 Task: Add a signature Drake Wright containing With warm thanks, Drake Wright to email address softage.1@softage.net and add a label Utilities
Action: Mouse moved to (448, 746)
Screenshot: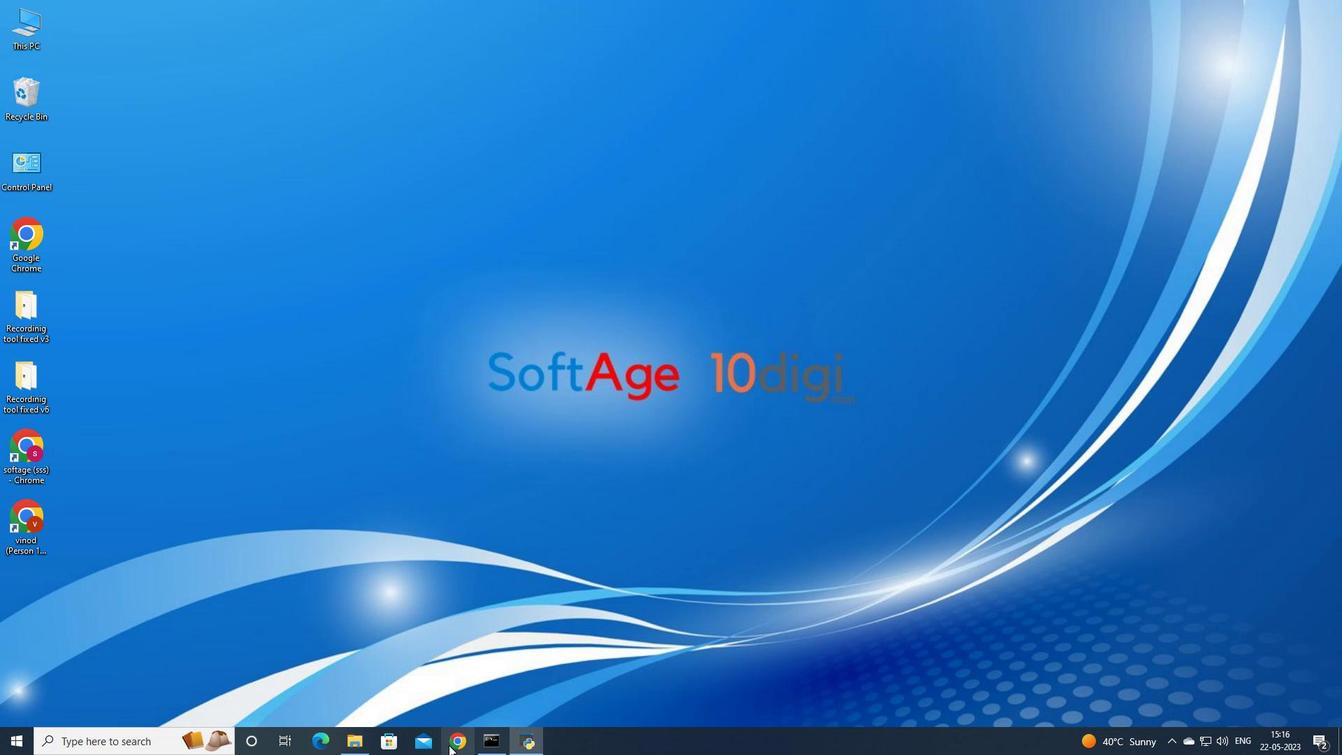 
Action: Mouse pressed left at (448, 746)
Screenshot: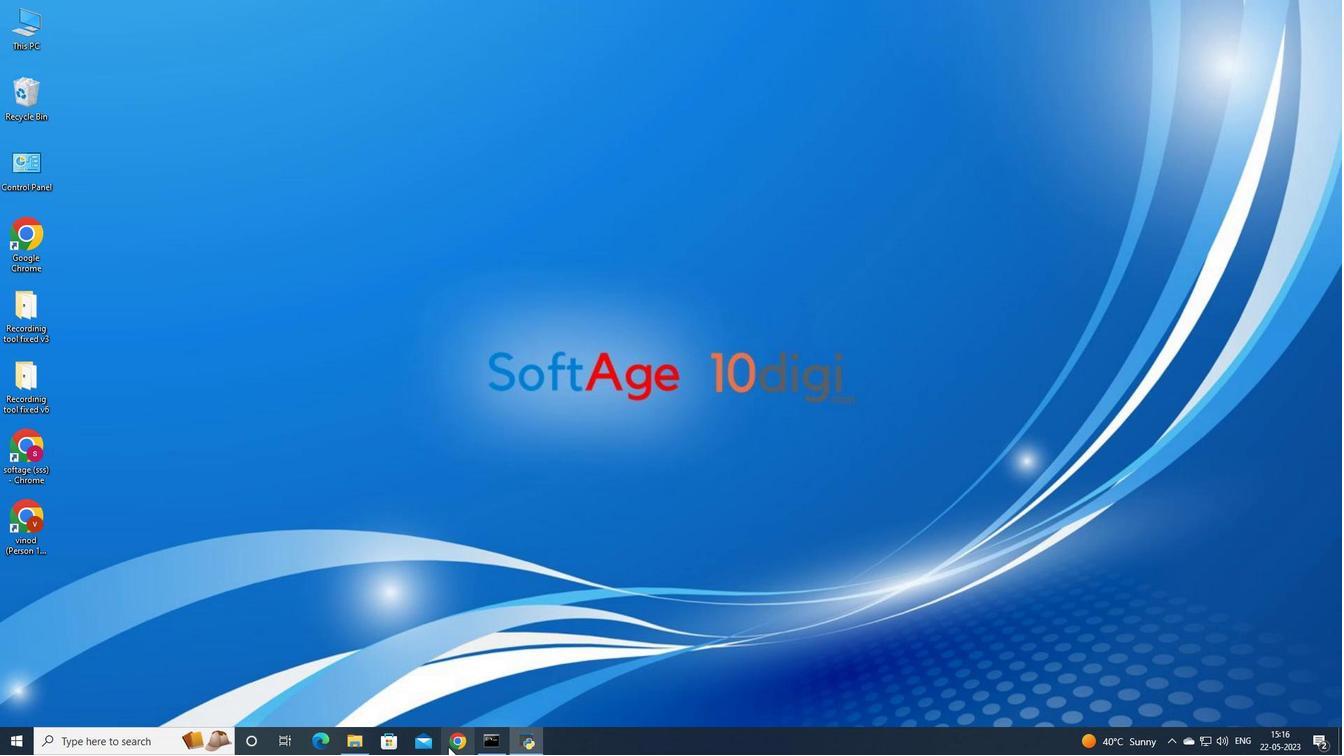 
Action: Mouse moved to (625, 412)
Screenshot: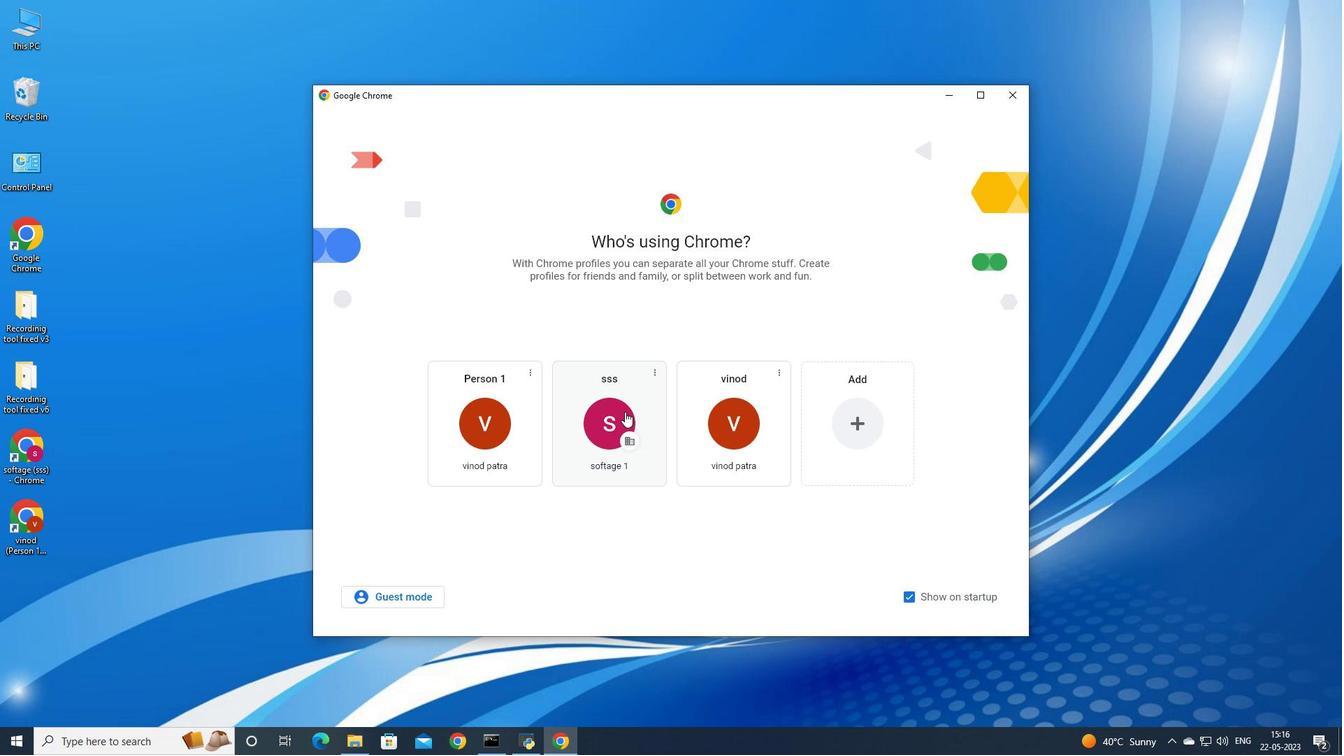 
Action: Mouse pressed left at (625, 412)
Screenshot: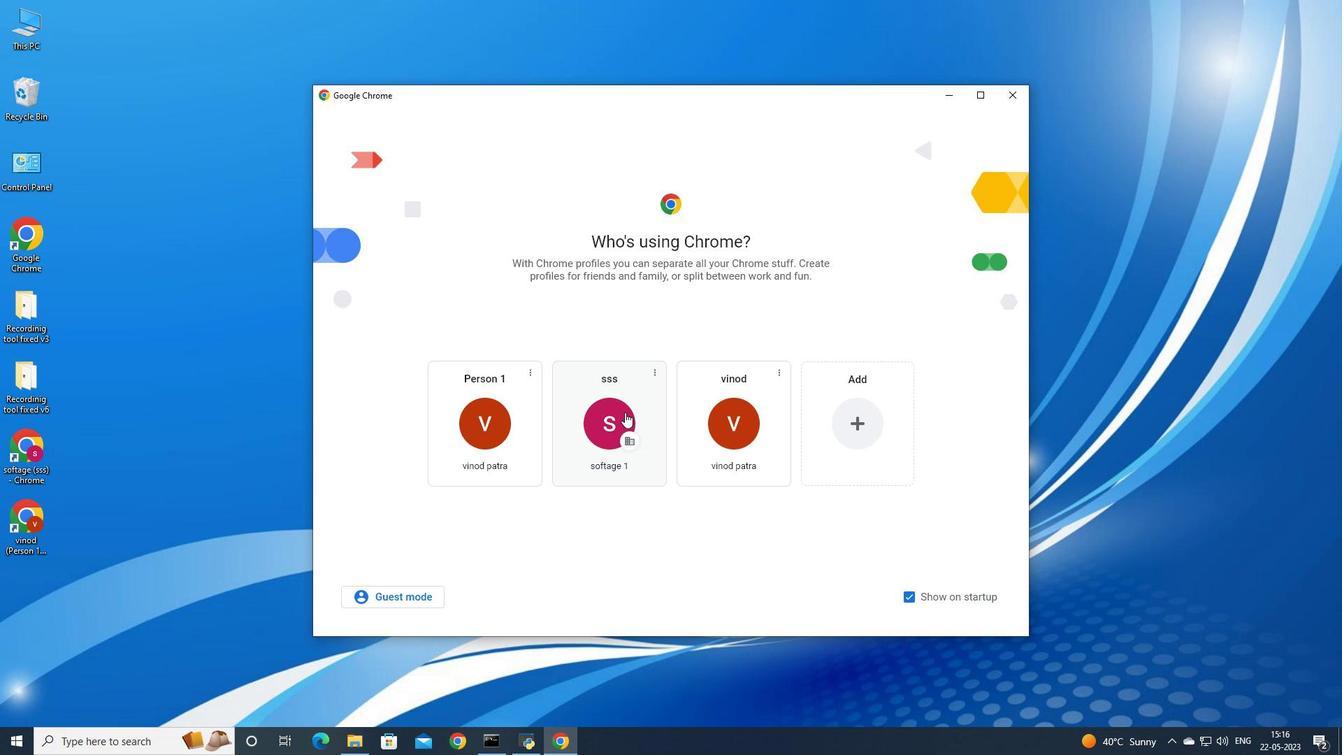 
Action: Mouse moved to (1198, 69)
Screenshot: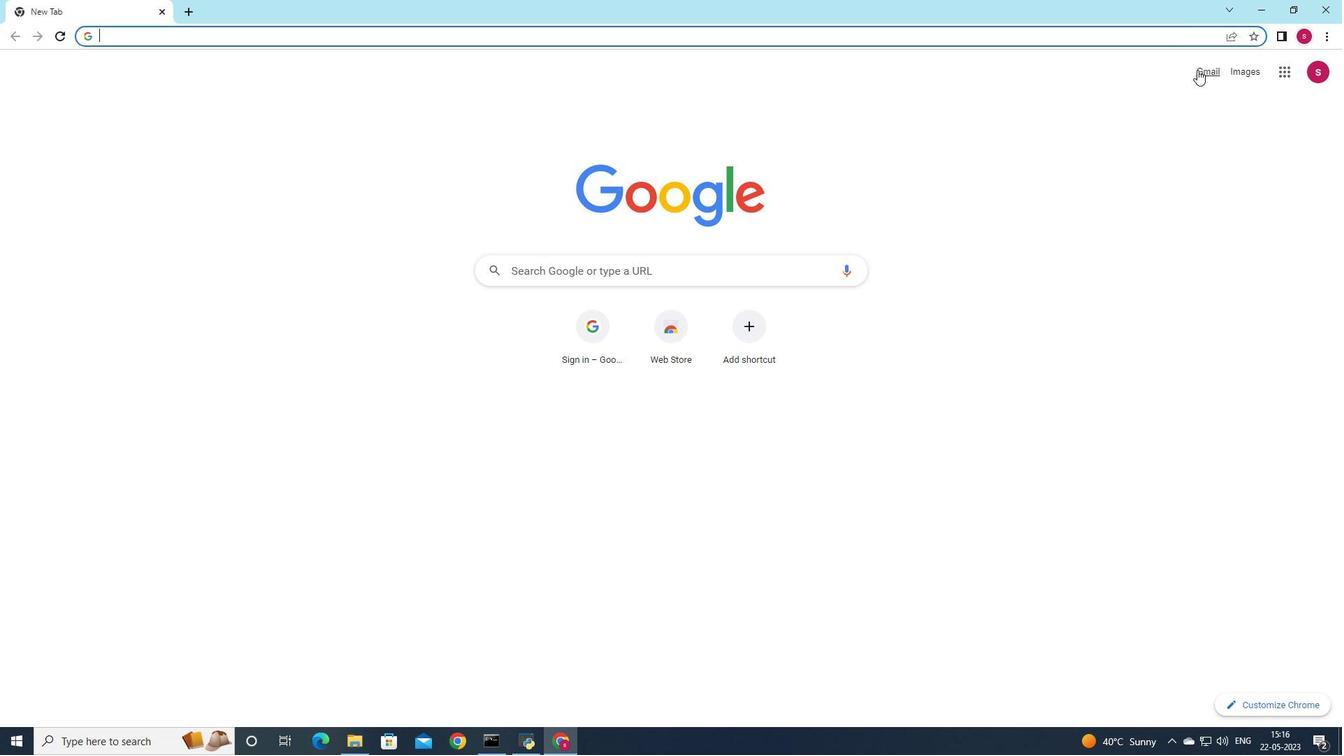
Action: Mouse pressed left at (1198, 69)
Screenshot: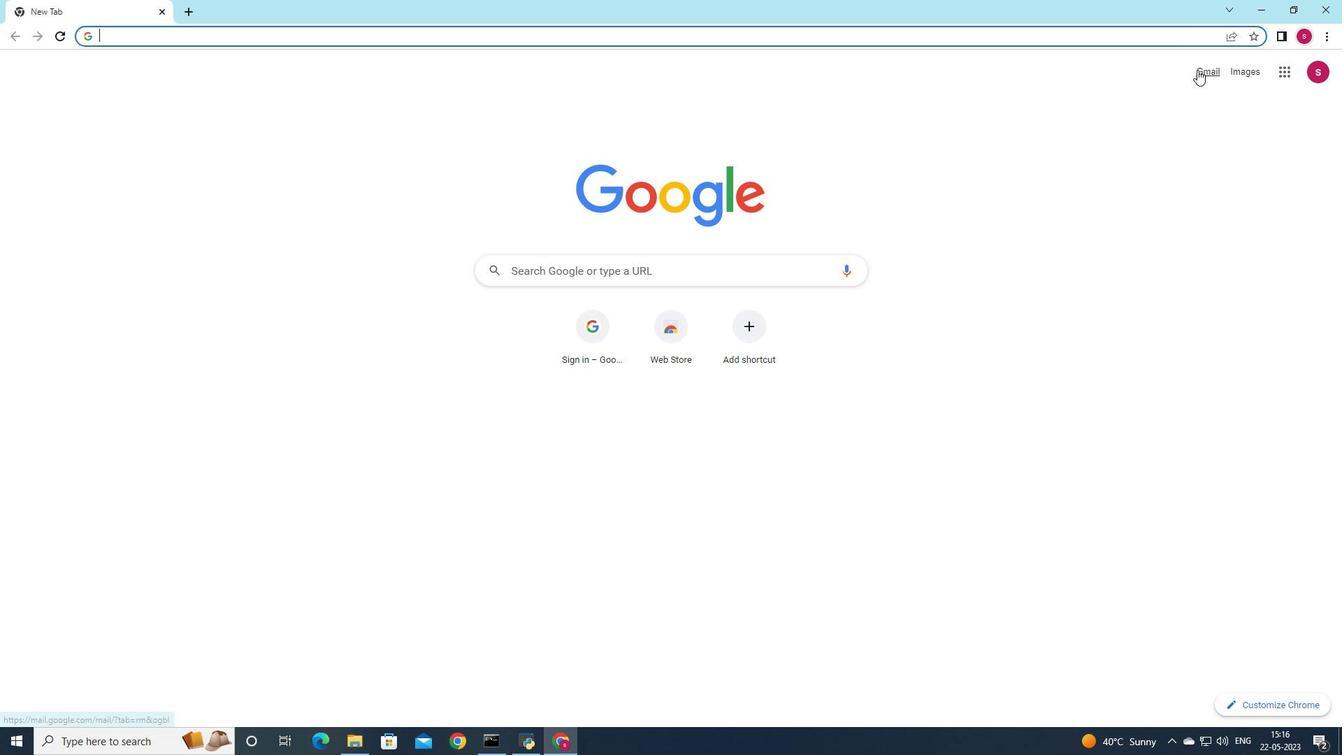 
Action: Mouse moved to (1182, 100)
Screenshot: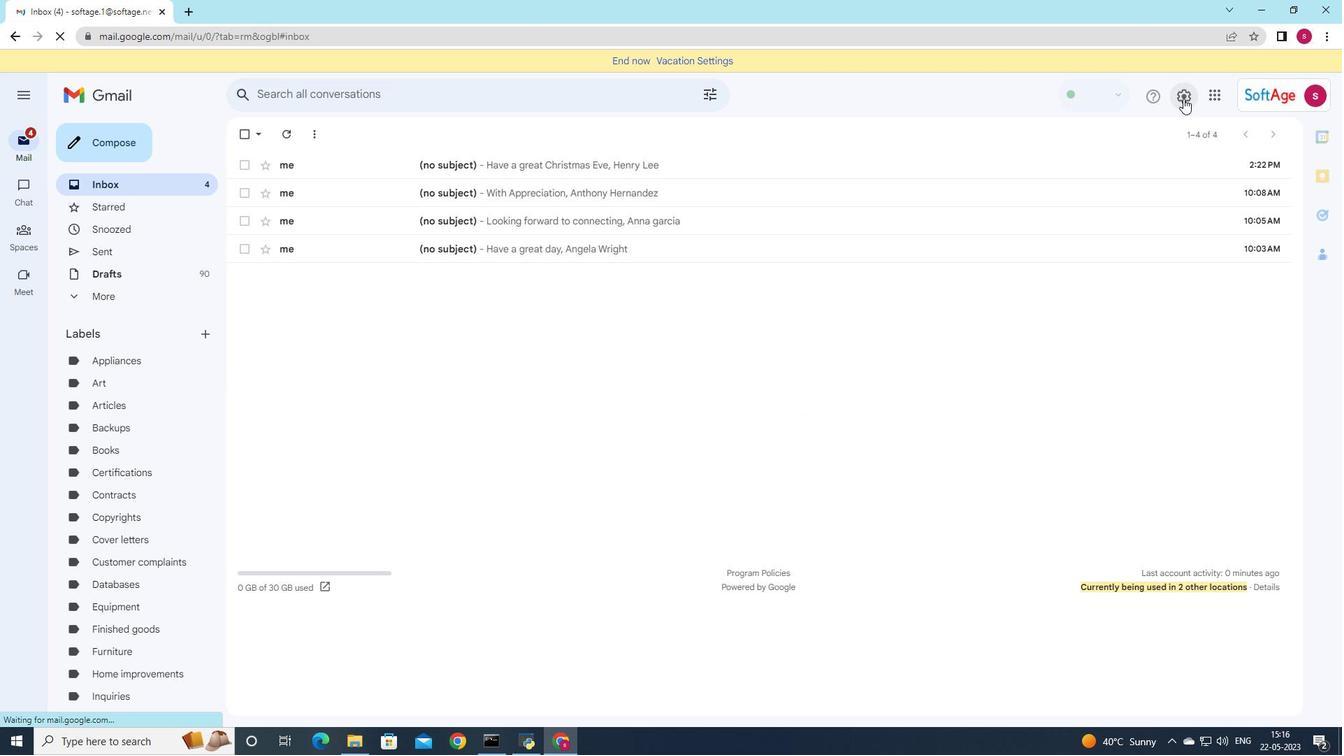 
Action: Mouse pressed left at (1182, 100)
Screenshot: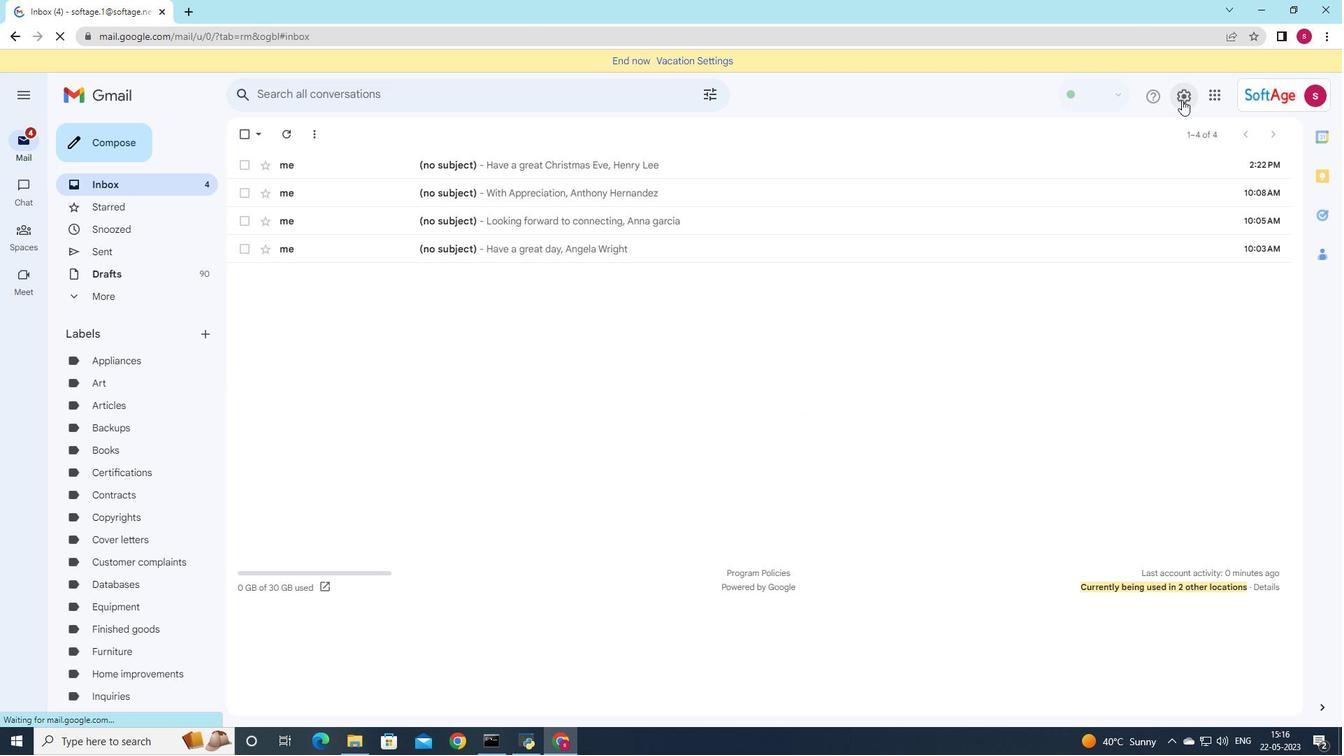 
Action: Mouse moved to (1193, 160)
Screenshot: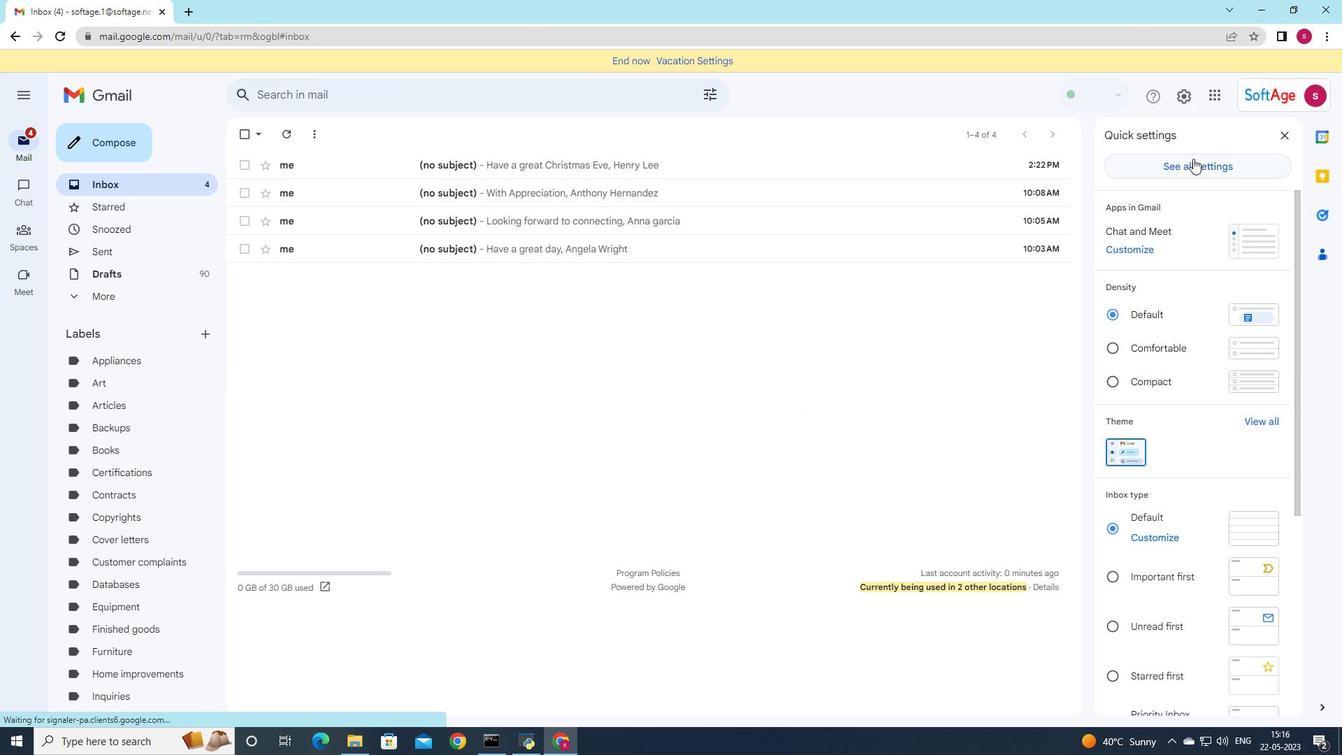 
Action: Mouse pressed left at (1193, 160)
Screenshot: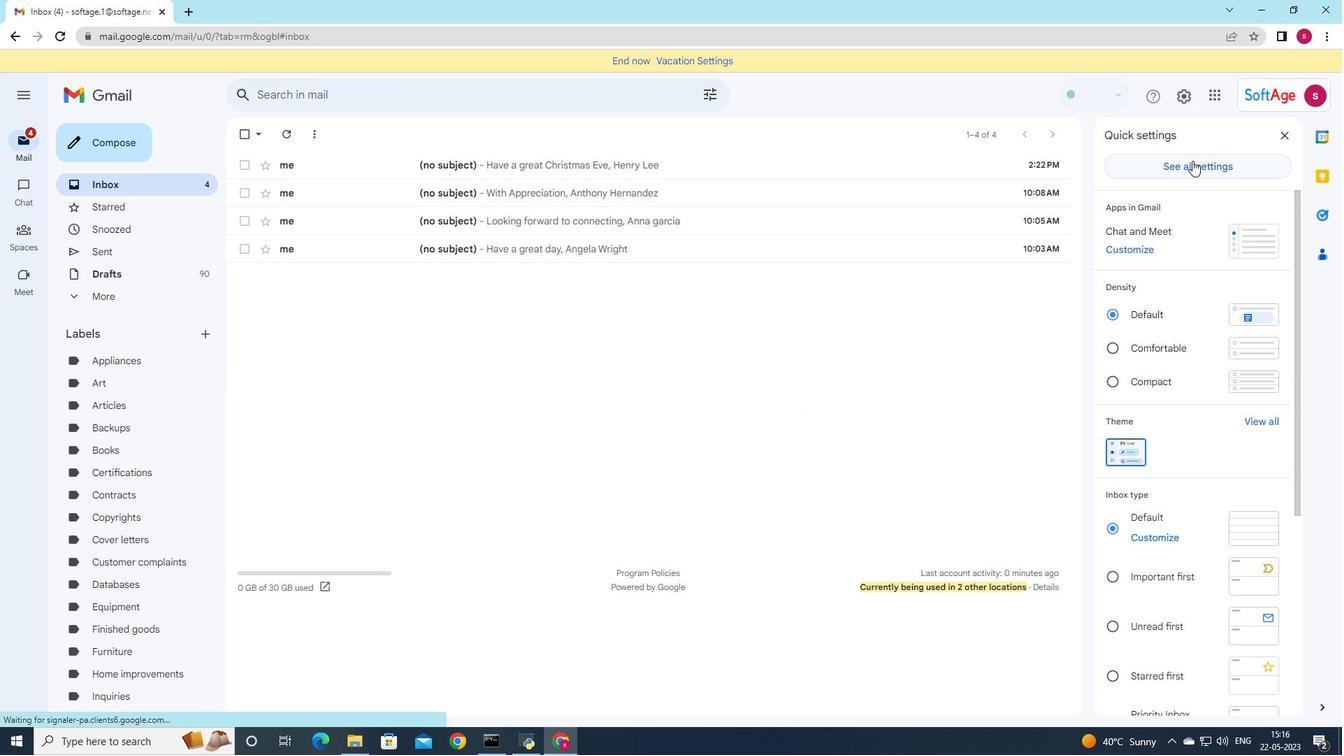 
Action: Mouse moved to (1198, 161)
Screenshot: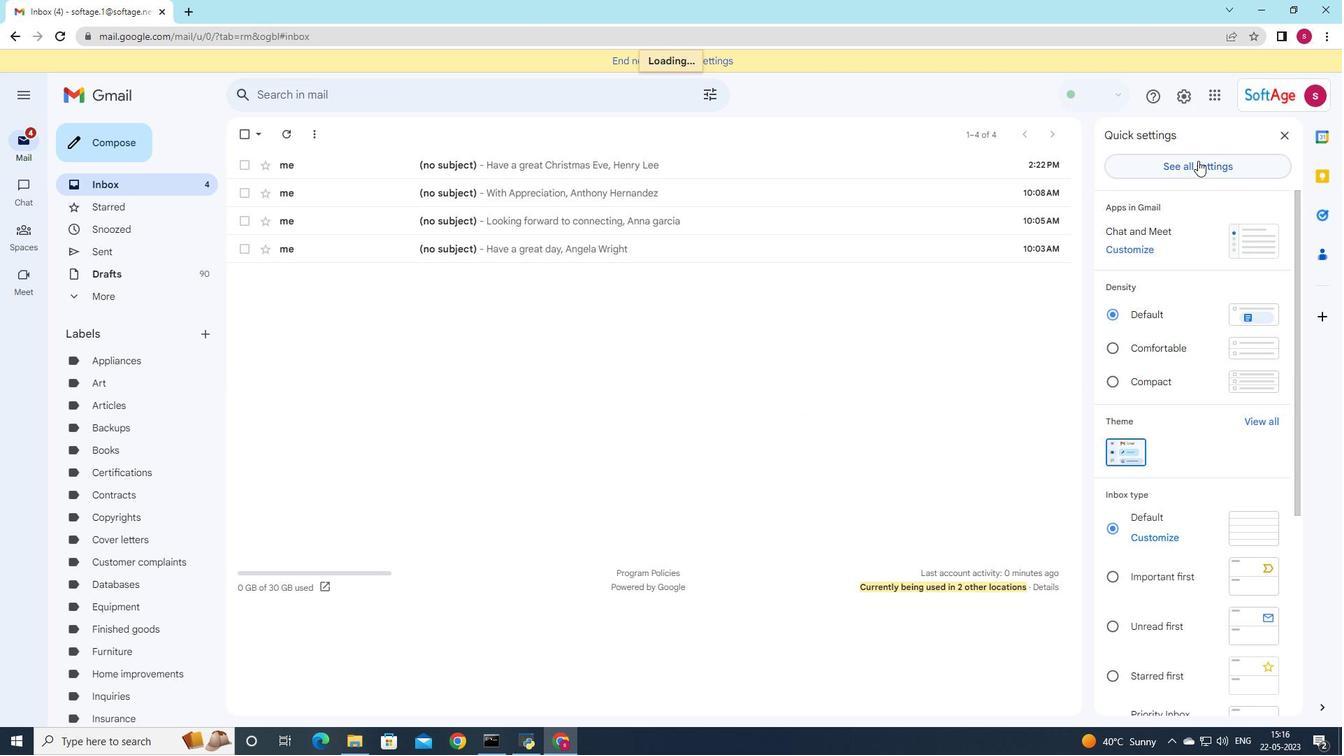 
Action: Mouse pressed left at (1198, 161)
Screenshot: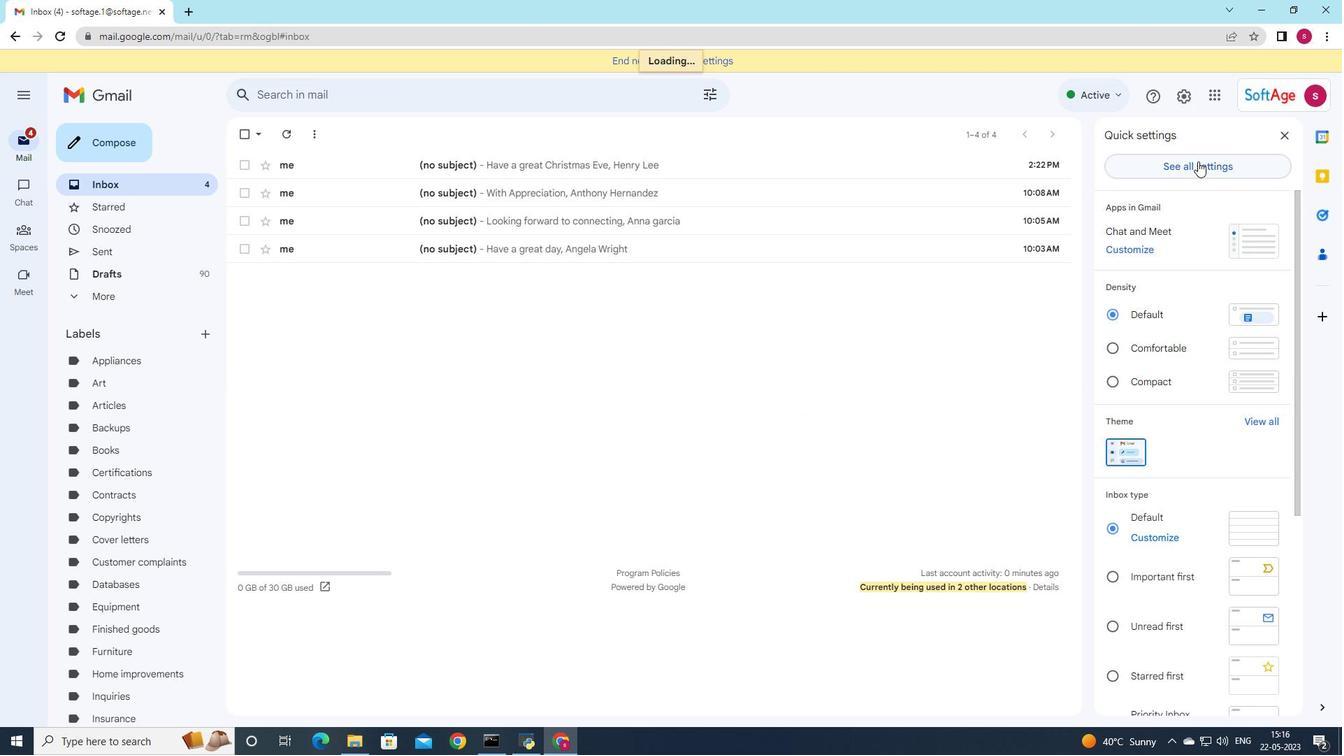 
Action: Mouse pressed left at (1198, 161)
Screenshot: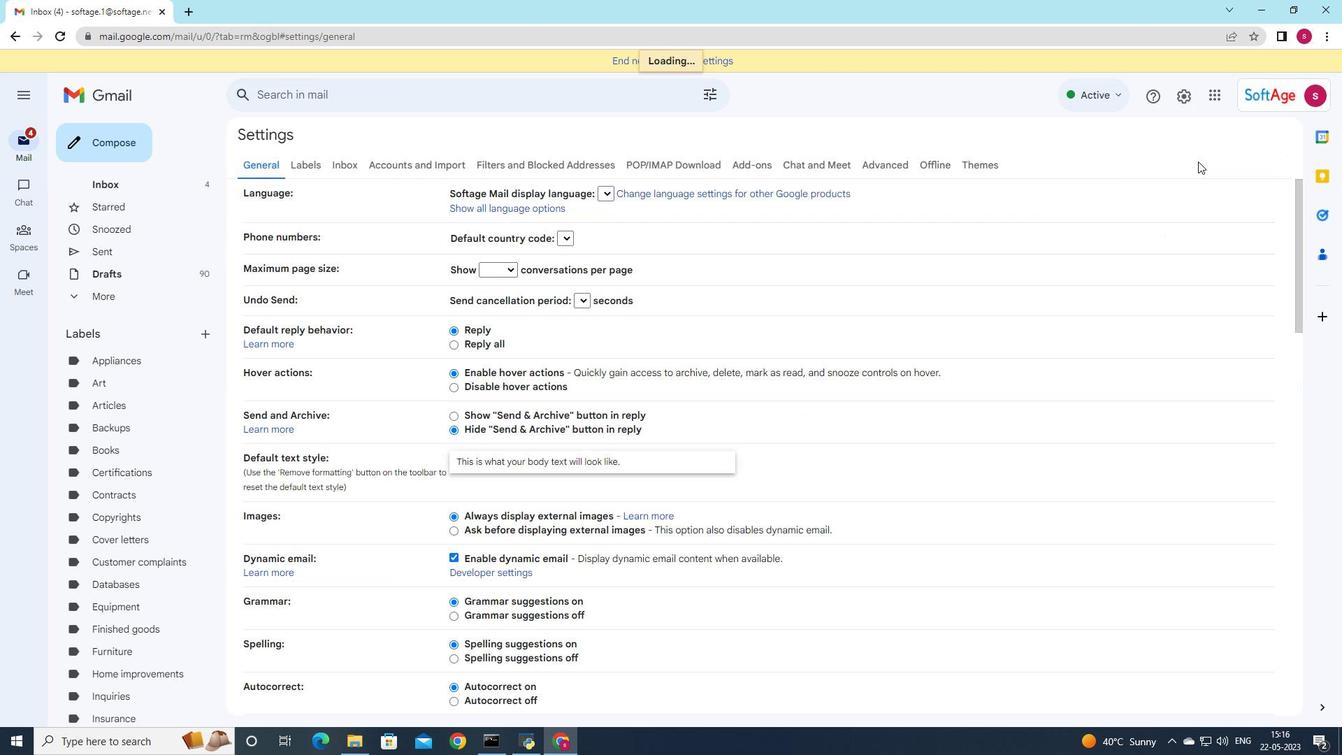 
Action: Mouse moved to (933, 185)
Screenshot: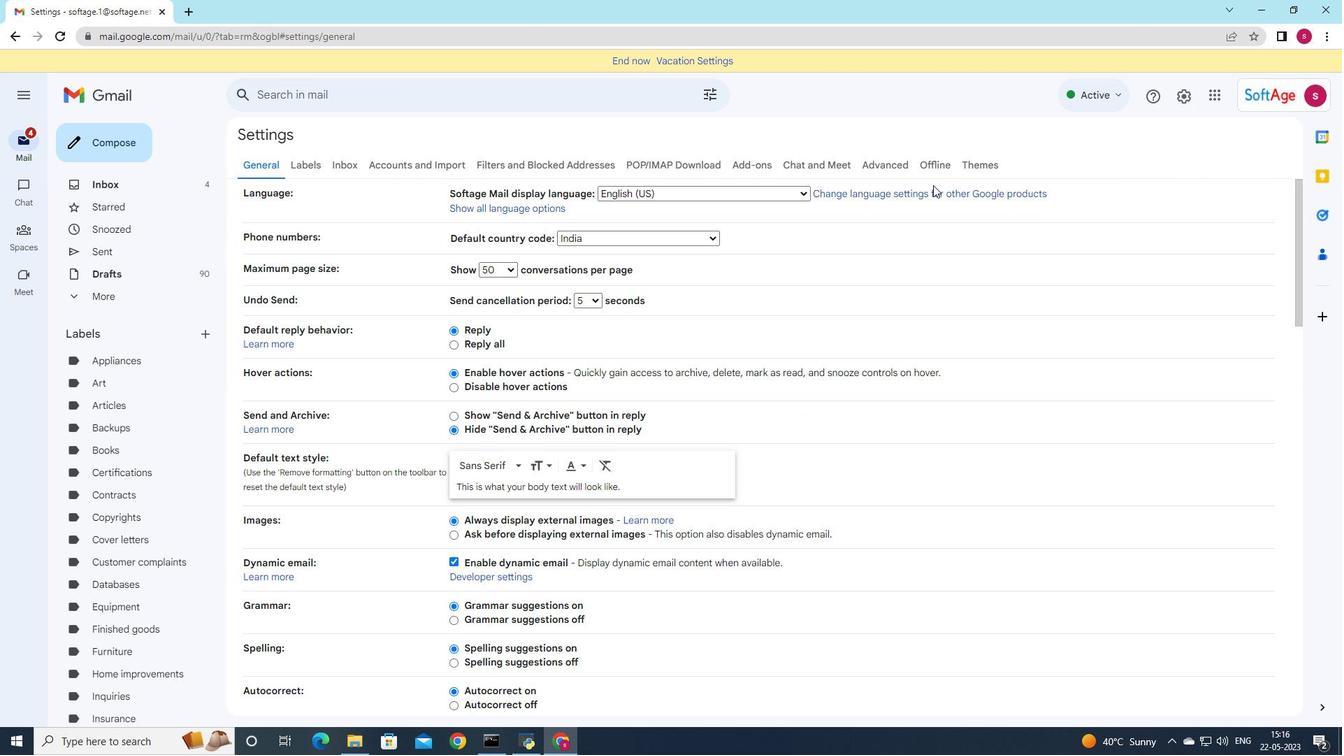 
Action: Mouse scrolled (933, 184) with delta (0, 0)
Screenshot: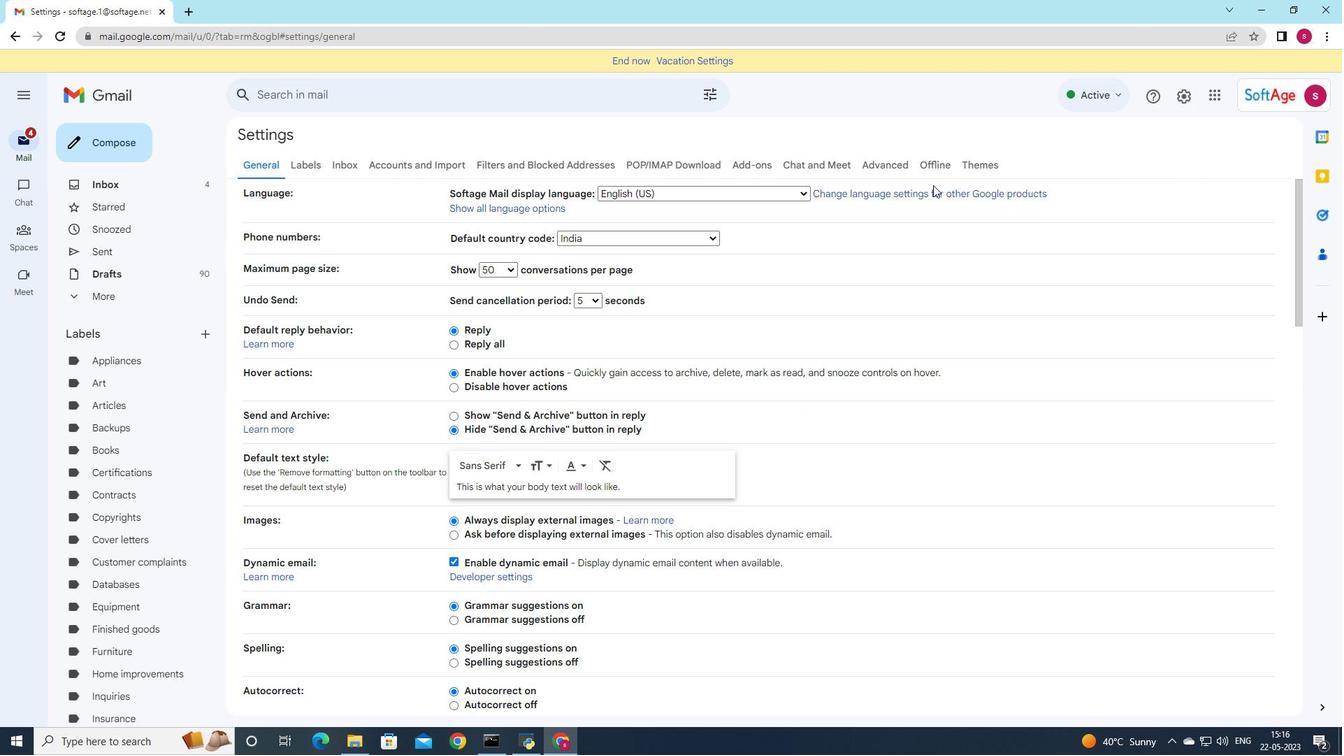 
Action: Mouse scrolled (933, 184) with delta (0, 0)
Screenshot: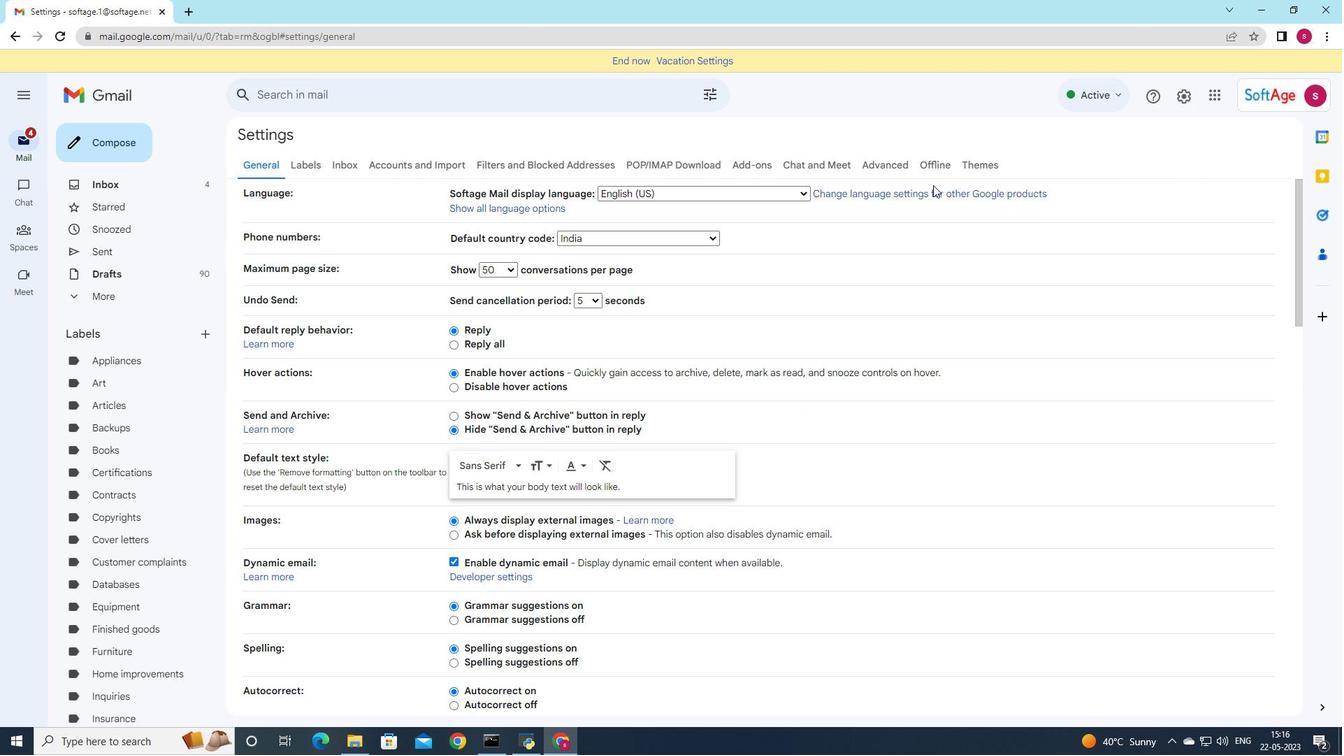 
Action: Mouse scrolled (933, 184) with delta (0, 0)
Screenshot: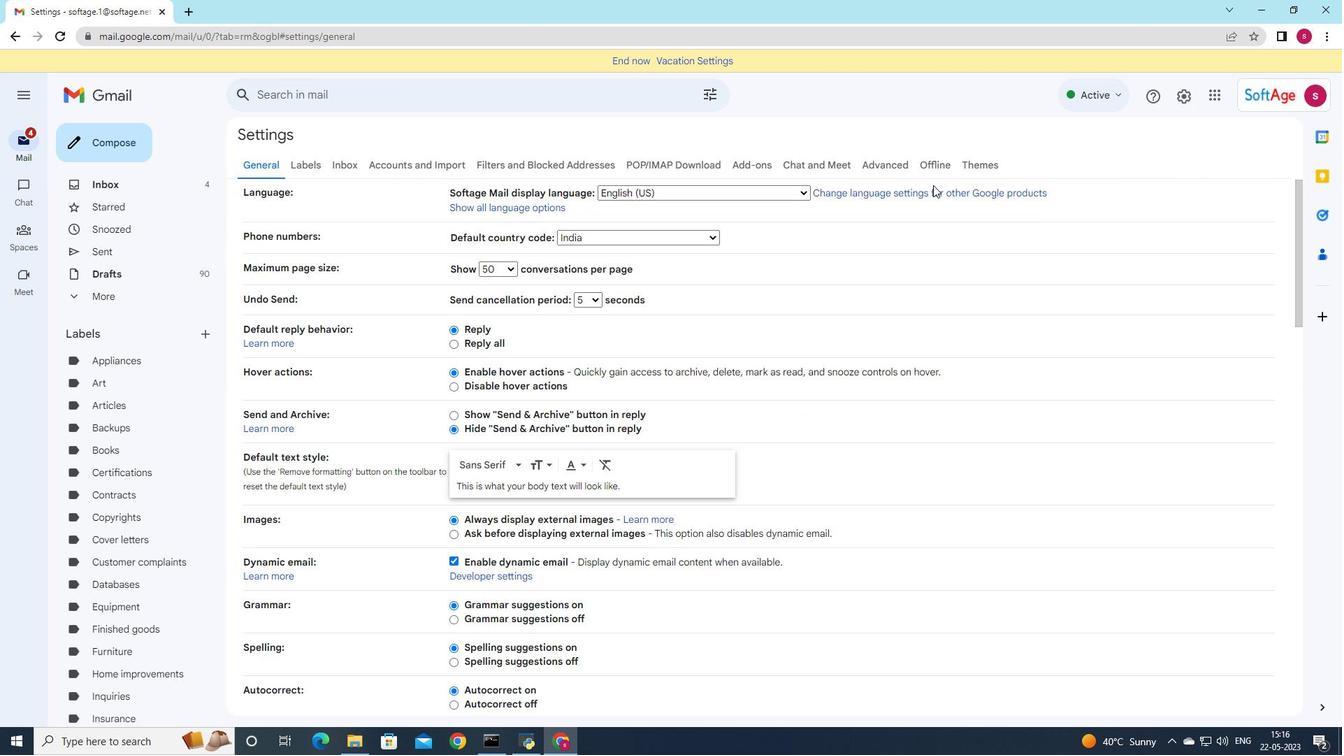 
Action: Mouse scrolled (933, 184) with delta (0, 0)
Screenshot: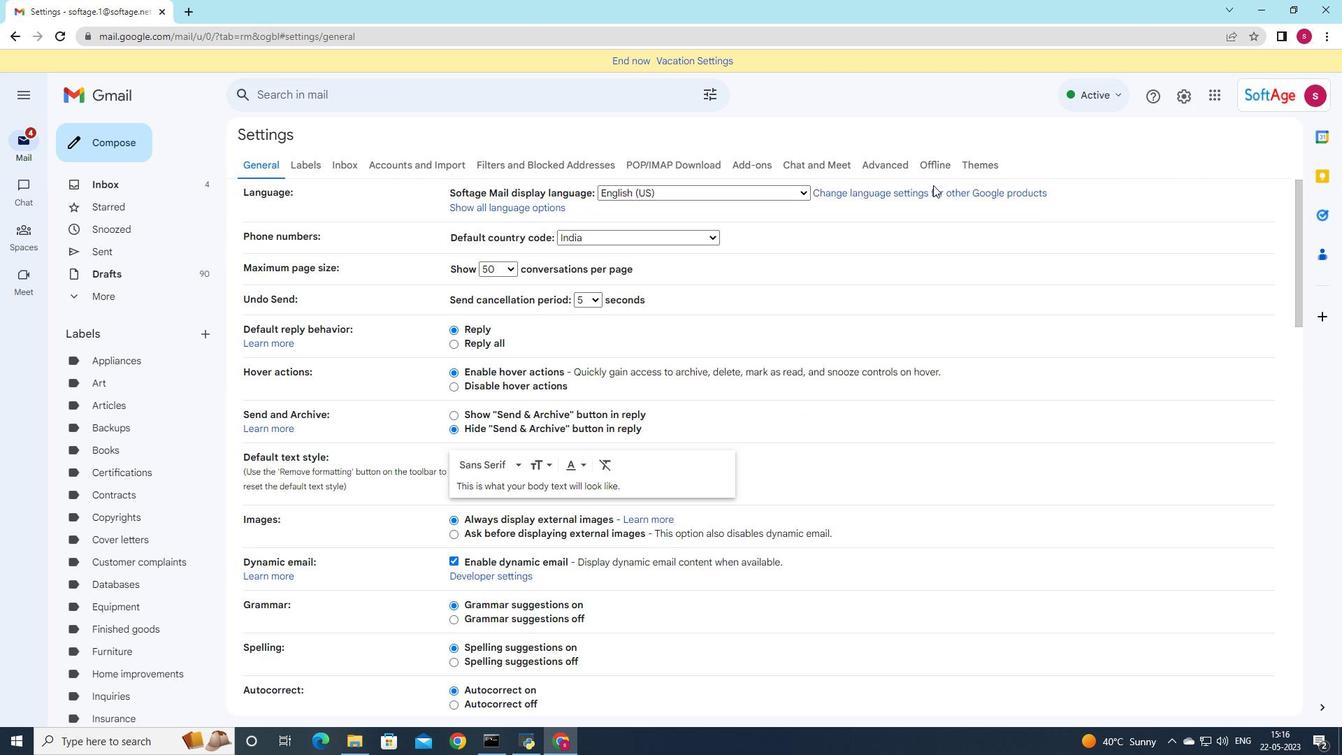 
Action: Mouse moved to (680, 214)
Screenshot: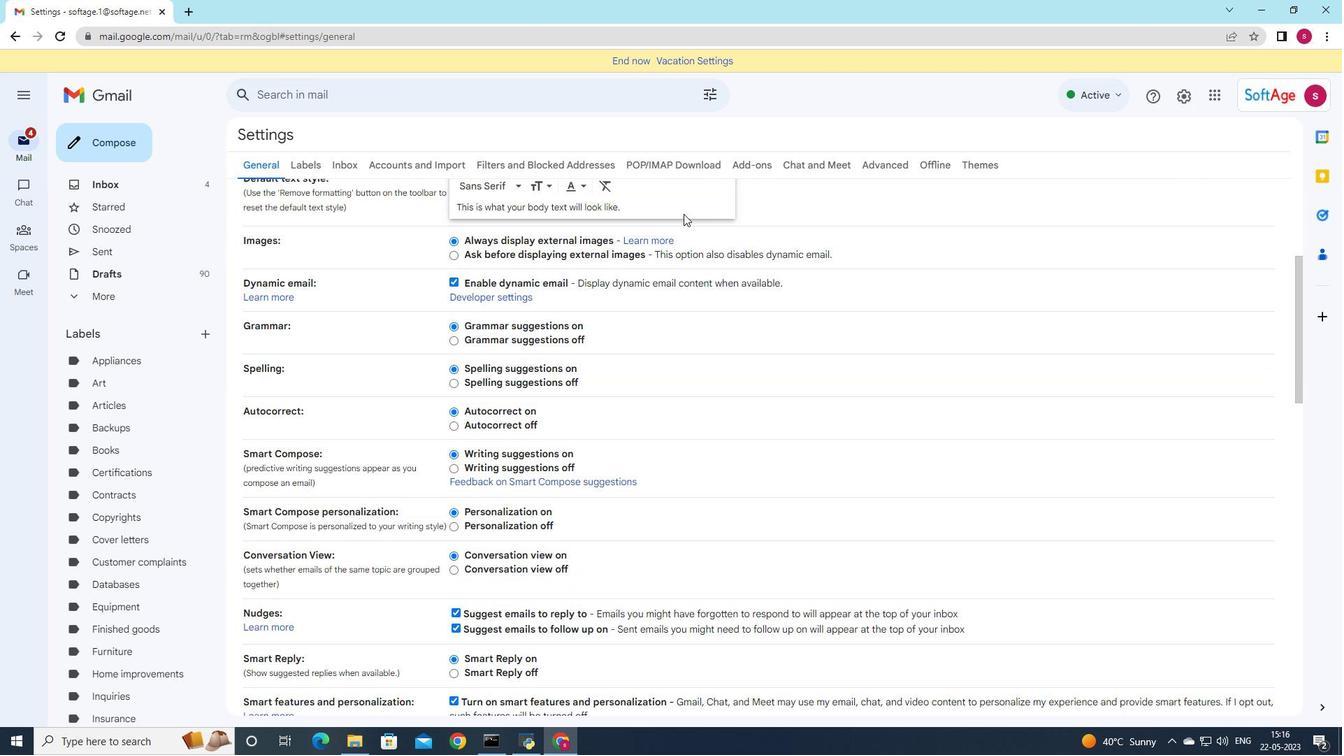 
Action: Mouse scrolled (680, 214) with delta (0, 0)
Screenshot: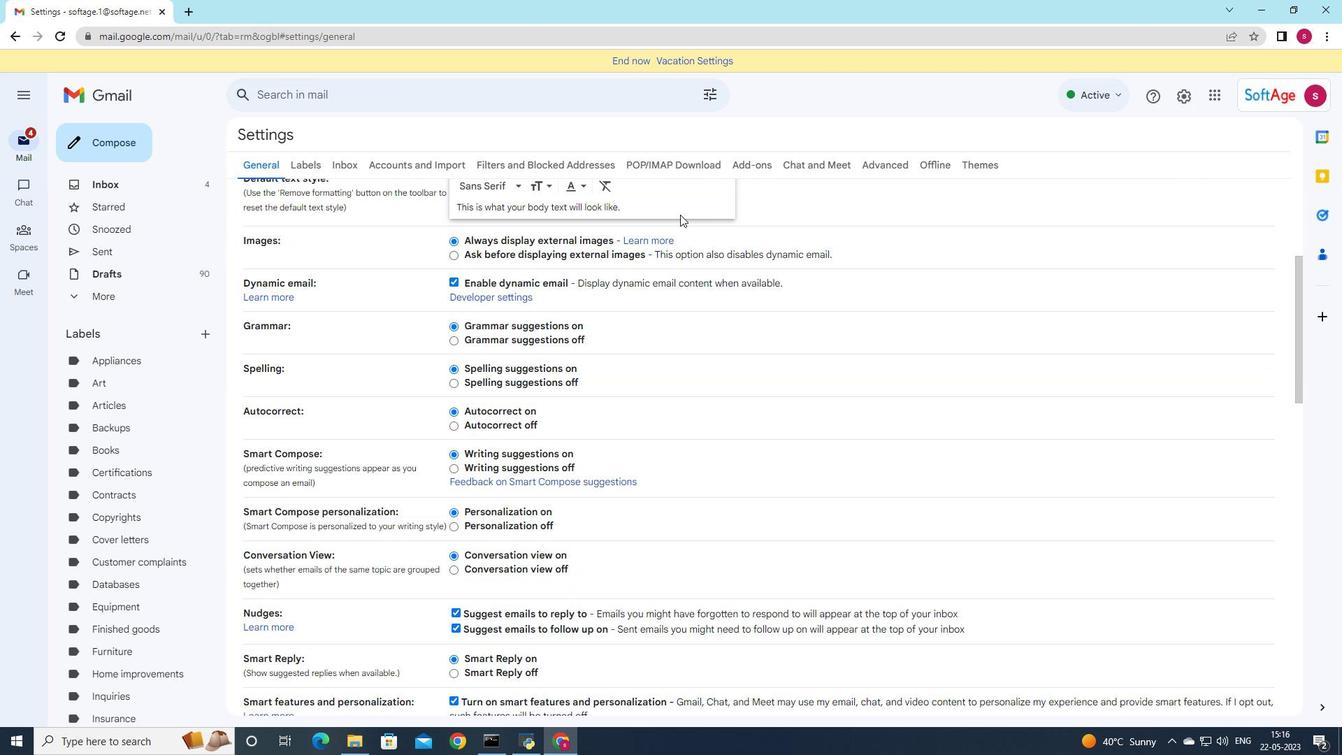 
Action: Mouse moved to (680, 215)
Screenshot: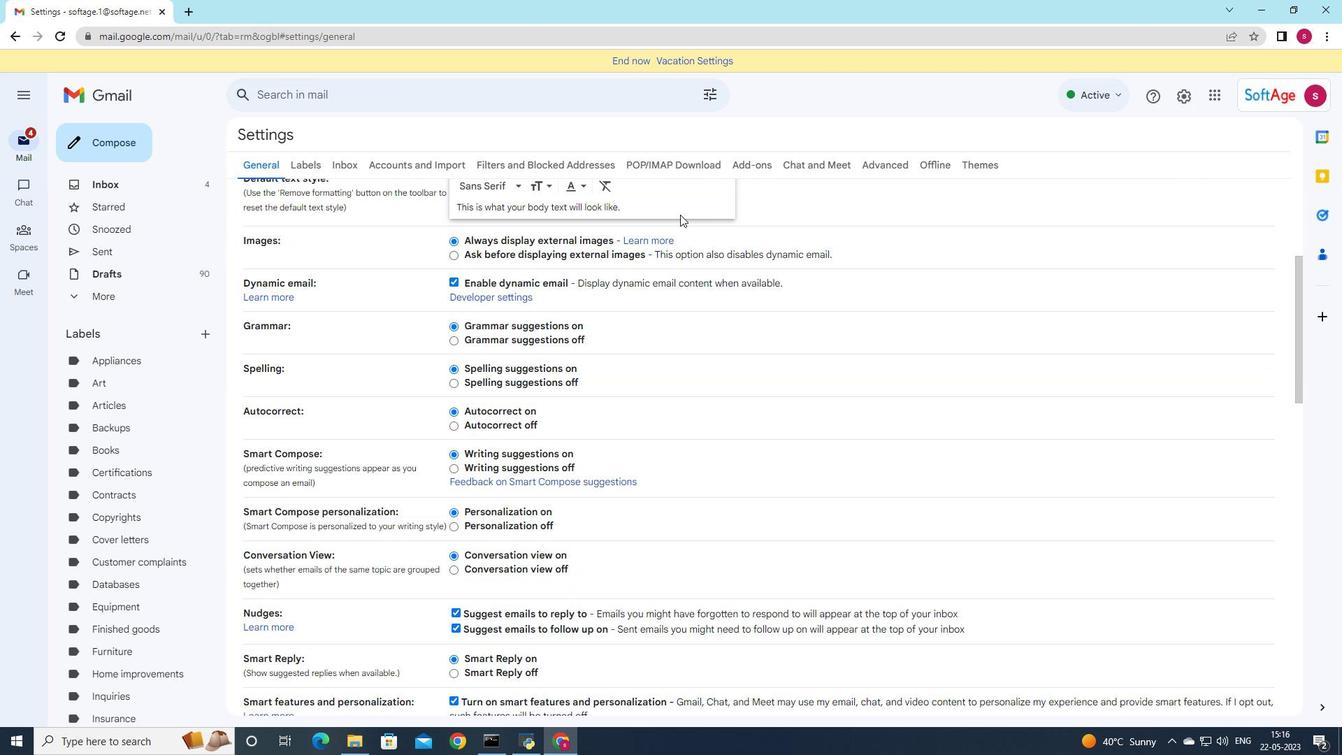 
Action: Mouse scrolled (680, 214) with delta (0, 0)
Screenshot: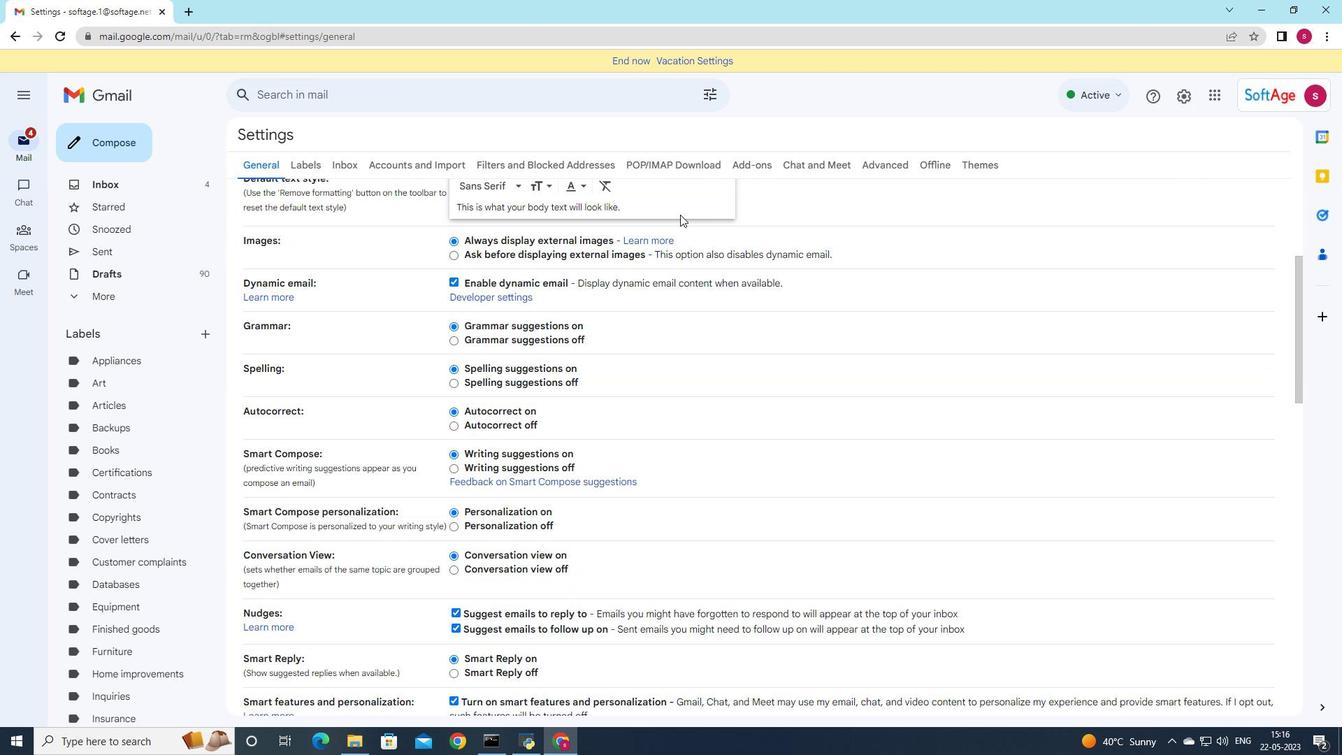 
Action: Mouse moved to (678, 217)
Screenshot: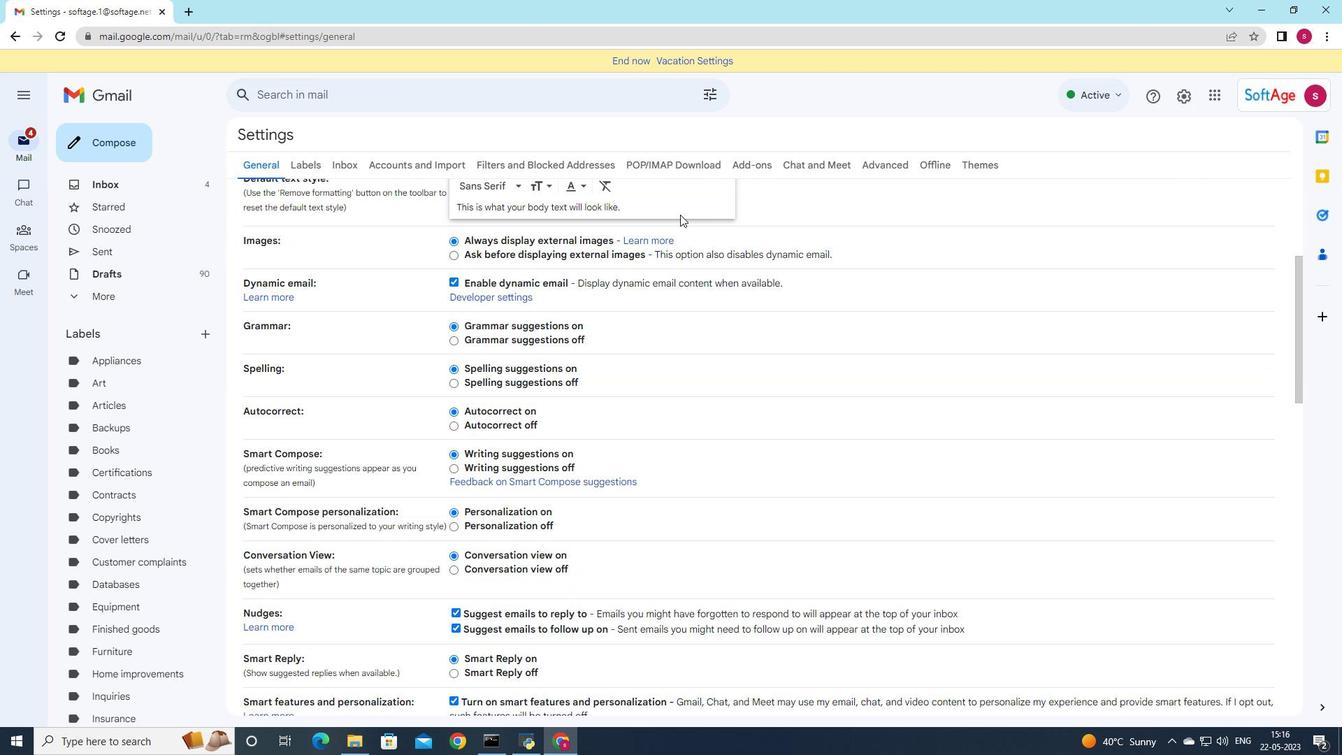 
Action: Mouse scrolled (678, 216) with delta (0, 0)
Screenshot: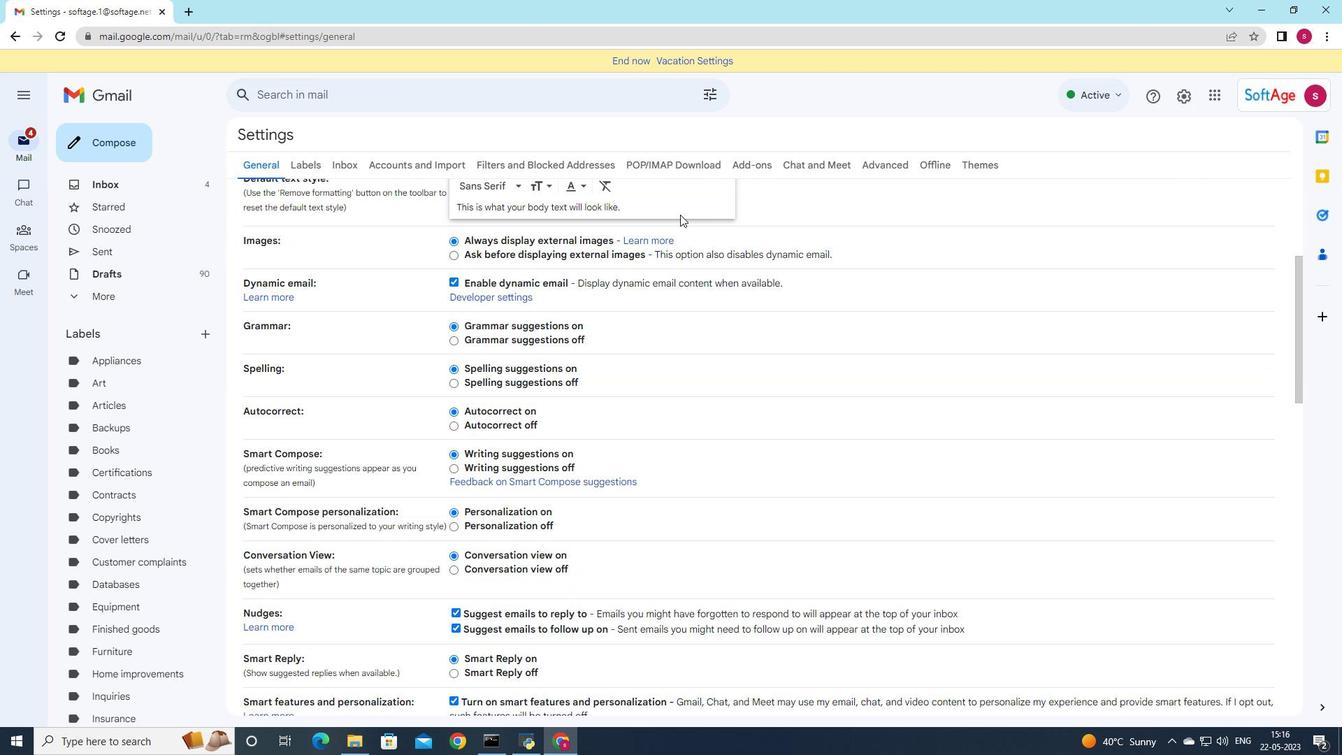 
Action: Mouse moved to (674, 220)
Screenshot: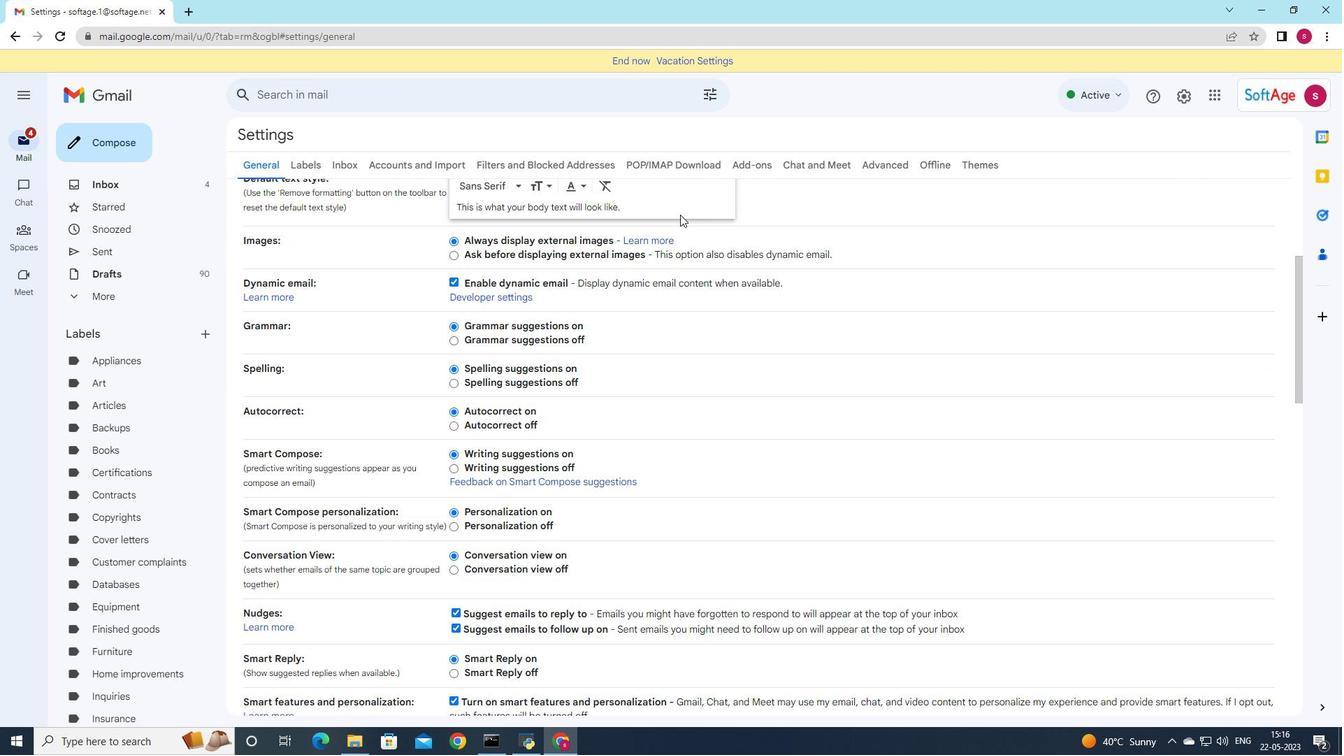 
Action: Mouse scrolled (674, 219) with delta (0, 0)
Screenshot: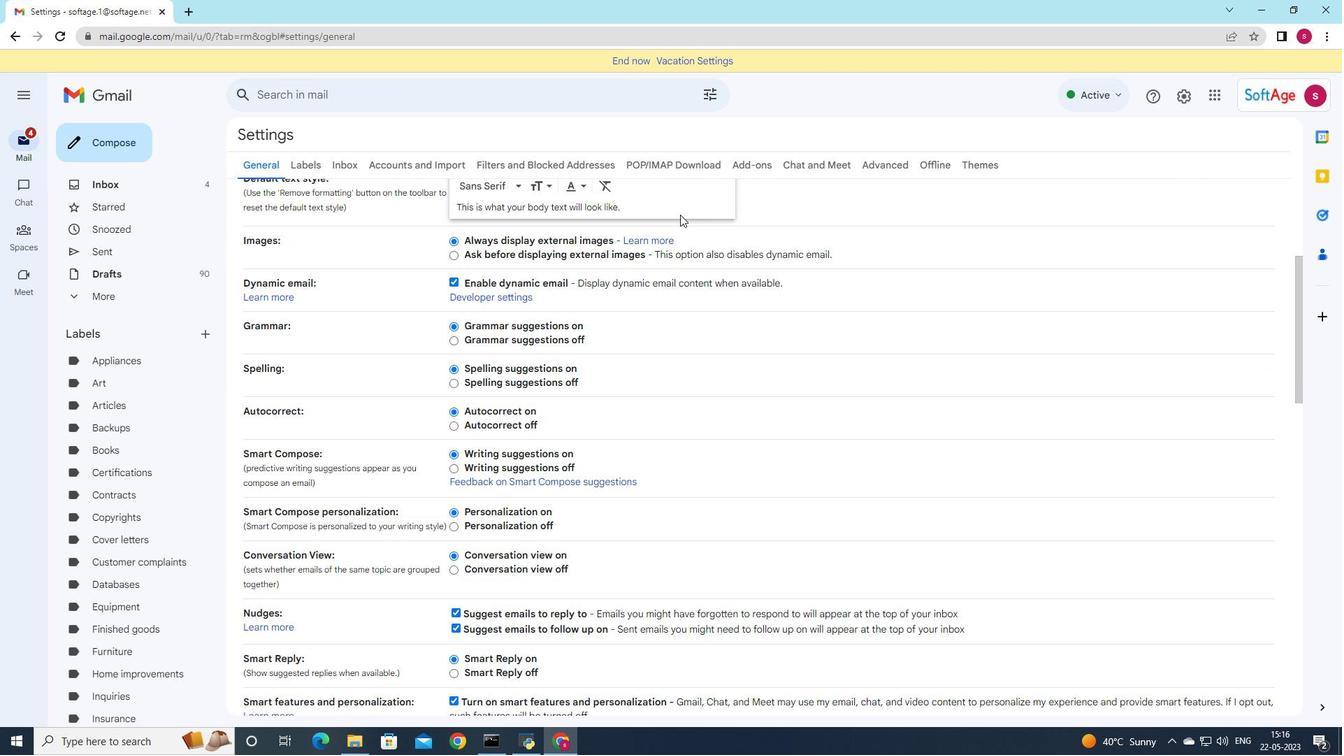 
Action: Mouse moved to (646, 235)
Screenshot: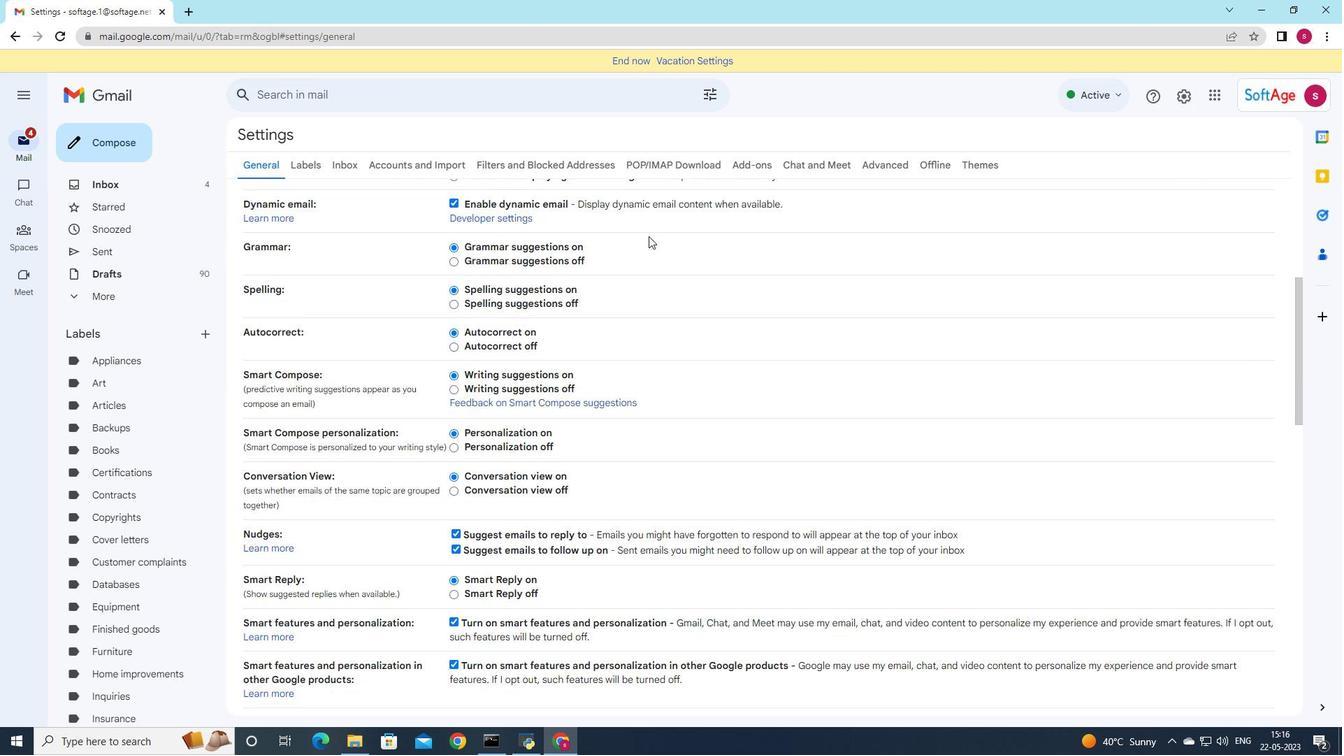 
Action: Mouse scrolled (646, 235) with delta (0, 0)
Screenshot: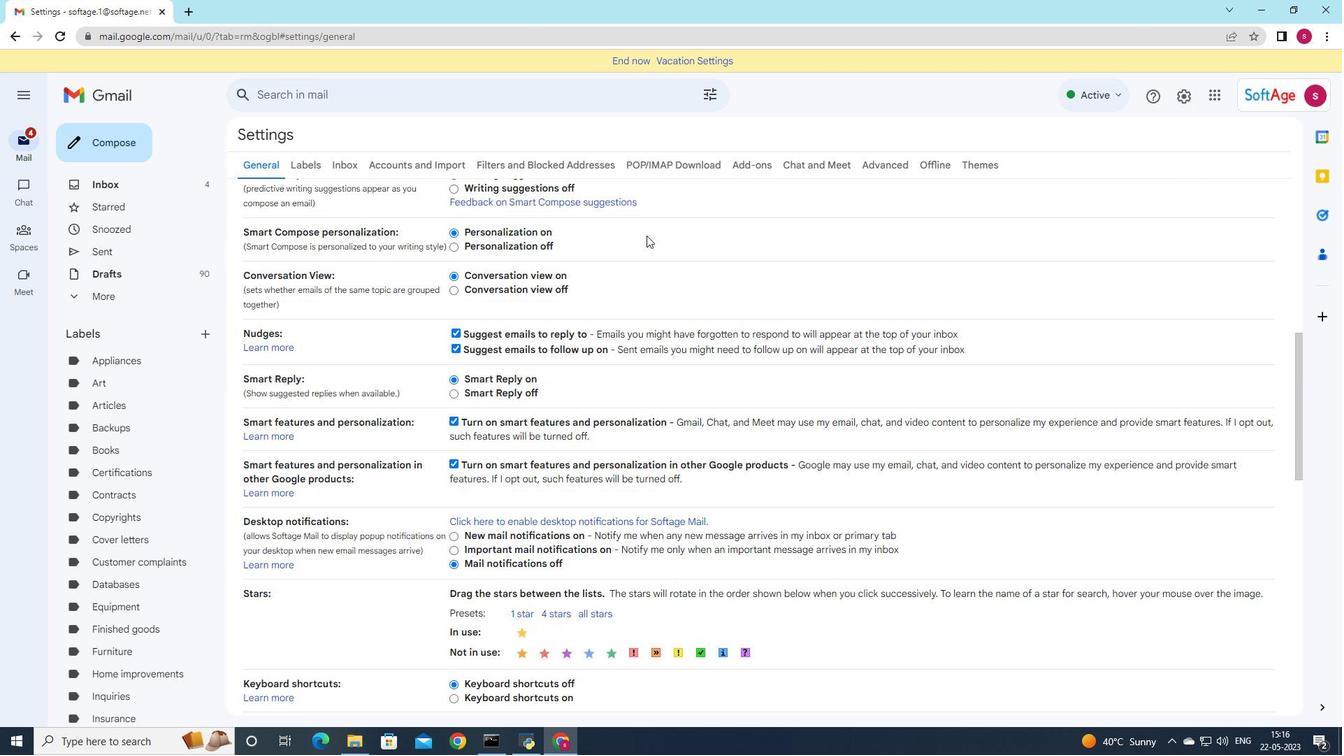 
Action: Mouse scrolled (646, 235) with delta (0, 0)
Screenshot: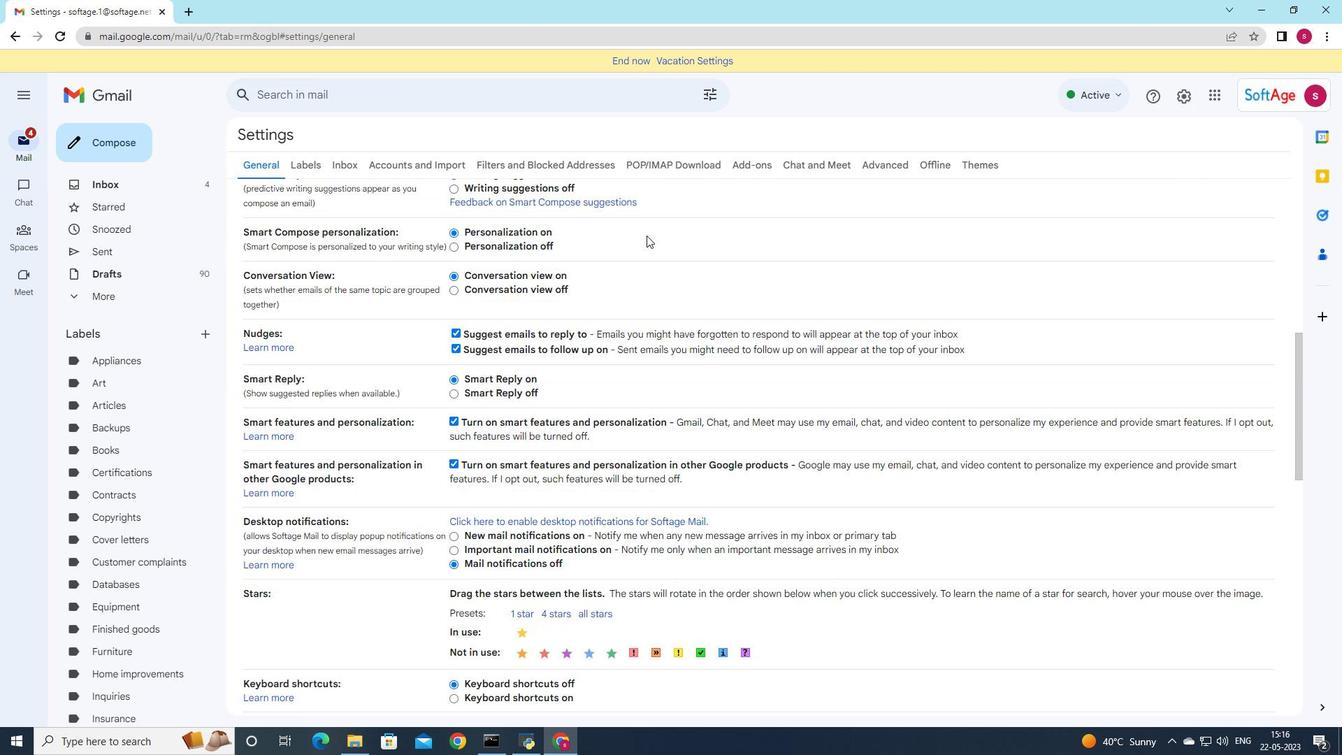 
Action: Mouse moved to (637, 245)
Screenshot: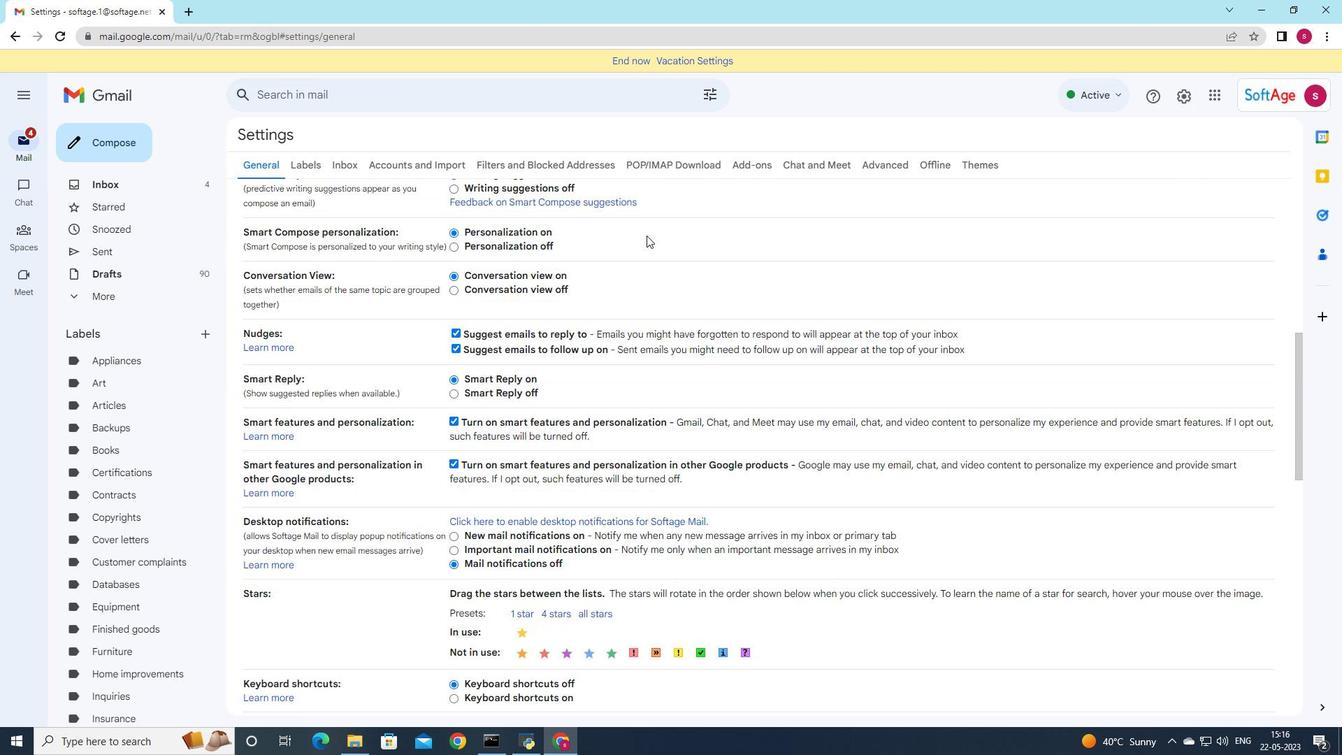 
Action: Mouse scrolled (637, 244) with delta (0, 0)
Screenshot: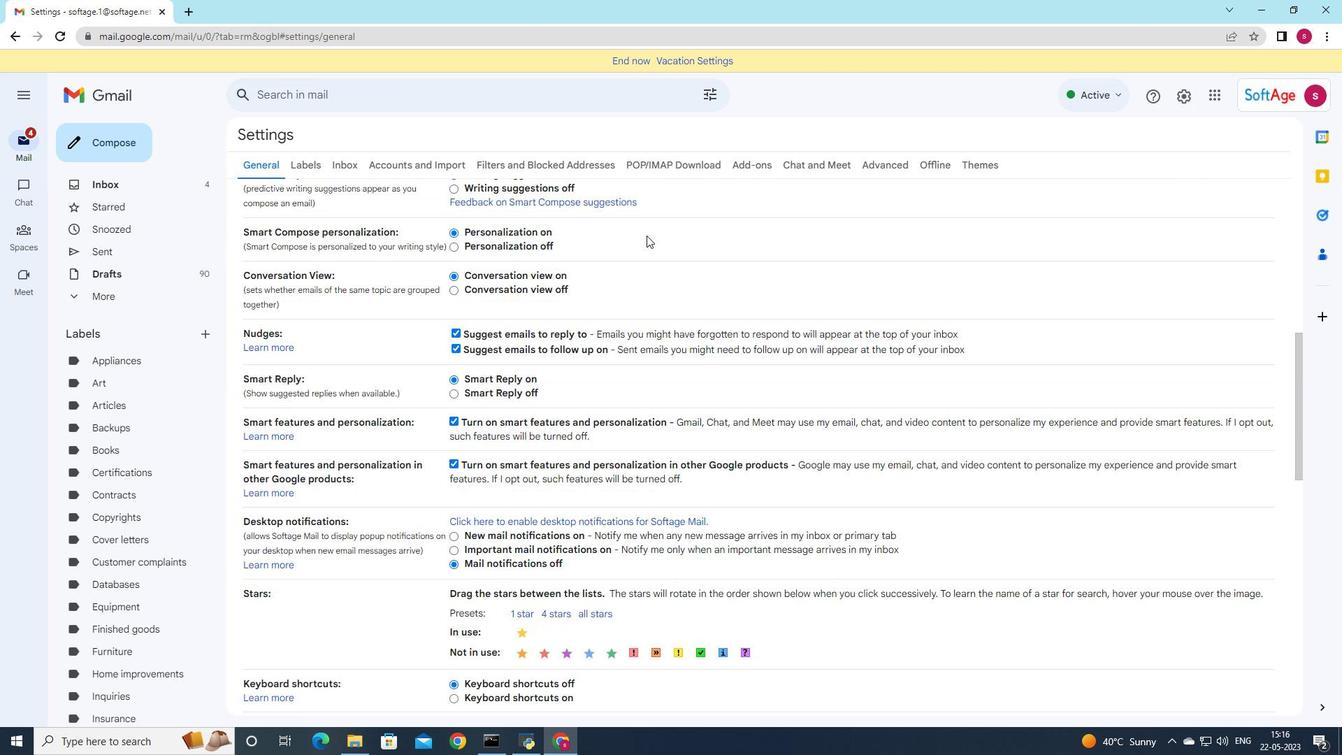 
Action: Mouse moved to (634, 260)
Screenshot: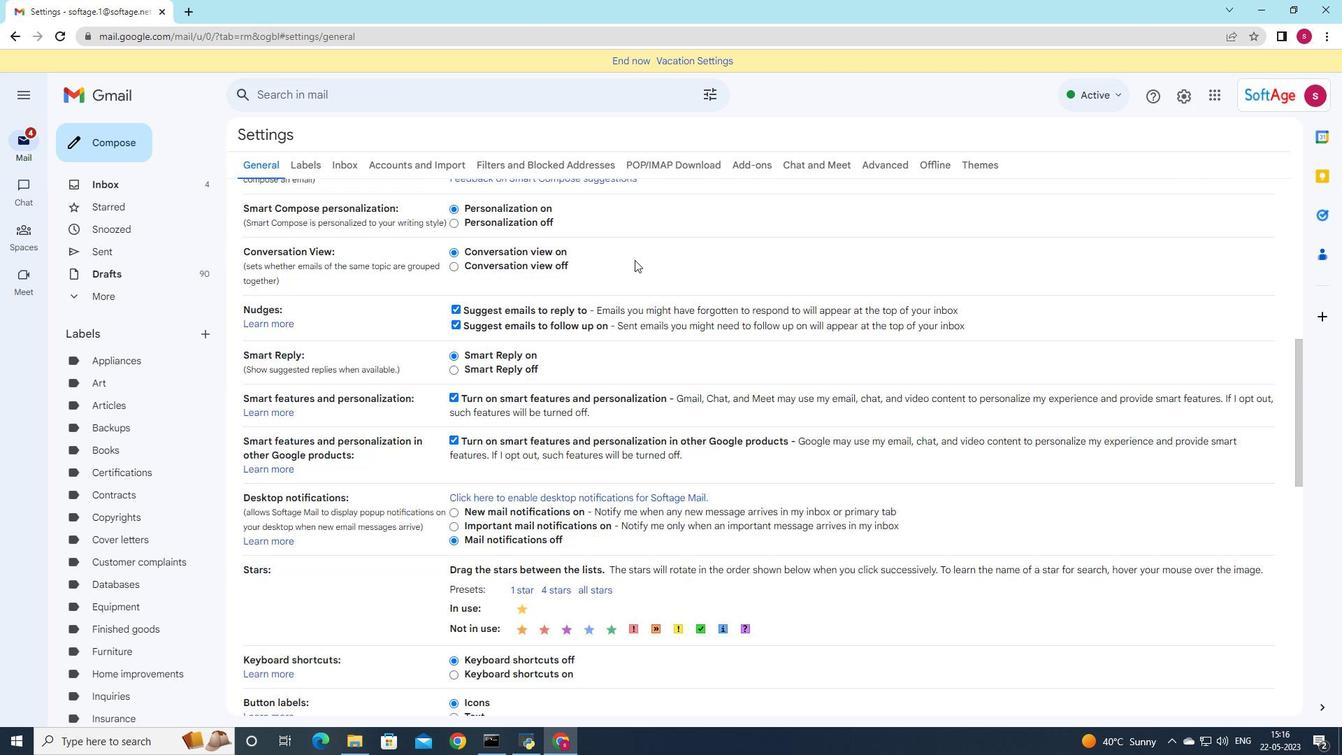 
Action: Mouse scrolled (634, 260) with delta (0, 0)
Screenshot: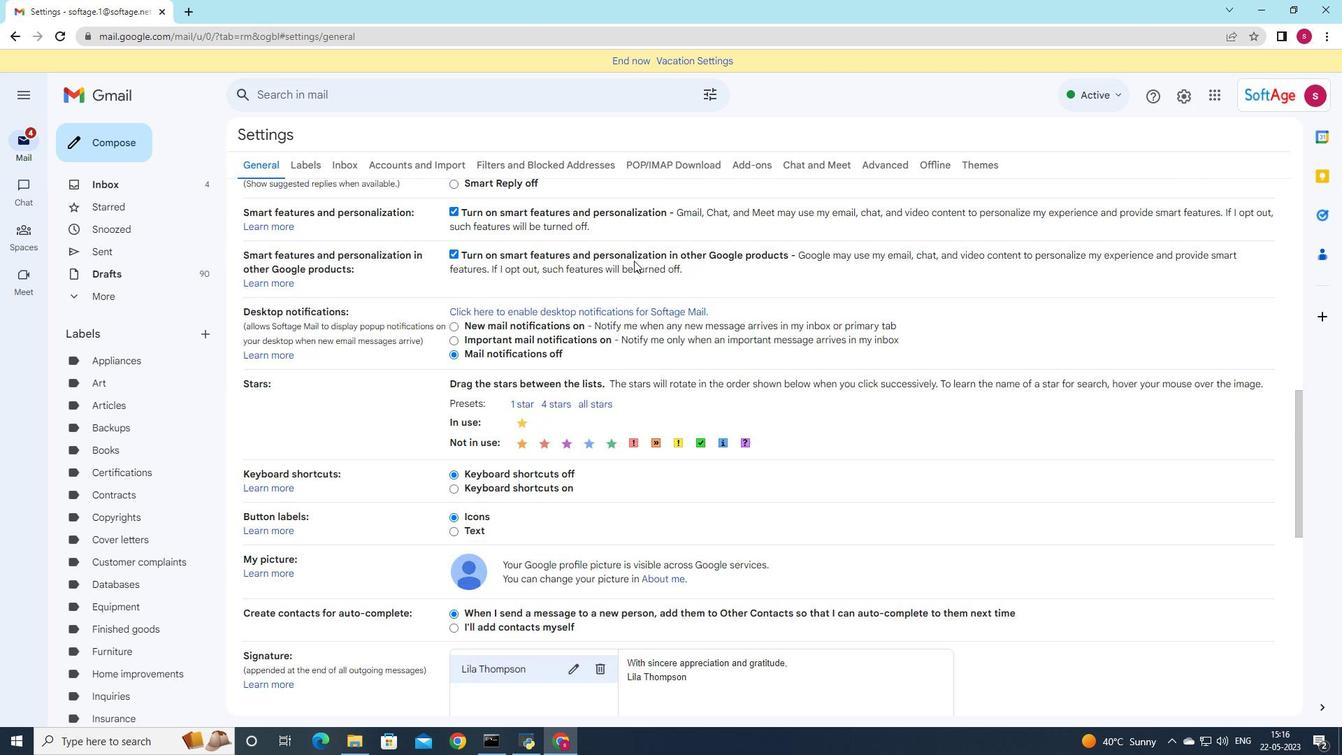
Action: Mouse scrolled (634, 260) with delta (0, 0)
Screenshot: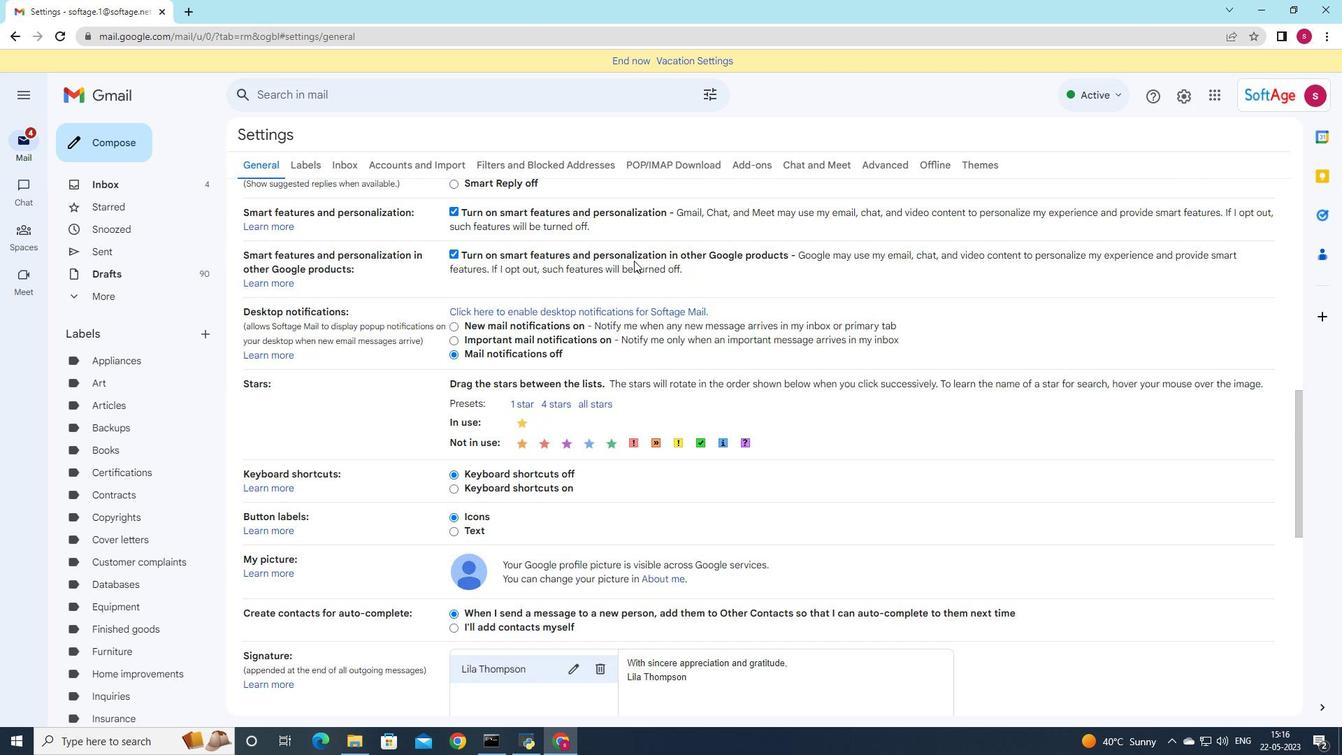 
Action: Mouse scrolled (634, 260) with delta (0, 0)
Screenshot: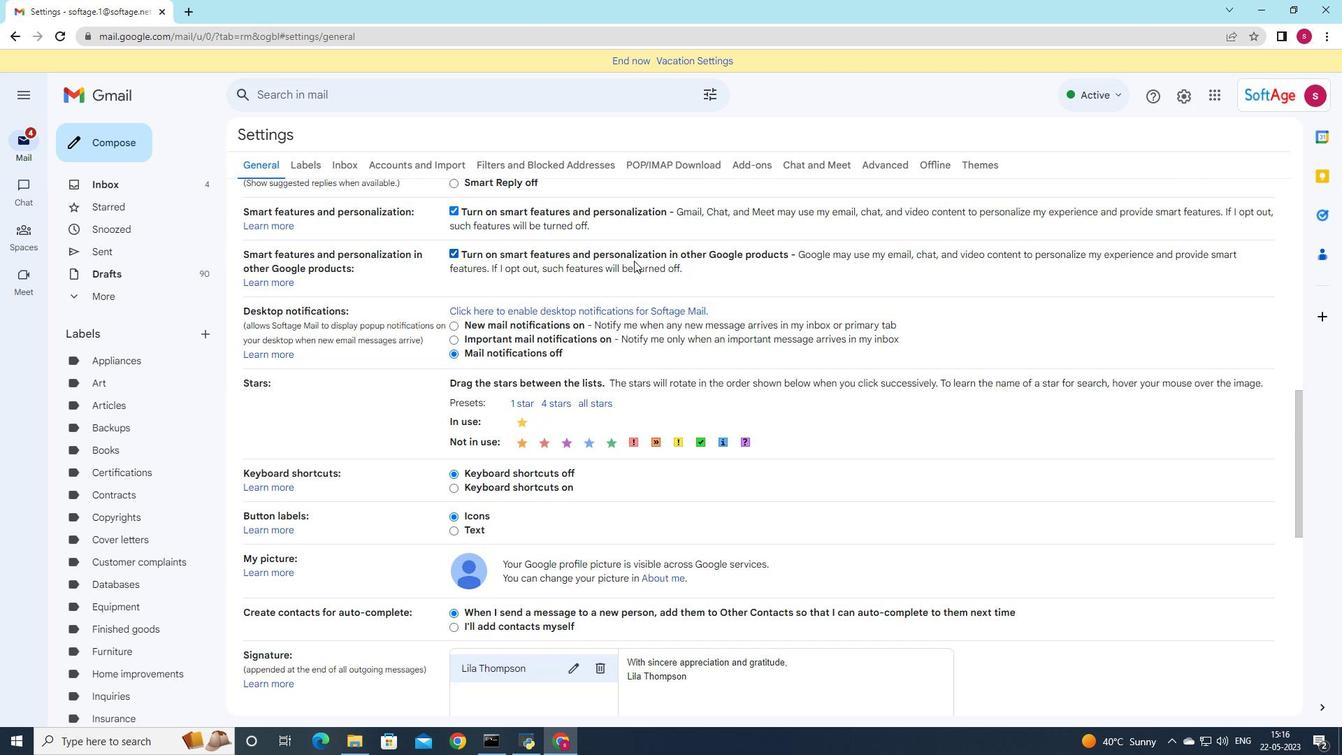 
Action: Mouse moved to (635, 272)
Screenshot: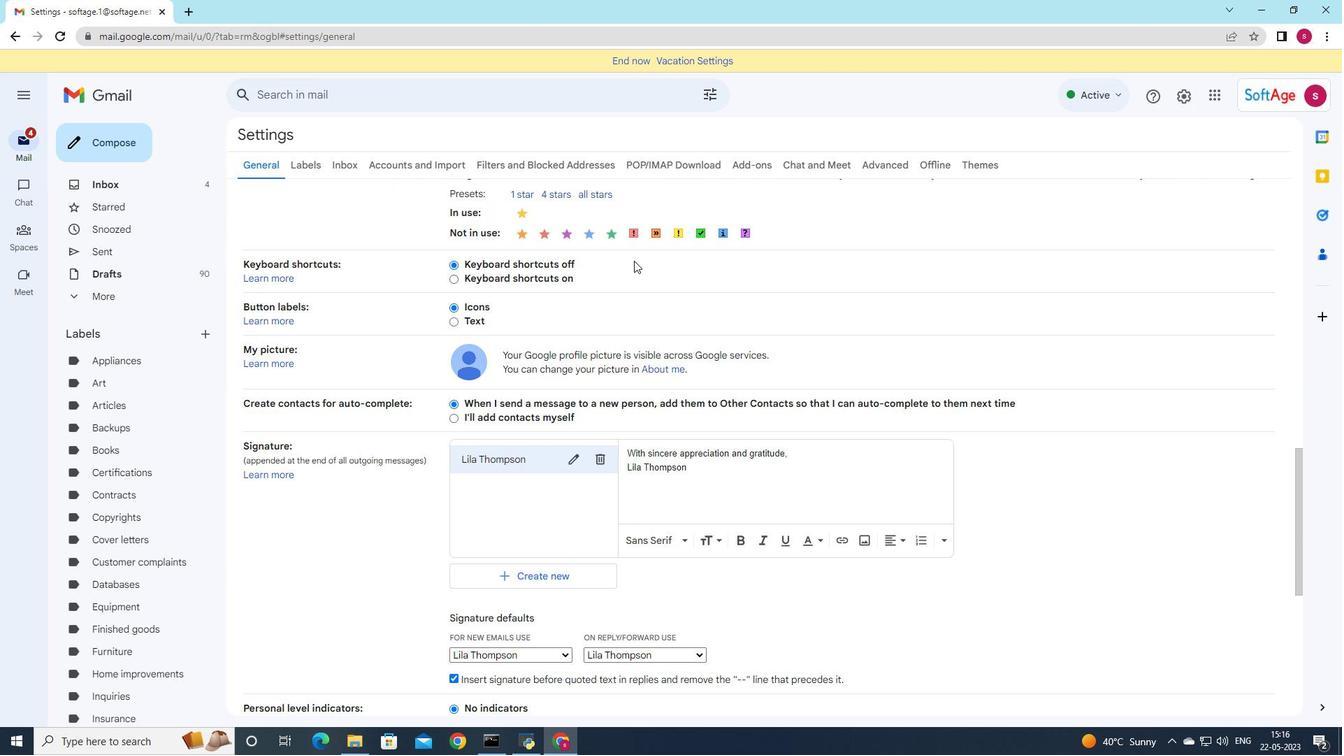 
Action: Mouse scrolled (635, 272) with delta (0, 0)
Screenshot: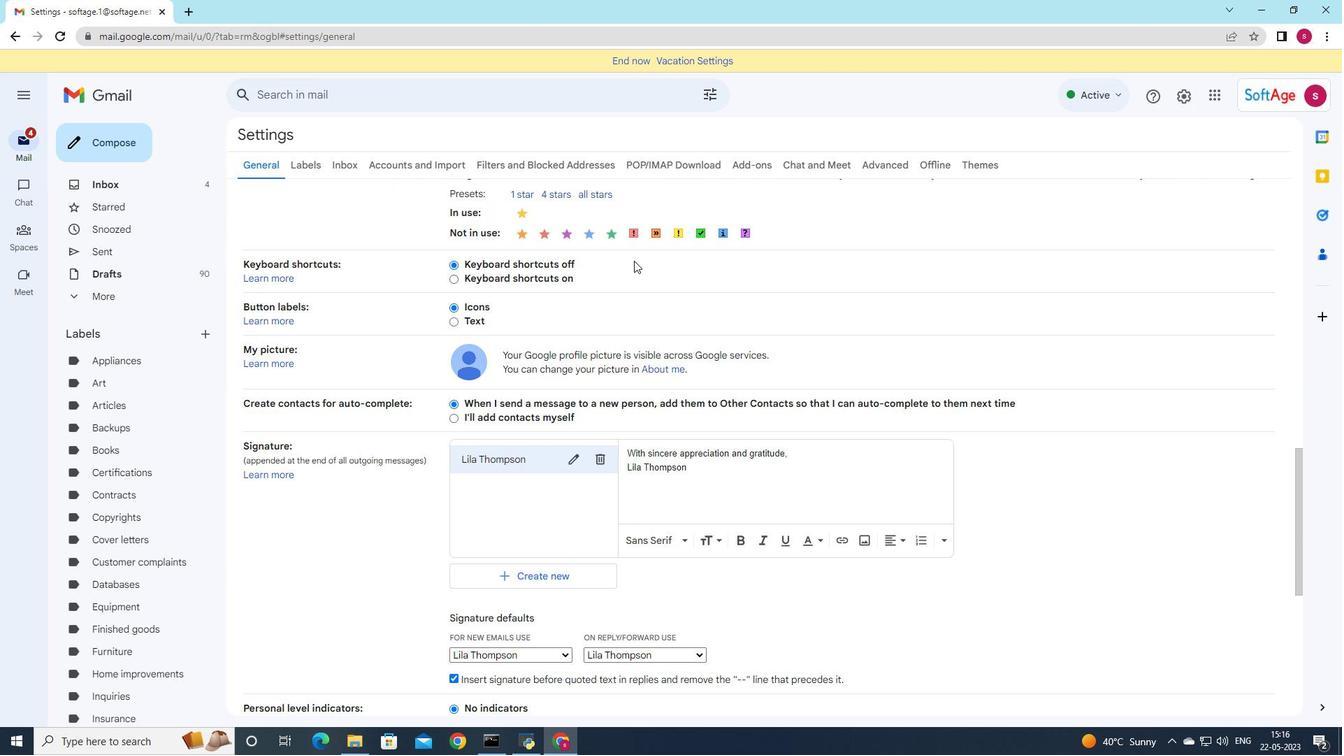 
Action: Mouse moved to (607, 384)
Screenshot: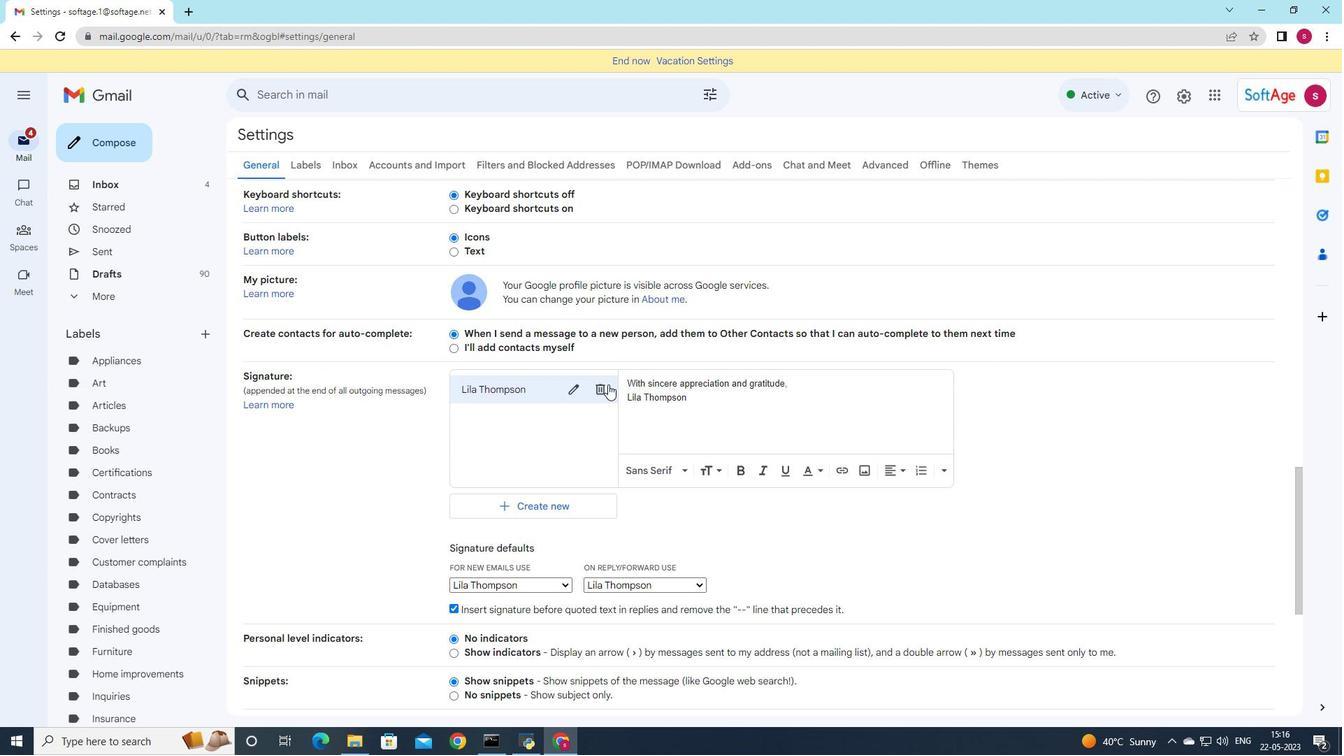 
Action: Mouse pressed left at (607, 384)
Screenshot: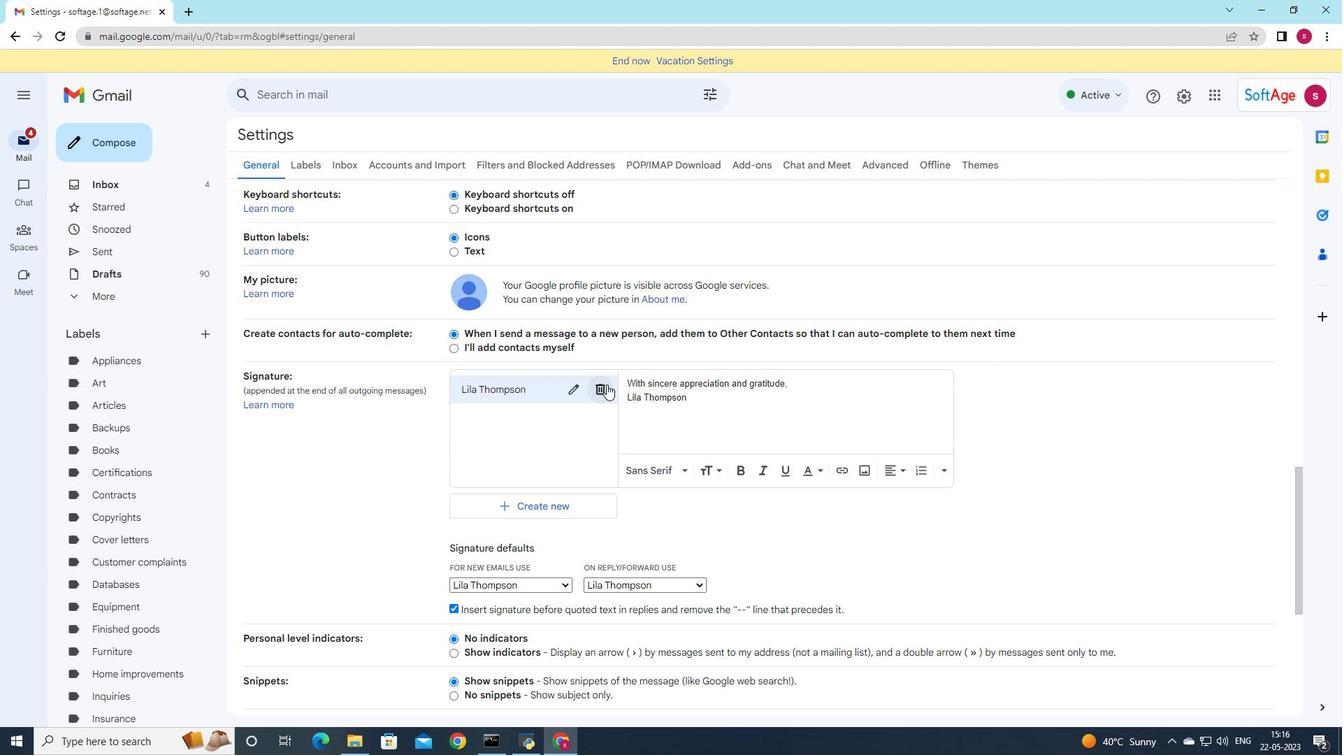 
Action: Mouse moved to (777, 419)
Screenshot: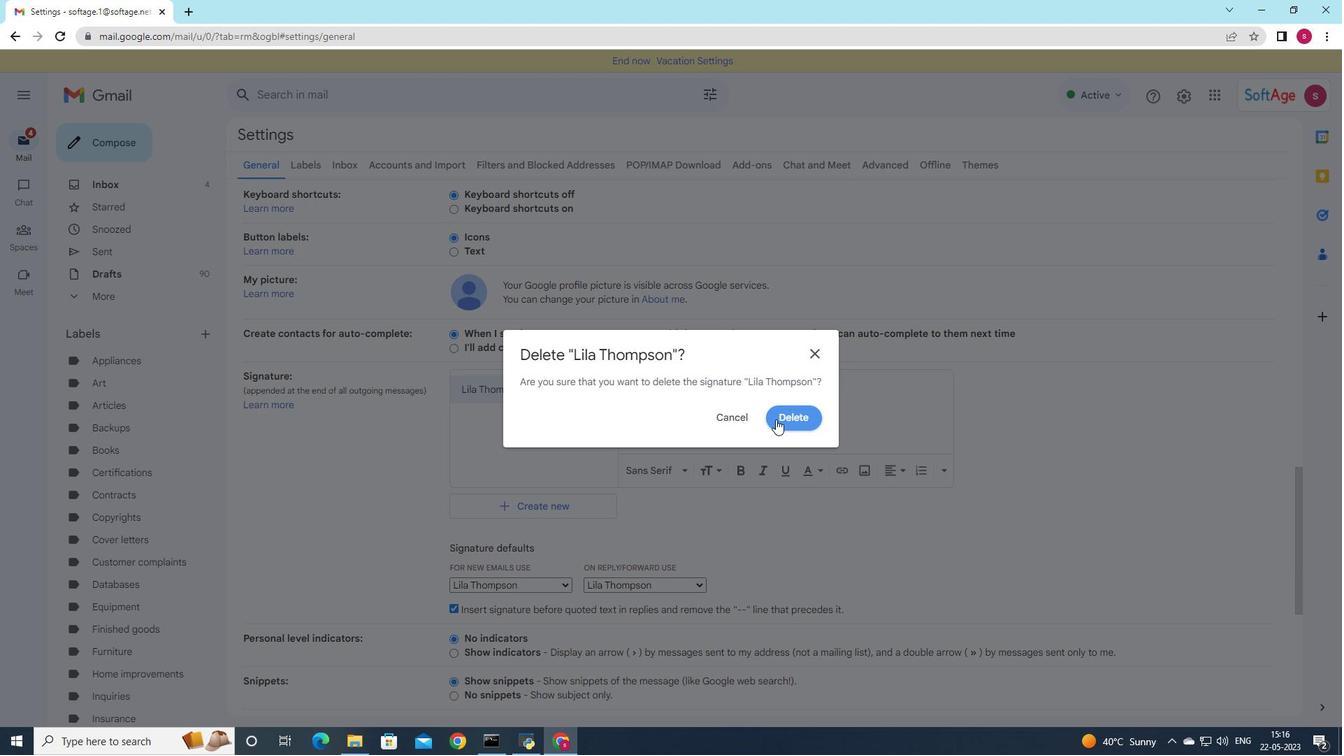 
Action: Mouse pressed left at (777, 419)
Screenshot: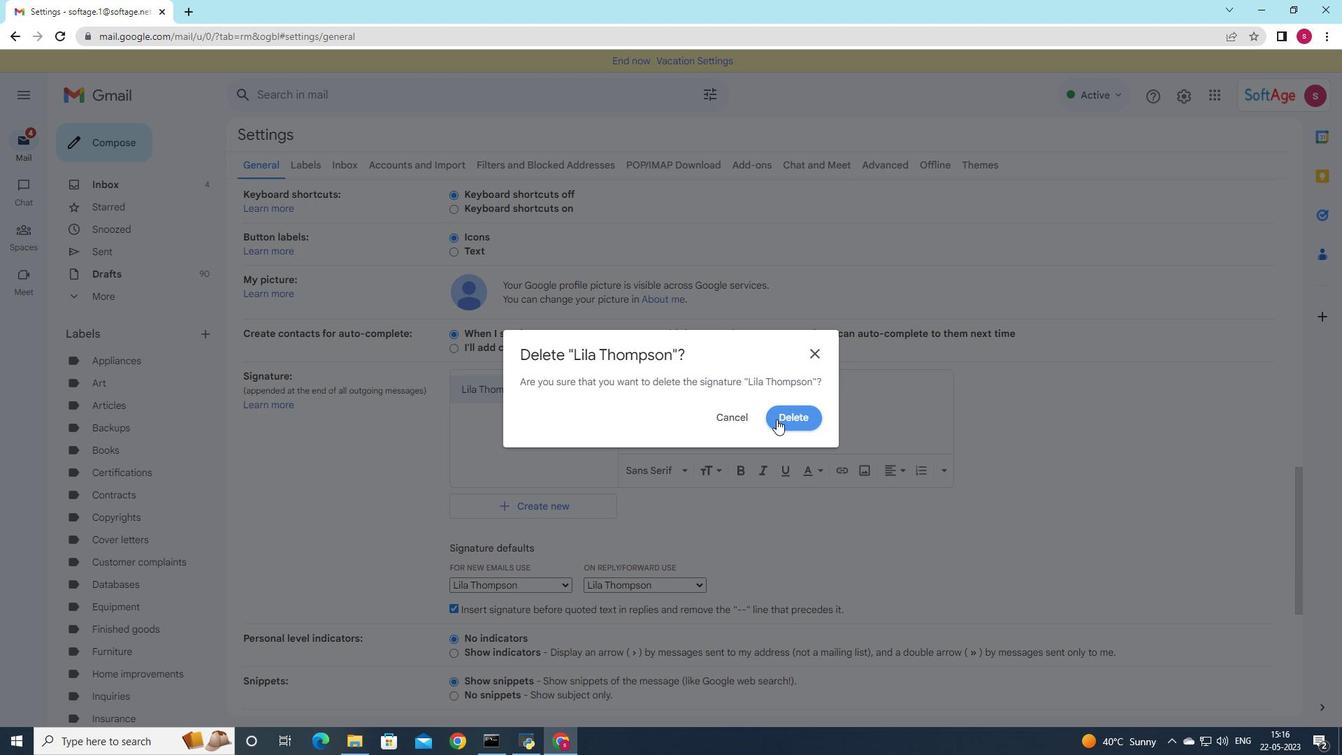 
Action: Mouse moved to (523, 409)
Screenshot: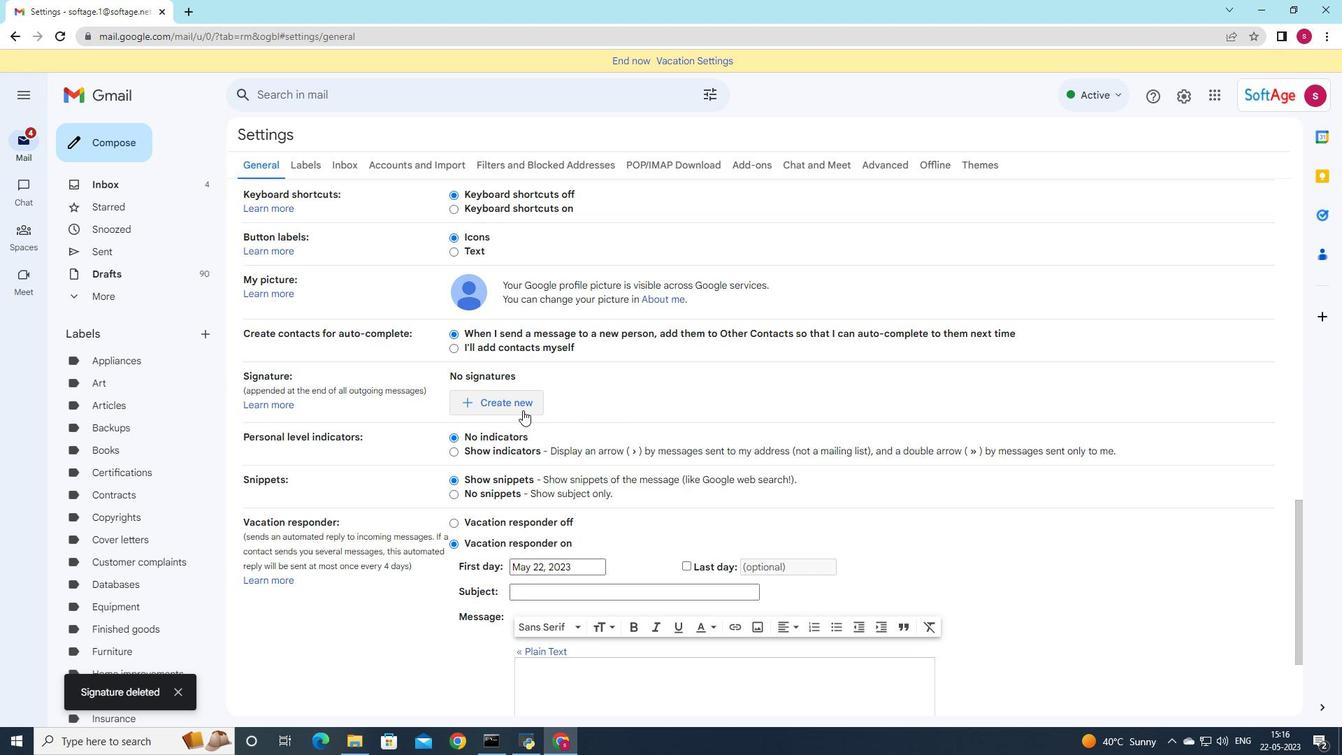 
Action: Mouse pressed left at (523, 409)
Screenshot: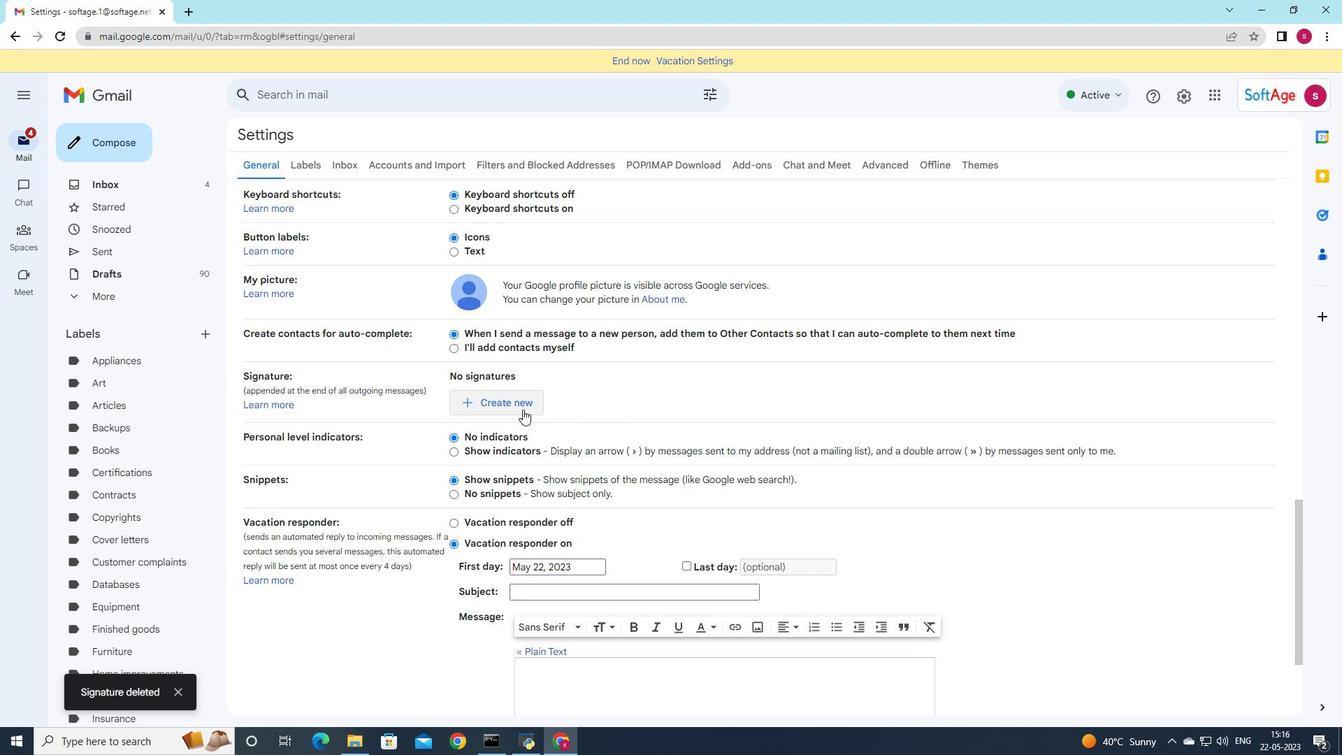 
Action: Mouse moved to (605, 388)
Screenshot: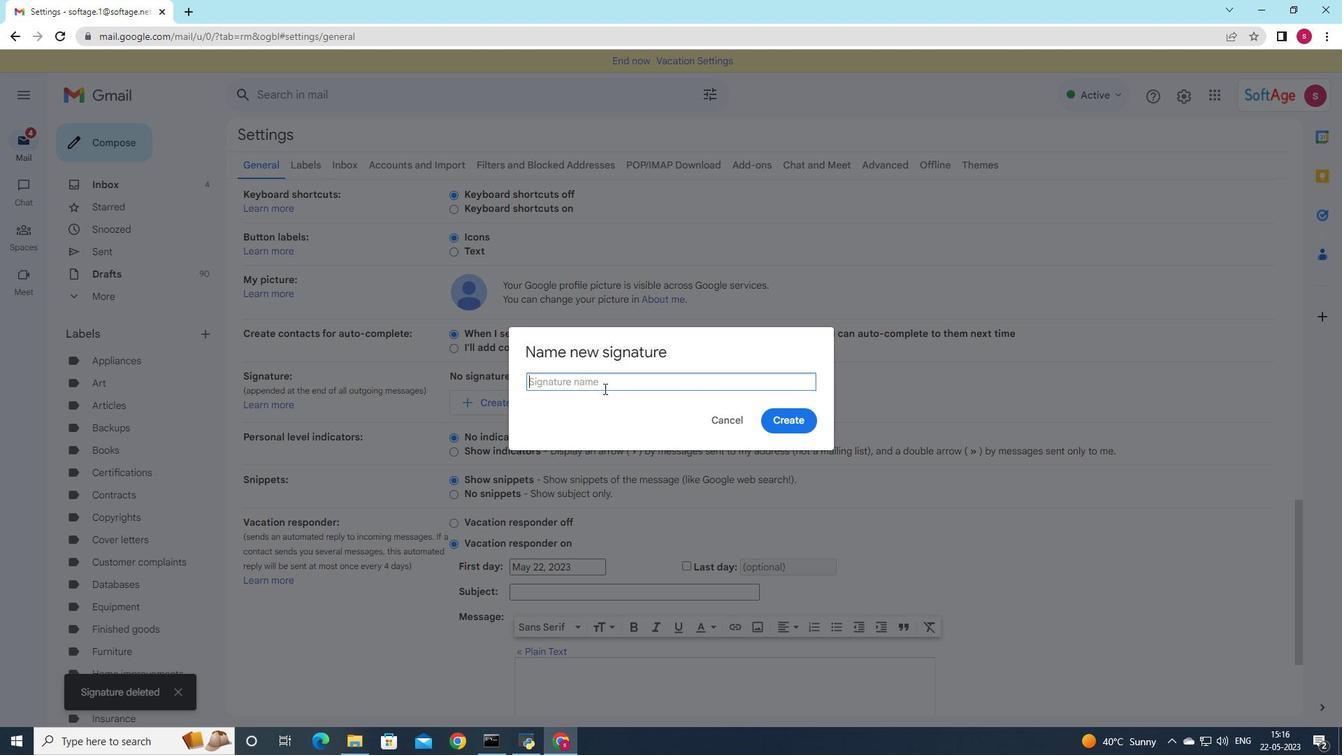 
Action: Key pressed <Key.shift>Drake
Screenshot: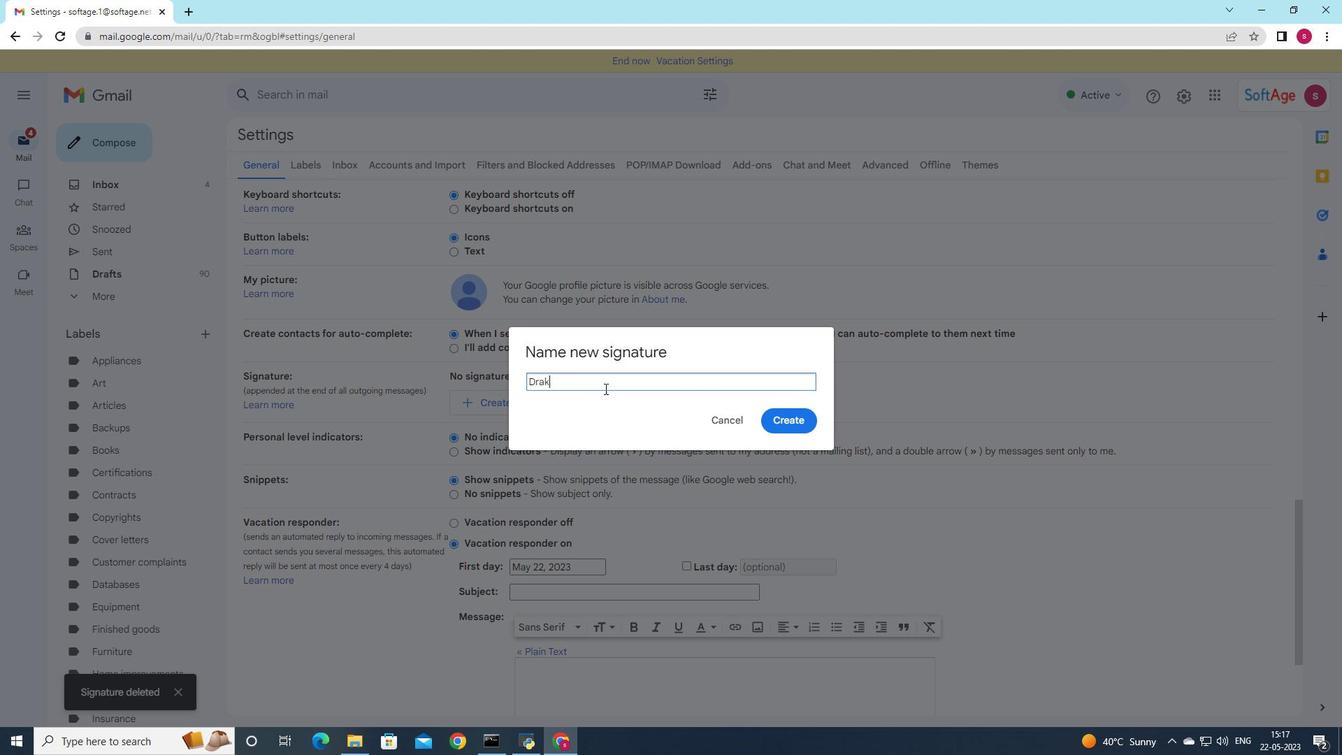 
Action: Mouse moved to (807, 413)
Screenshot: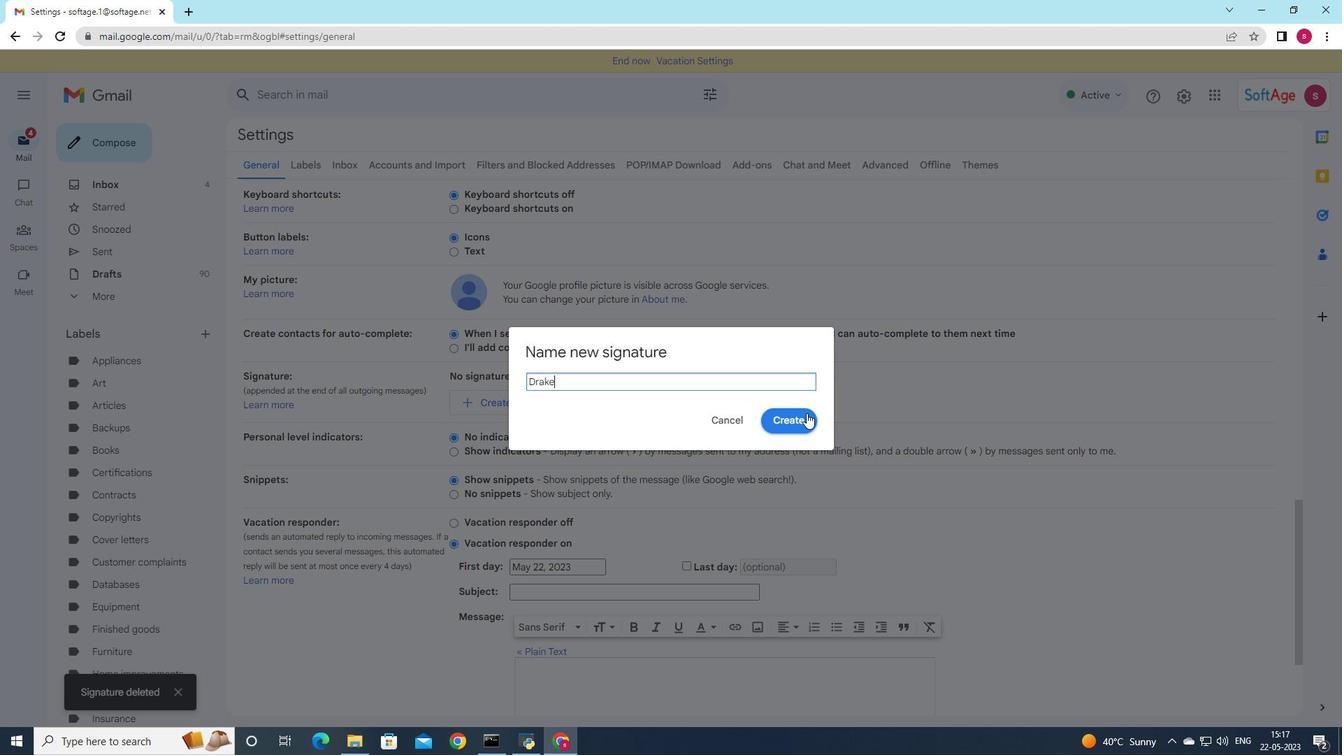 
Action: Mouse pressed left at (807, 413)
Screenshot: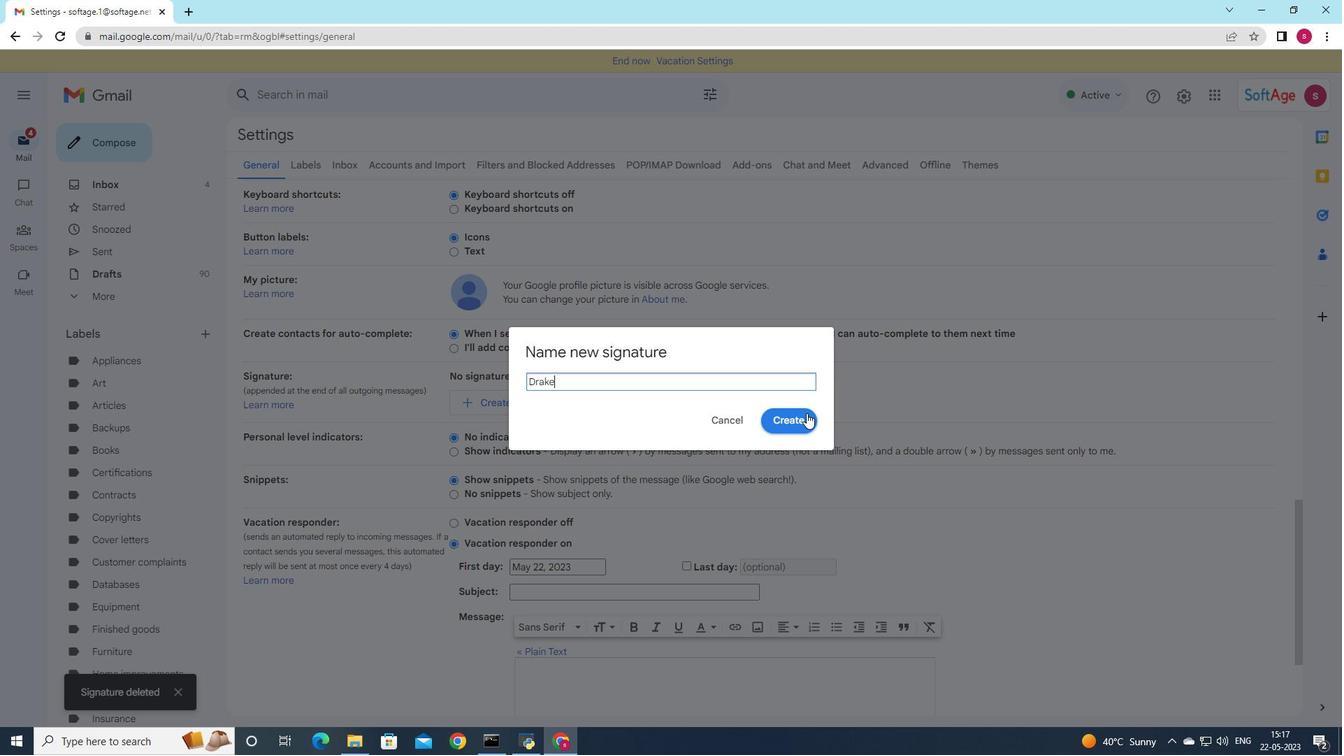 
Action: Mouse moved to (674, 392)
Screenshot: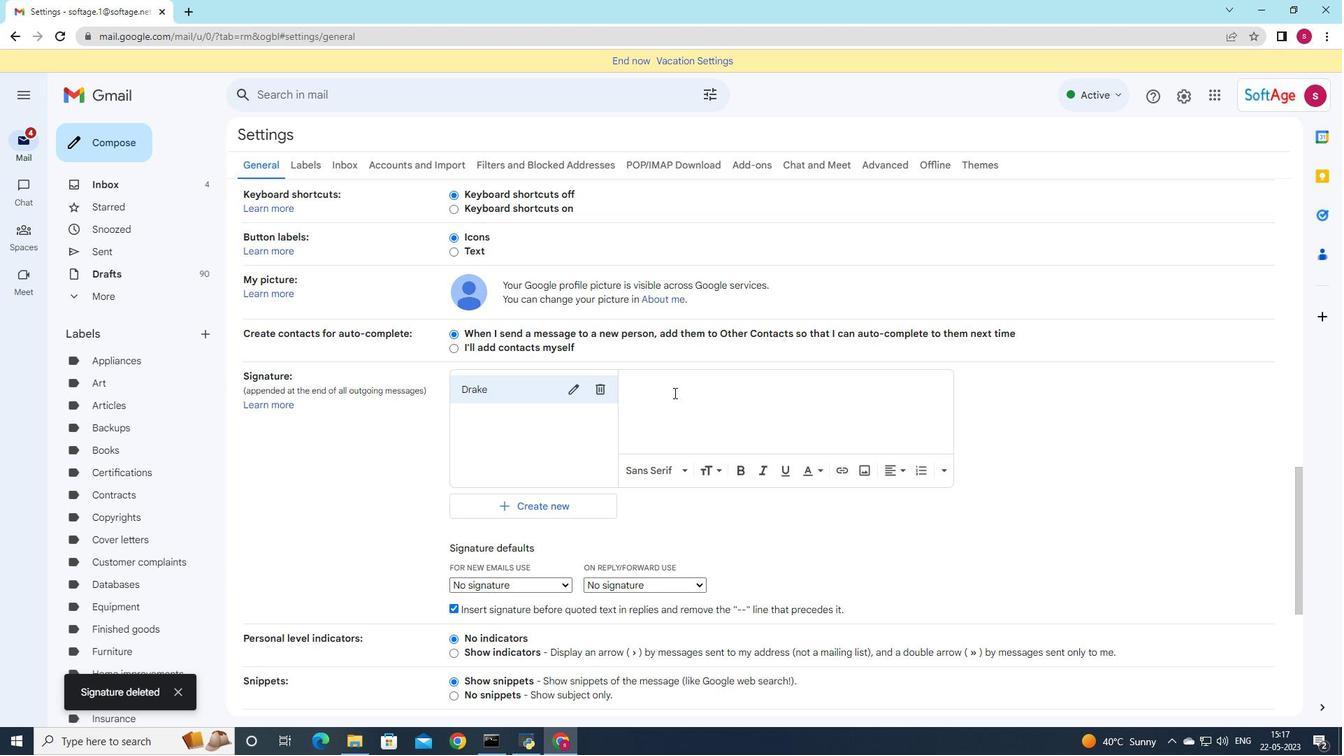 
Action: Mouse pressed left at (674, 392)
Screenshot: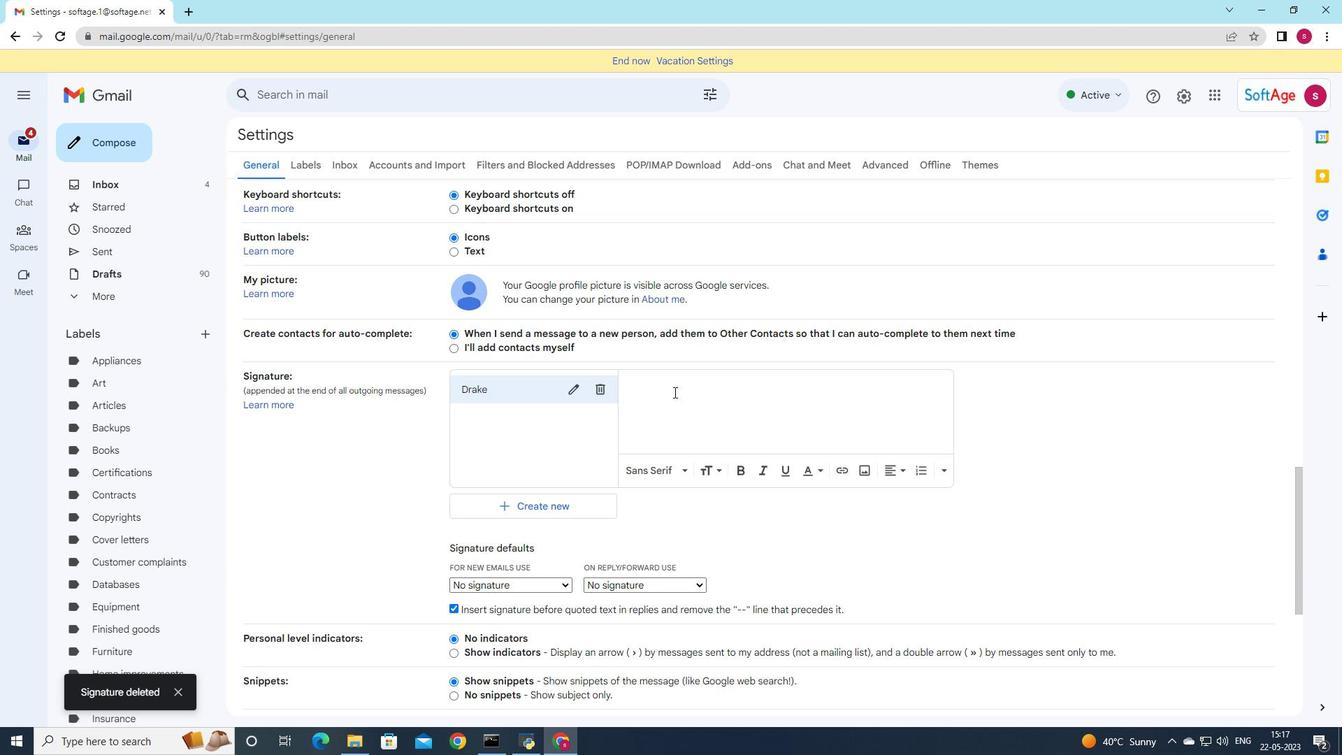 
Action: Mouse moved to (682, 403)
Screenshot: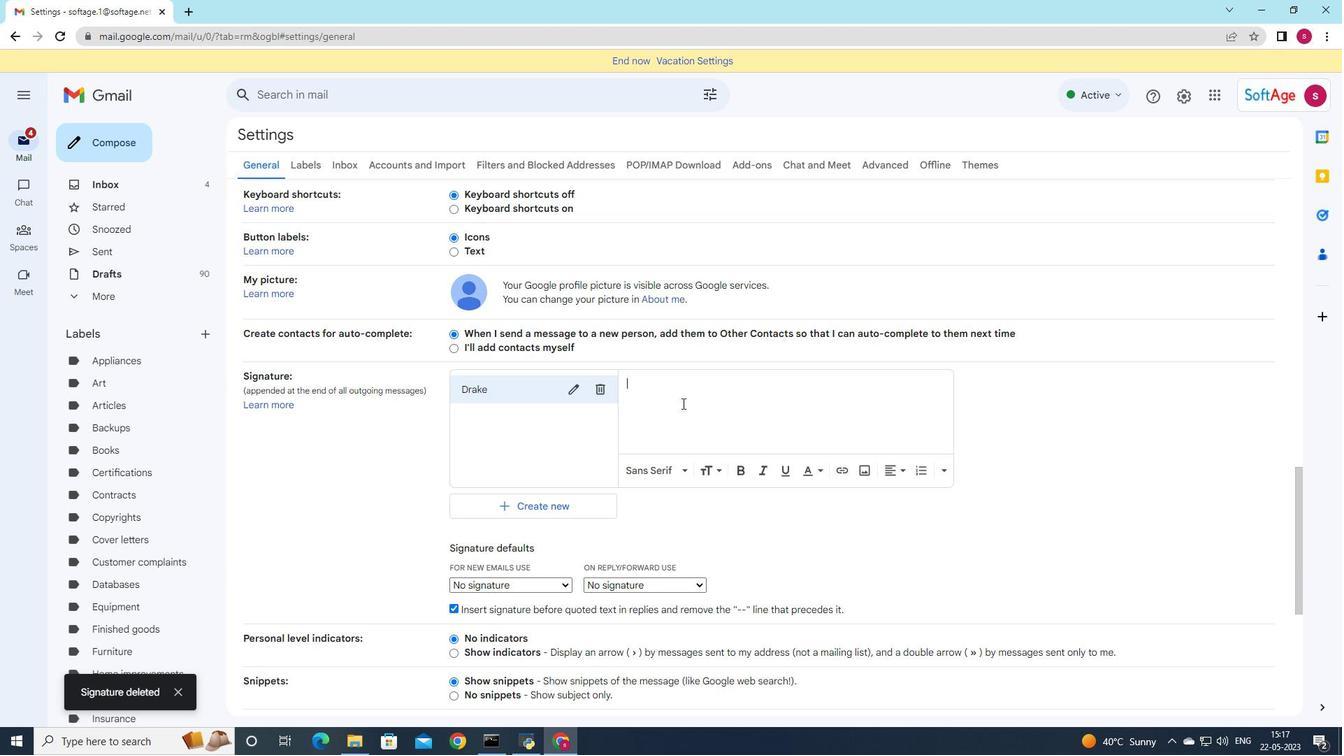 
Action: Key pressed <Key.shift>With<Key.space>warm<Key.space>thanks,<Key.enter><Key.shift>Drake<Key.space><Key.shift>Wright
Screenshot: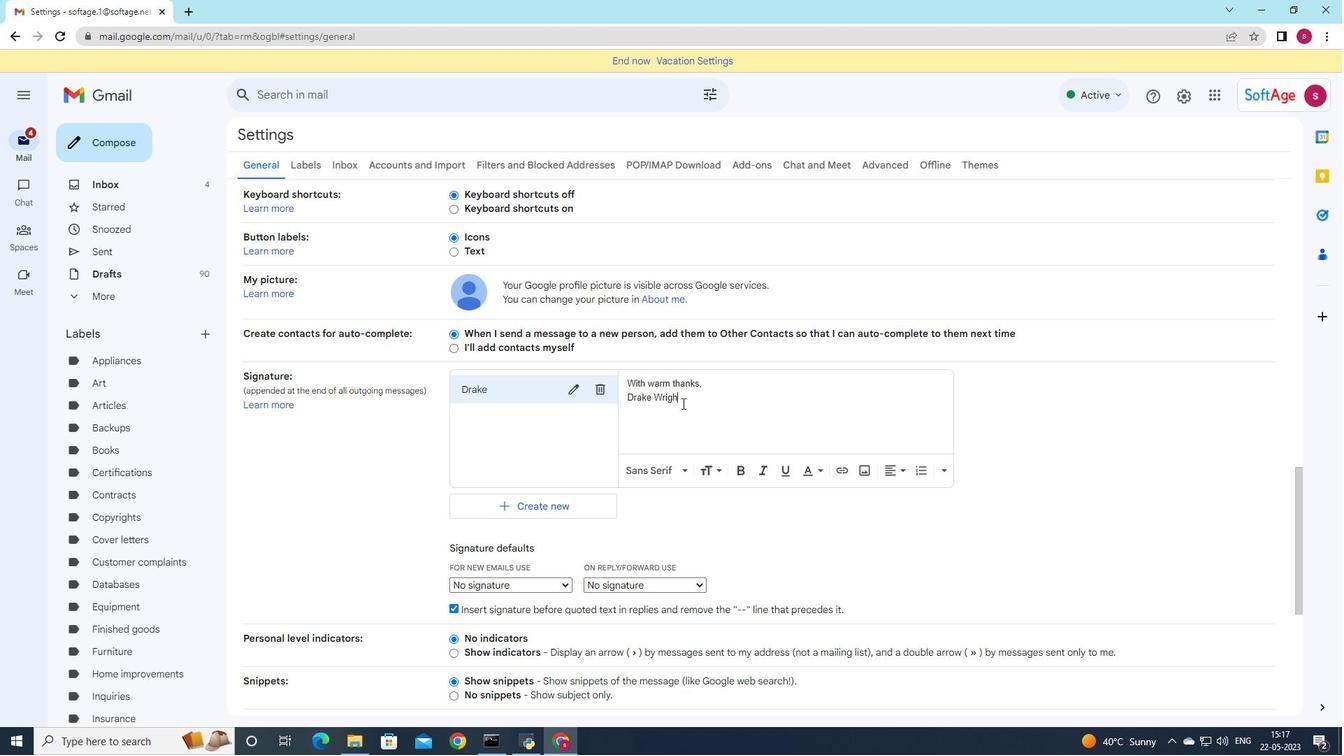 
Action: Mouse moved to (694, 309)
Screenshot: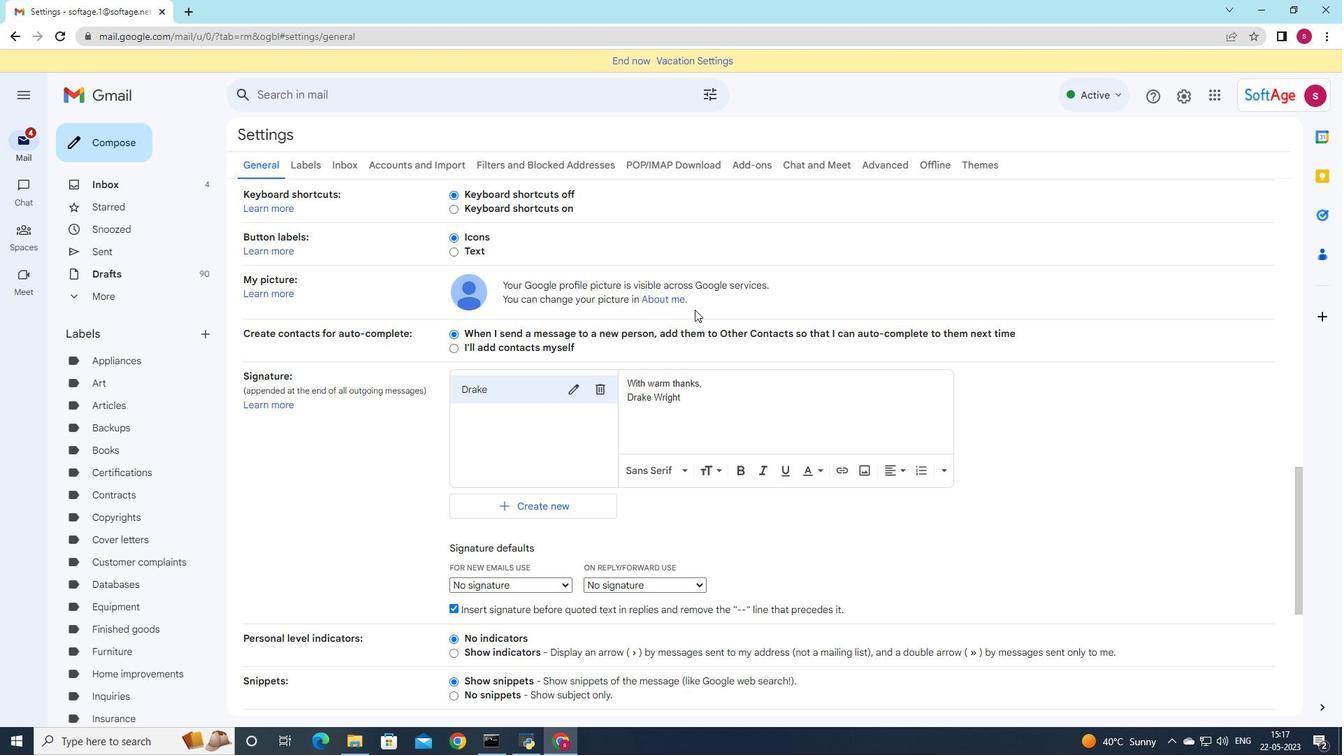 
Action: Mouse scrolled (694, 309) with delta (0, 0)
Screenshot: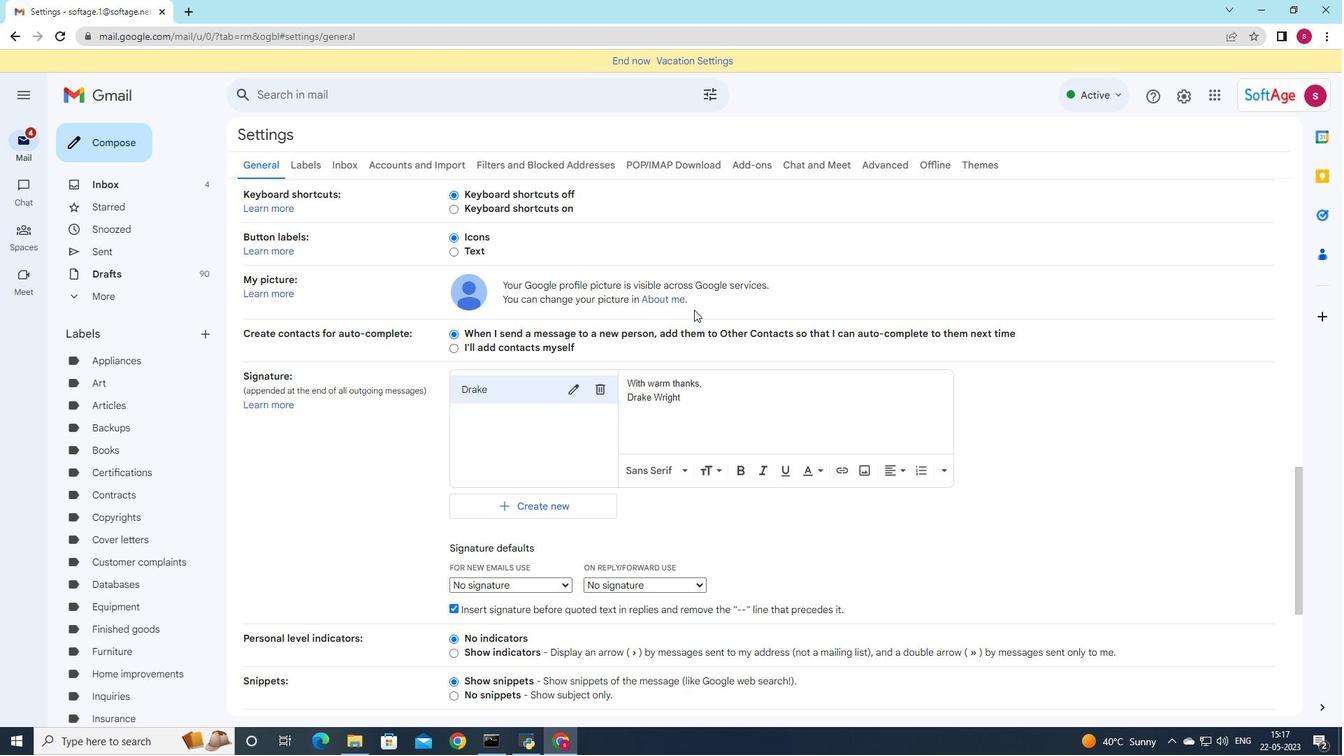 
Action: Mouse scrolled (694, 309) with delta (0, 0)
Screenshot: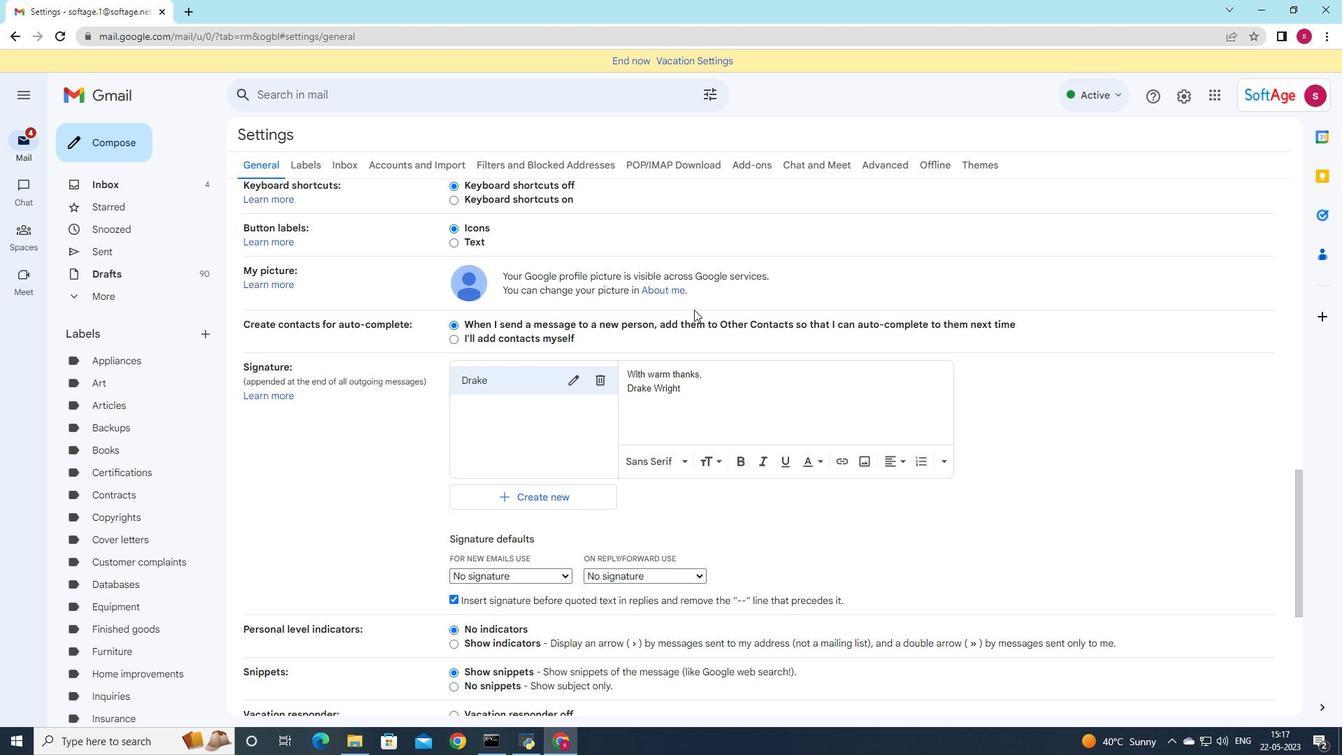 
Action: Mouse moved to (694, 328)
Screenshot: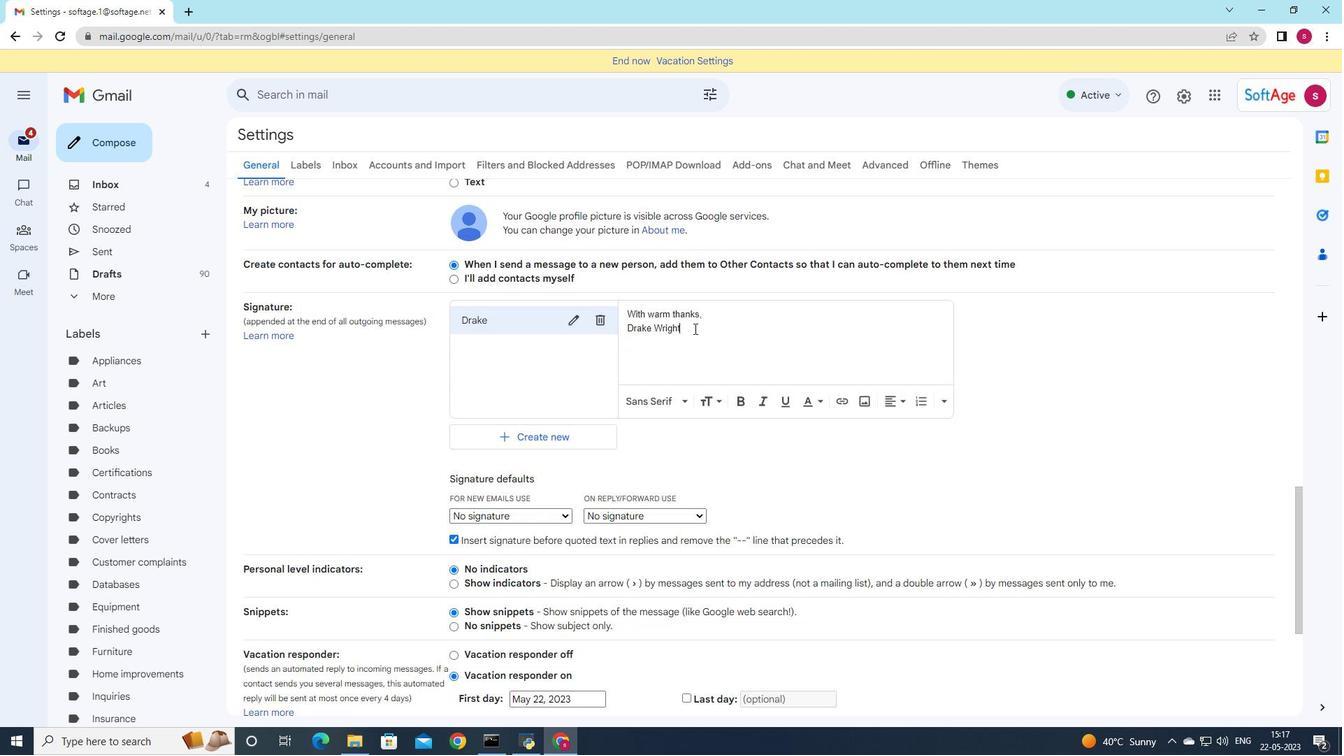 
Action: Mouse scrolled (694, 328) with delta (0, 0)
Screenshot: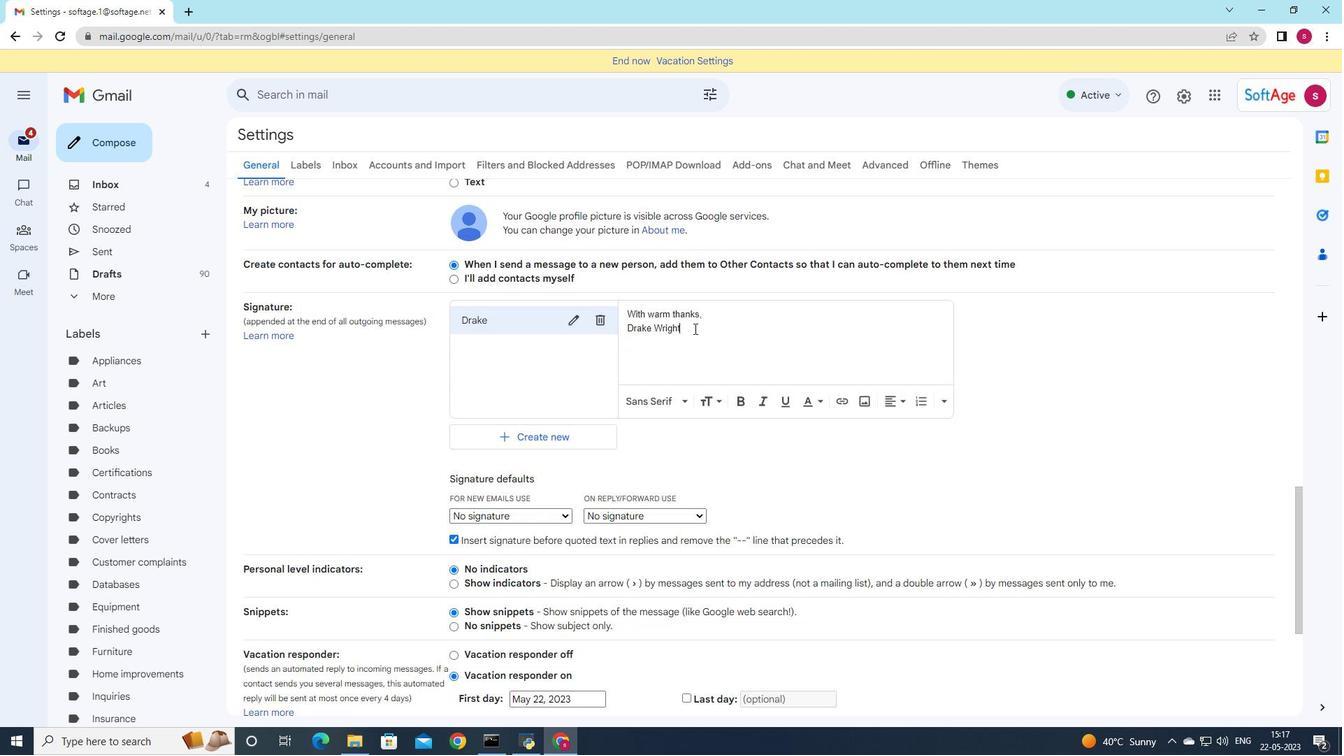 
Action: Mouse moved to (560, 375)
Screenshot: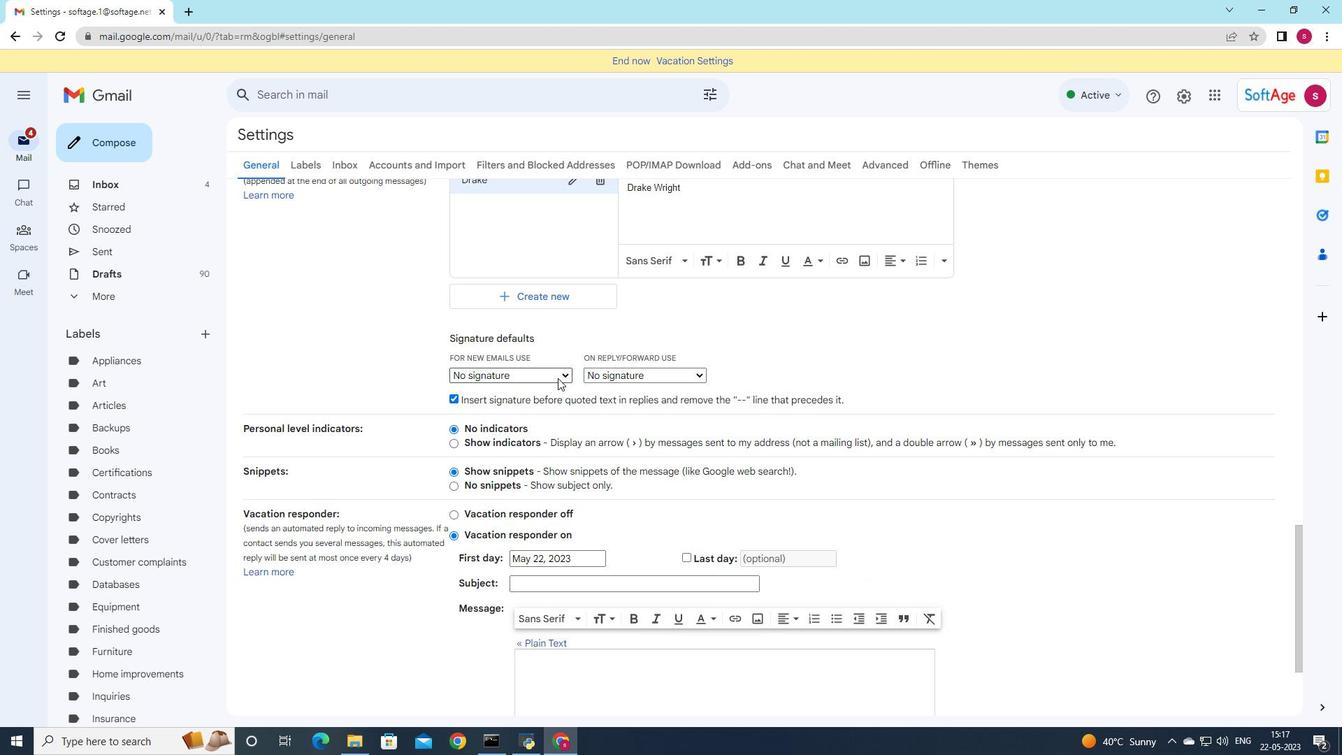 
Action: Mouse pressed left at (560, 375)
Screenshot: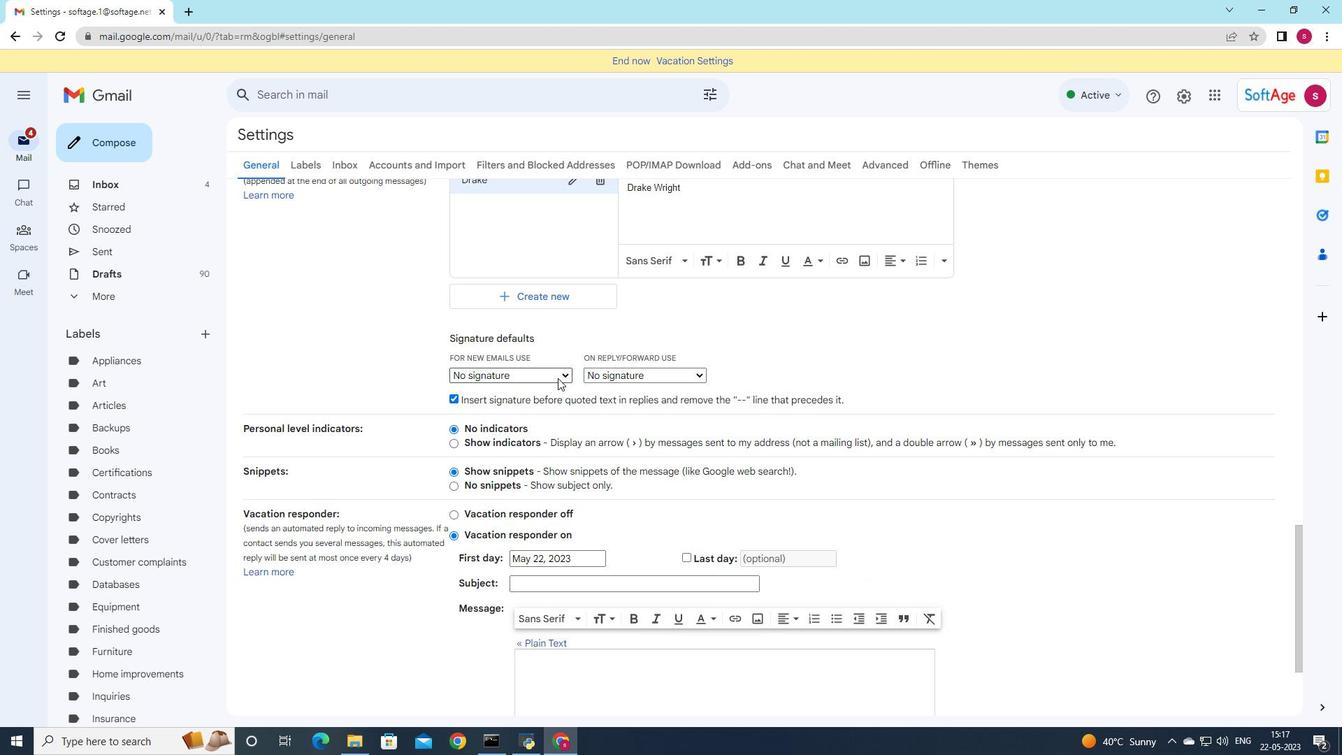
Action: Mouse moved to (557, 400)
Screenshot: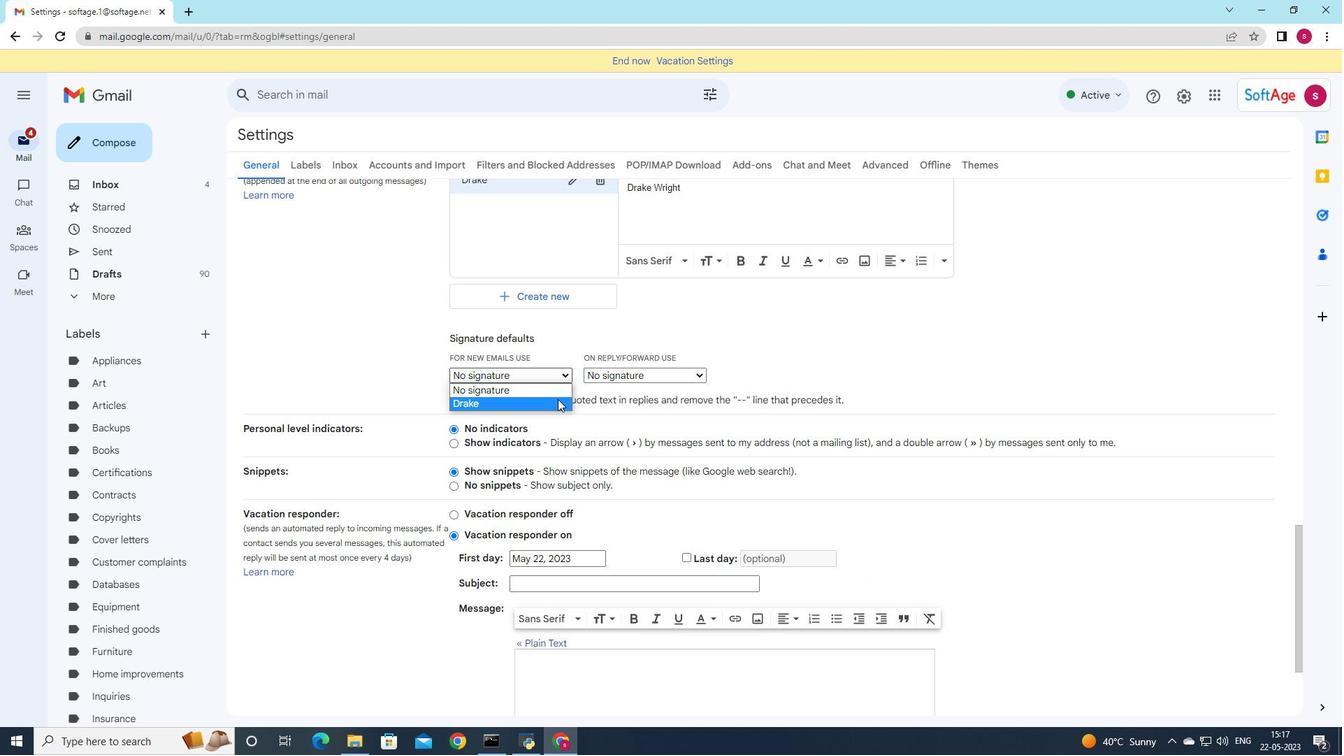 
Action: Mouse pressed left at (557, 400)
Screenshot: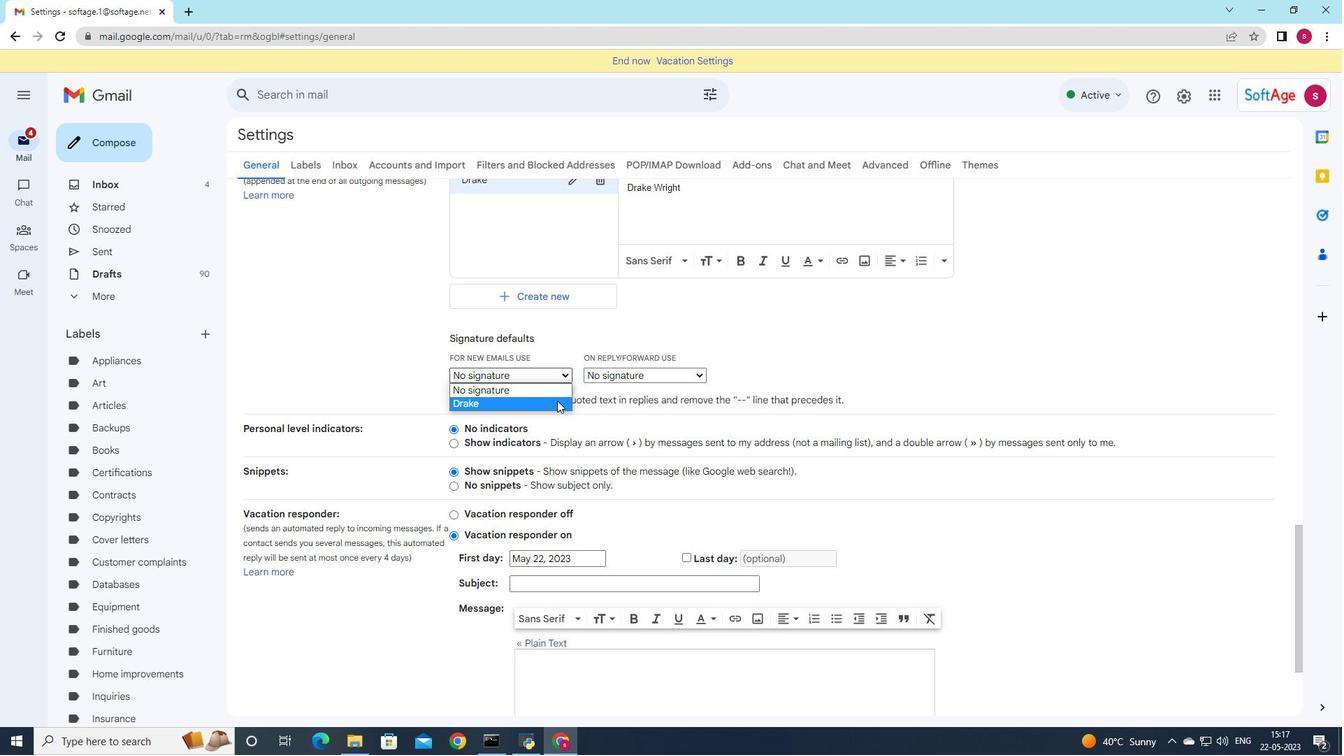 
Action: Mouse moved to (610, 377)
Screenshot: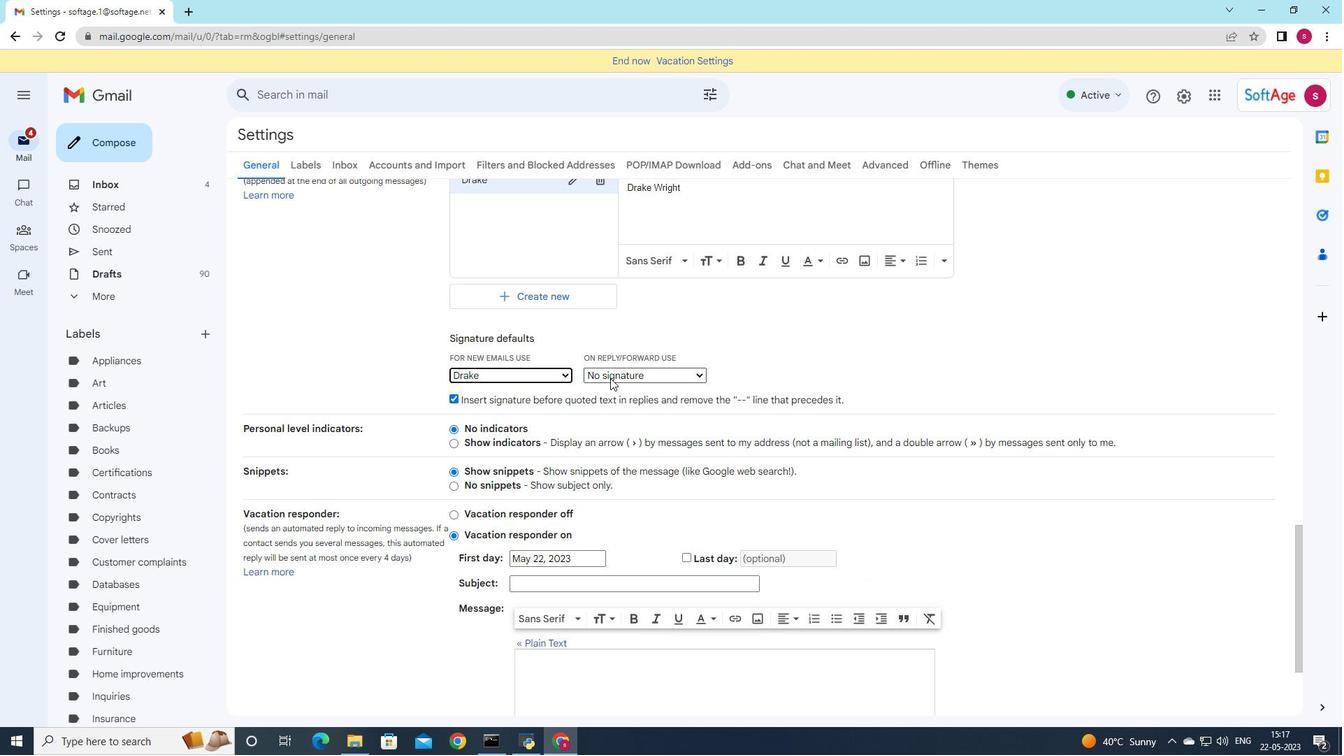 
Action: Mouse pressed left at (610, 377)
Screenshot: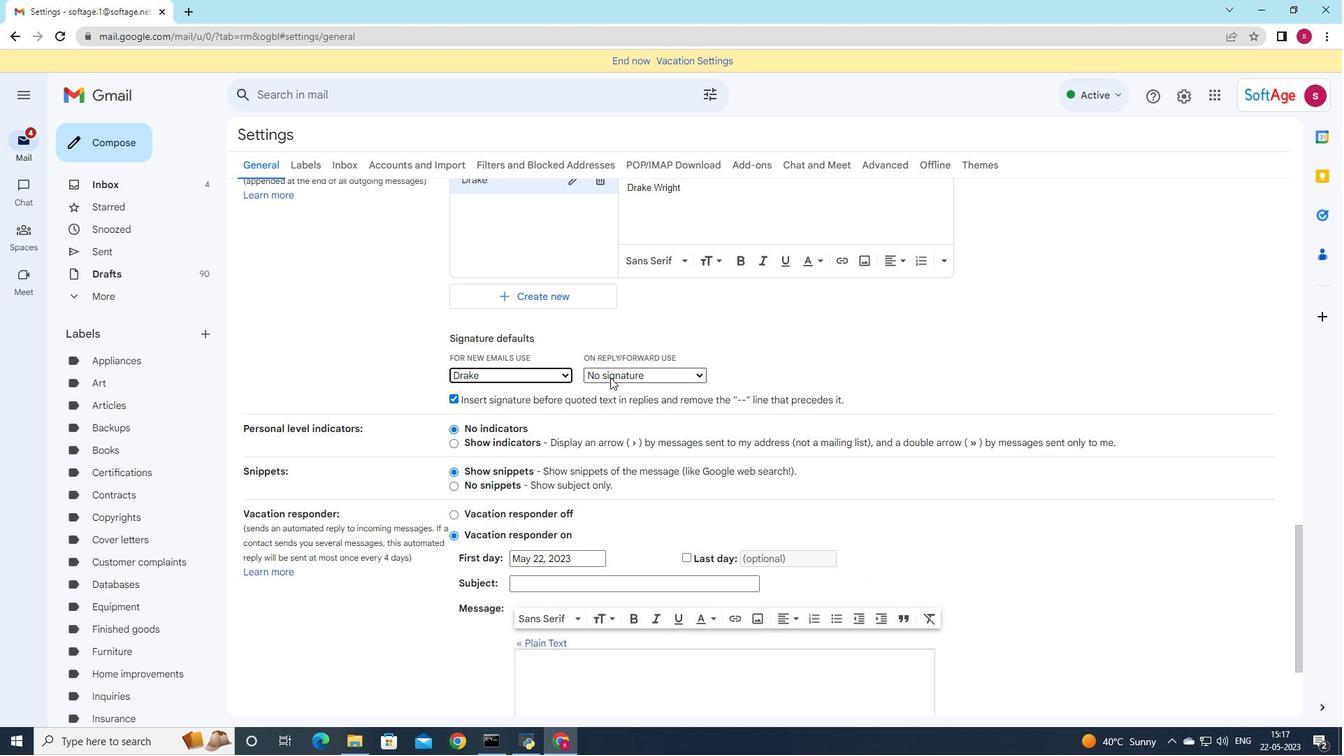 
Action: Mouse moved to (611, 397)
Screenshot: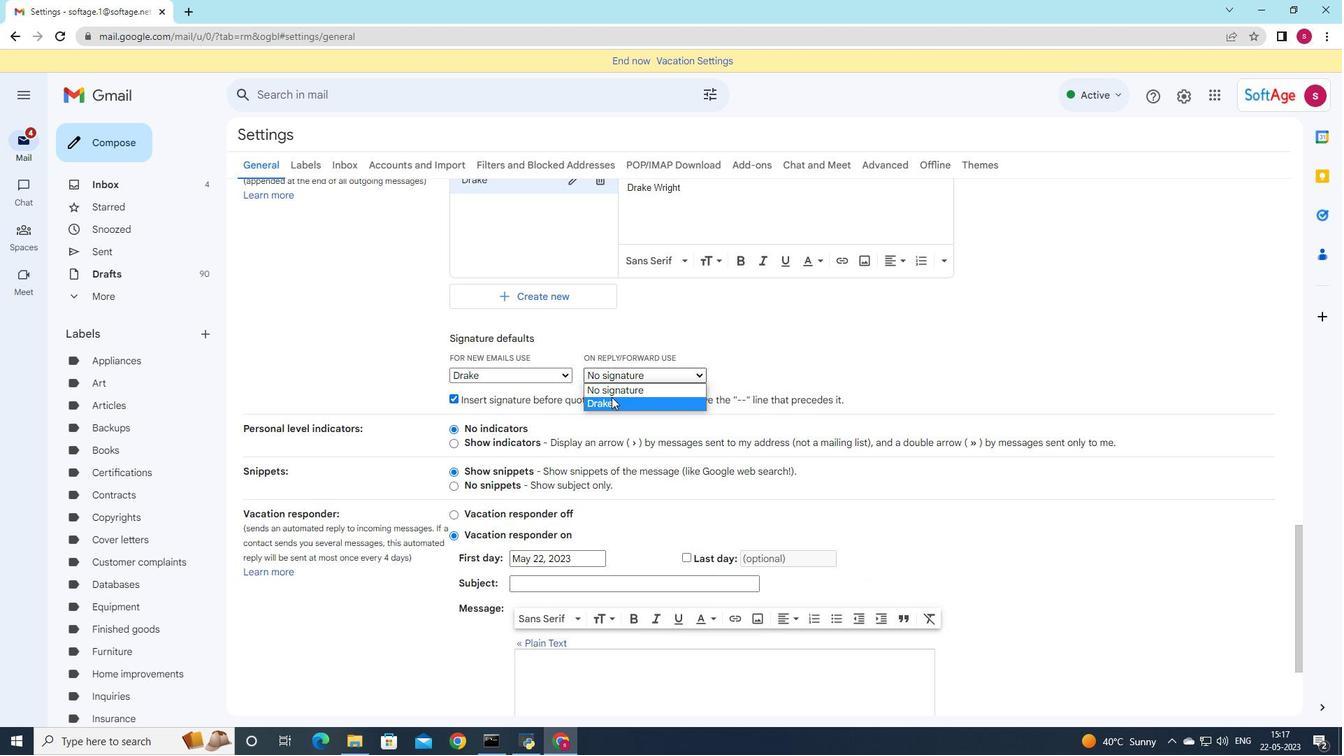 
Action: Mouse pressed left at (611, 397)
Screenshot: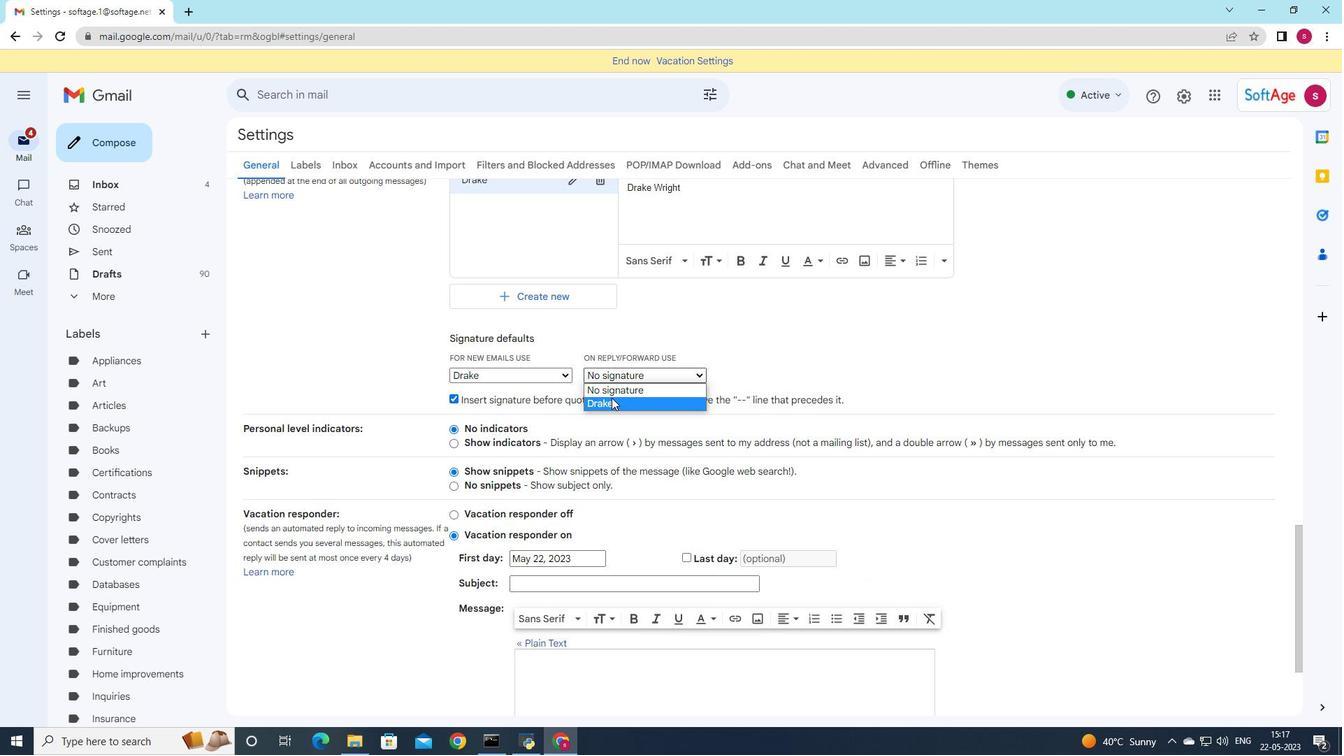 
Action: Mouse scrolled (611, 397) with delta (0, 0)
Screenshot: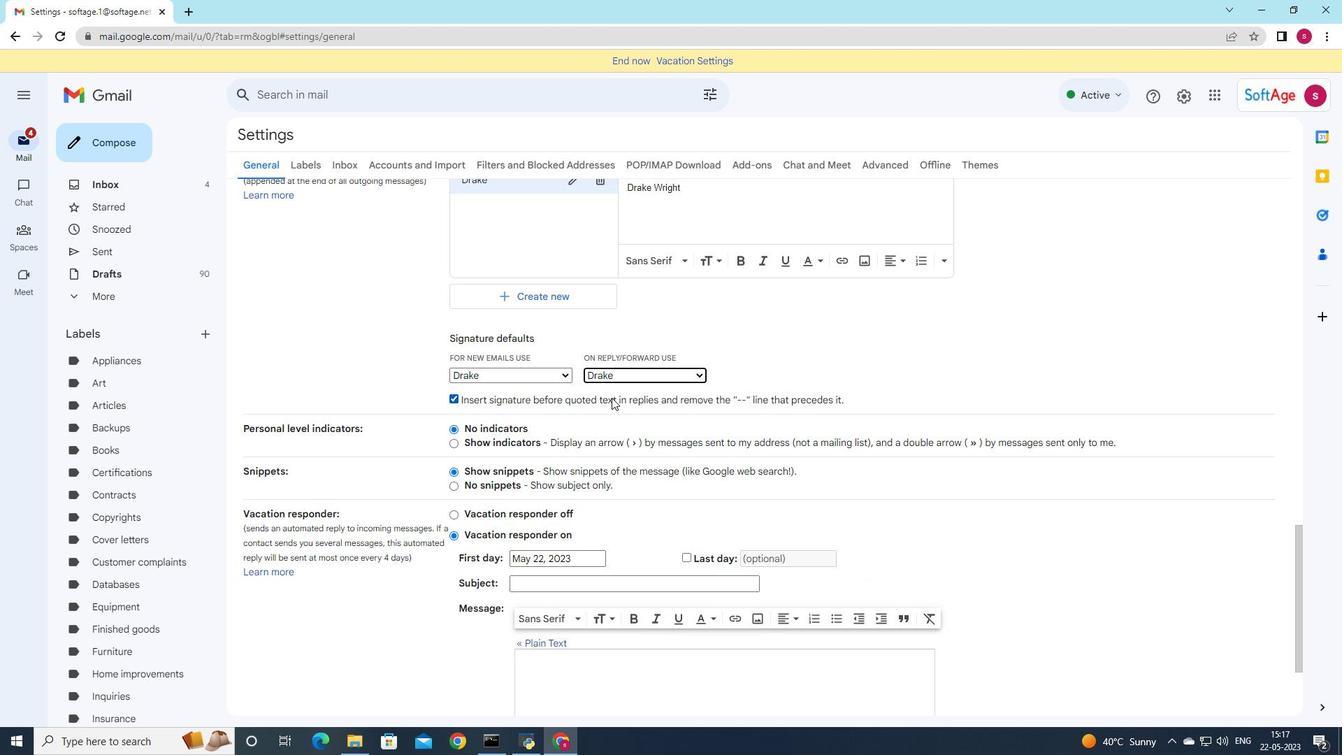 
Action: Mouse scrolled (611, 397) with delta (0, 0)
Screenshot: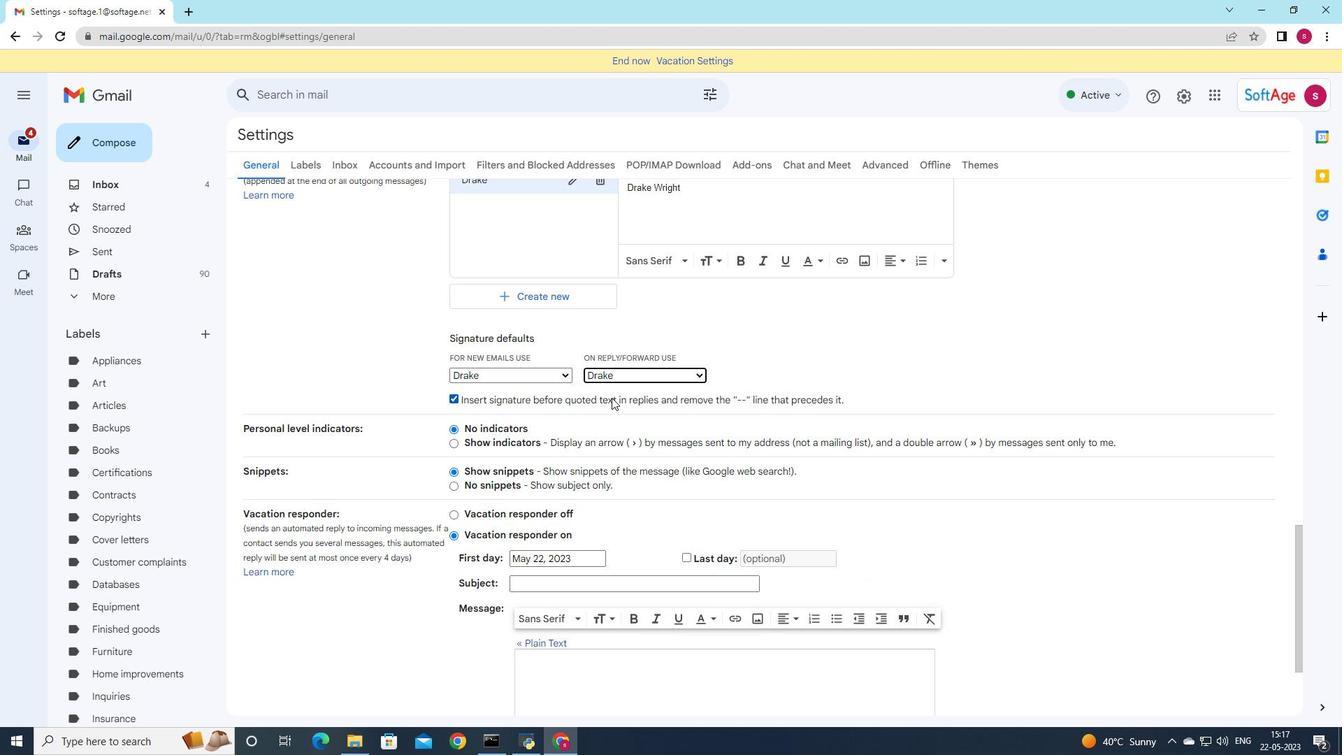 
Action: Mouse scrolled (611, 397) with delta (0, 0)
Screenshot: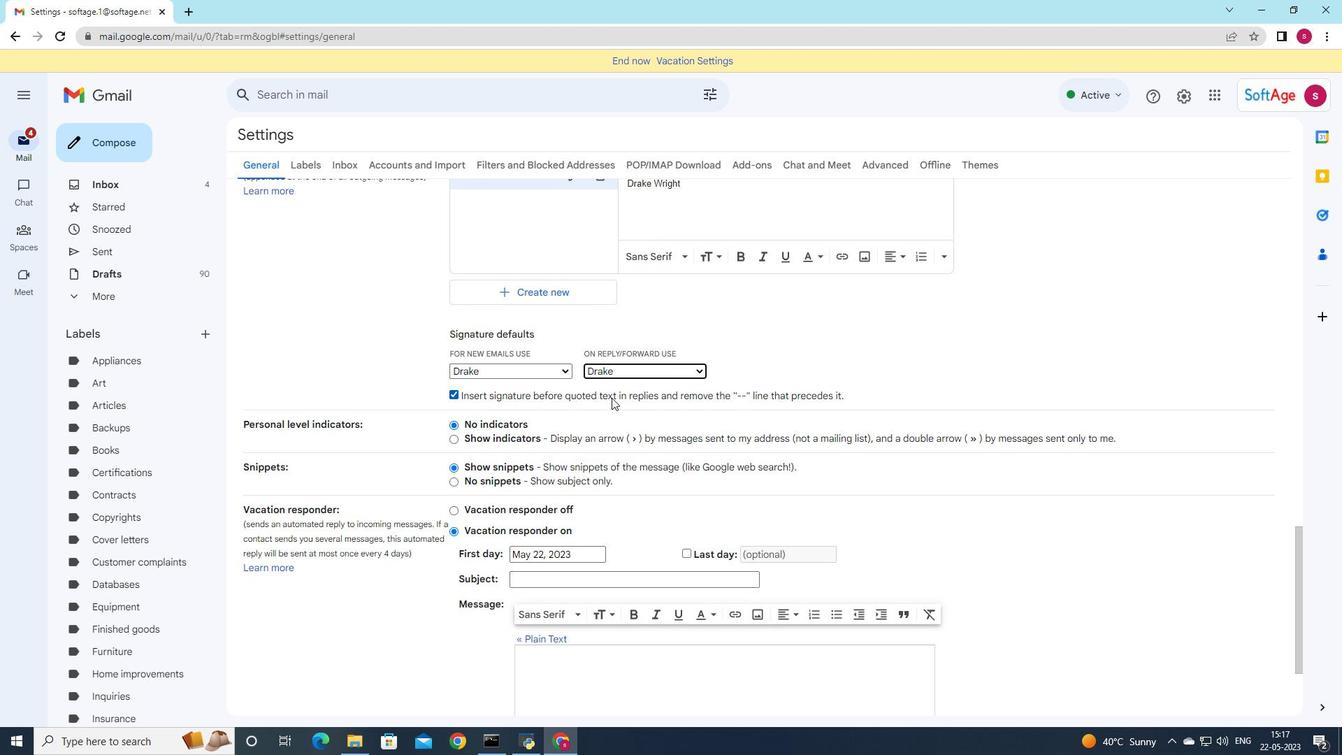 
Action: Mouse scrolled (611, 397) with delta (0, 0)
Screenshot: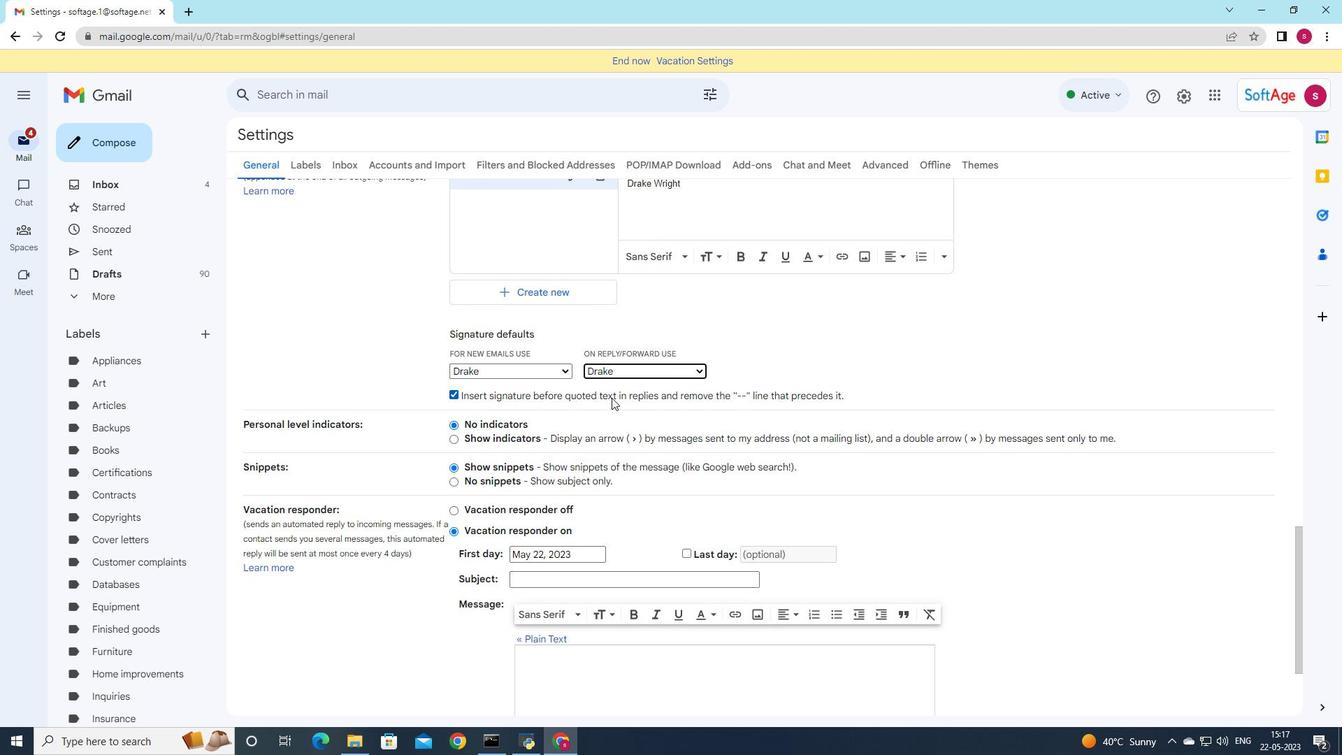 
Action: Mouse scrolled (611, 397) with delta (0, 0)
Screenshot: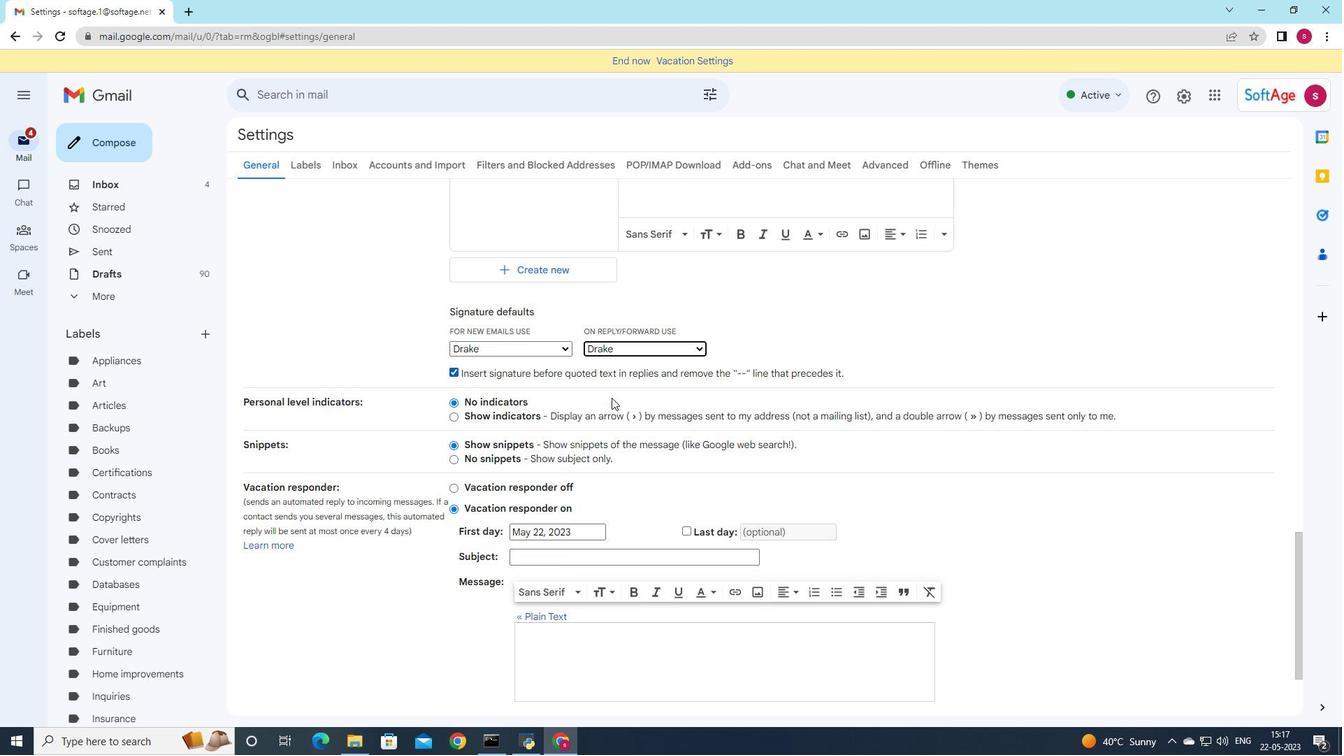 
Action: Mouse scrolled (611, 397) with delta (0, 0)
Screenshot: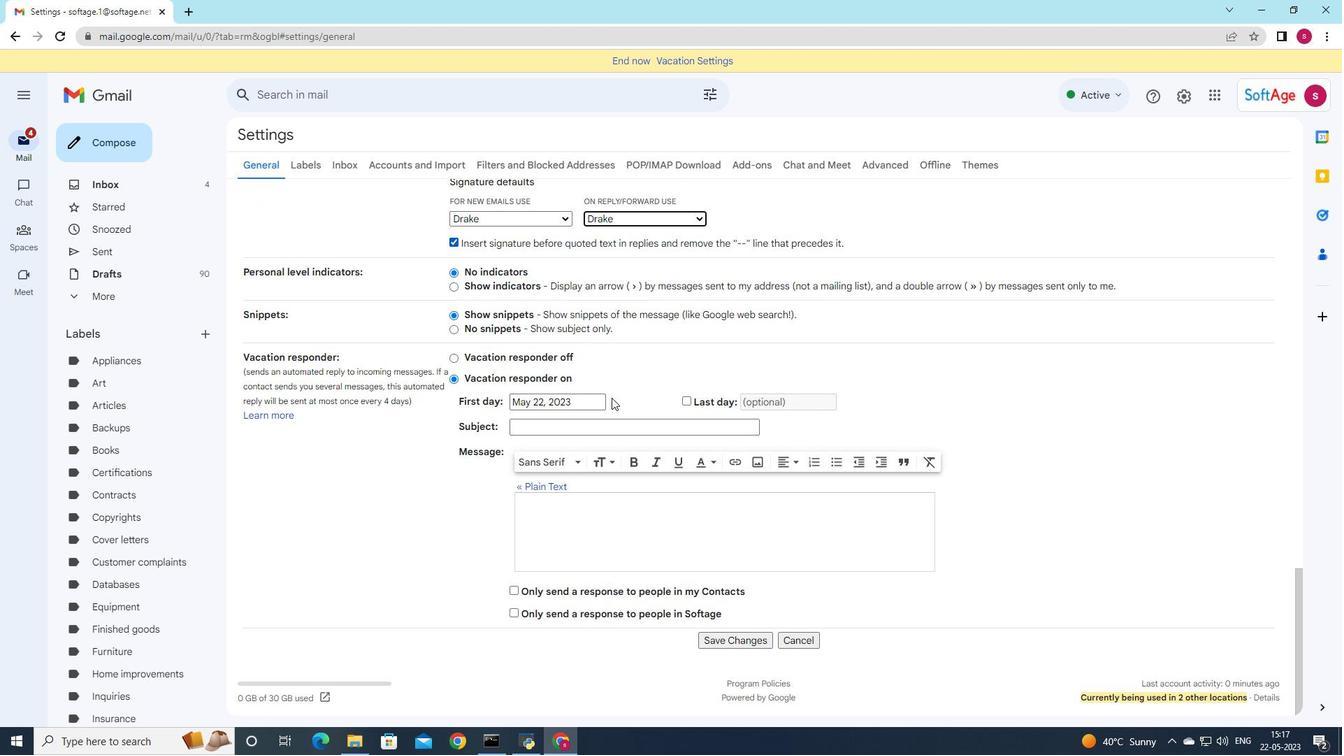 
Action: Mouse scrolled (611, 397) with delta (0, 0)
Screenshot: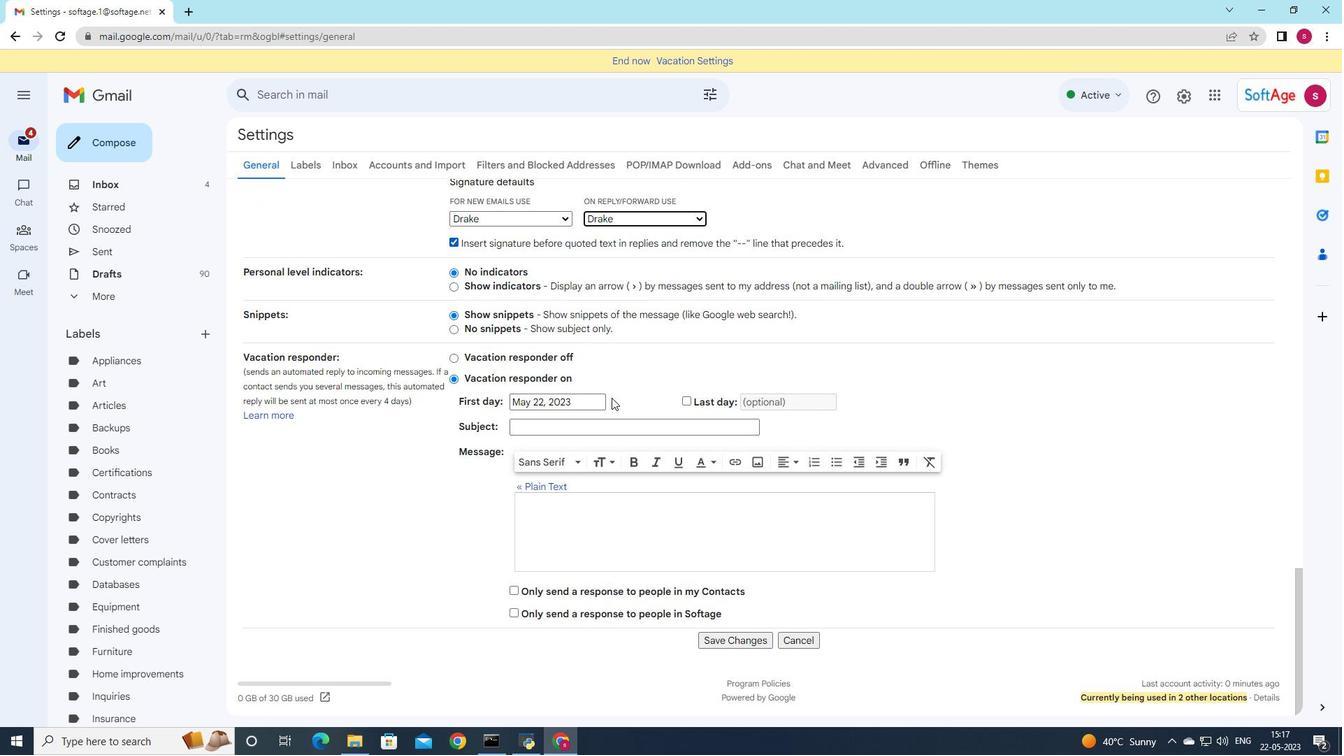 
Action: Mouse scrolled (611, 397) with delta (0, 0)
Screenshot: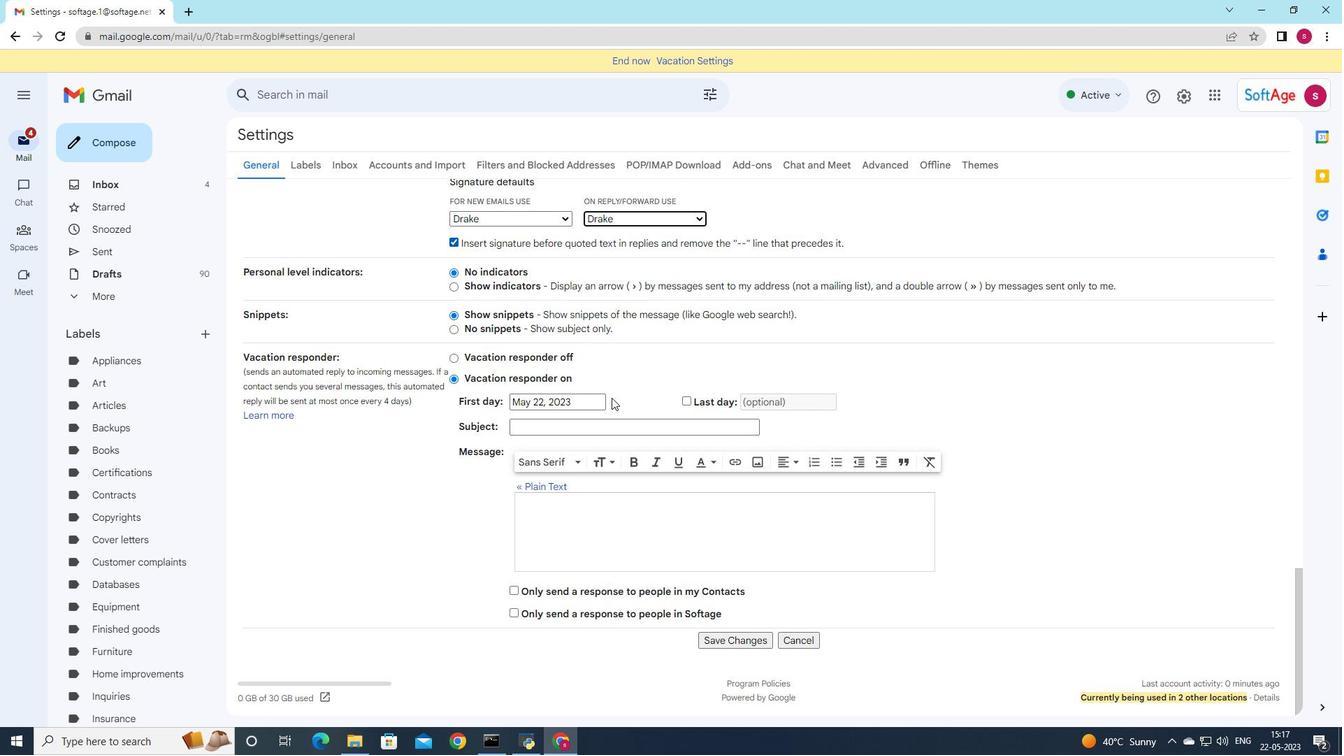 
Action: Mouse scrolled (611, 397) with delta (0, 0)
Screenshot: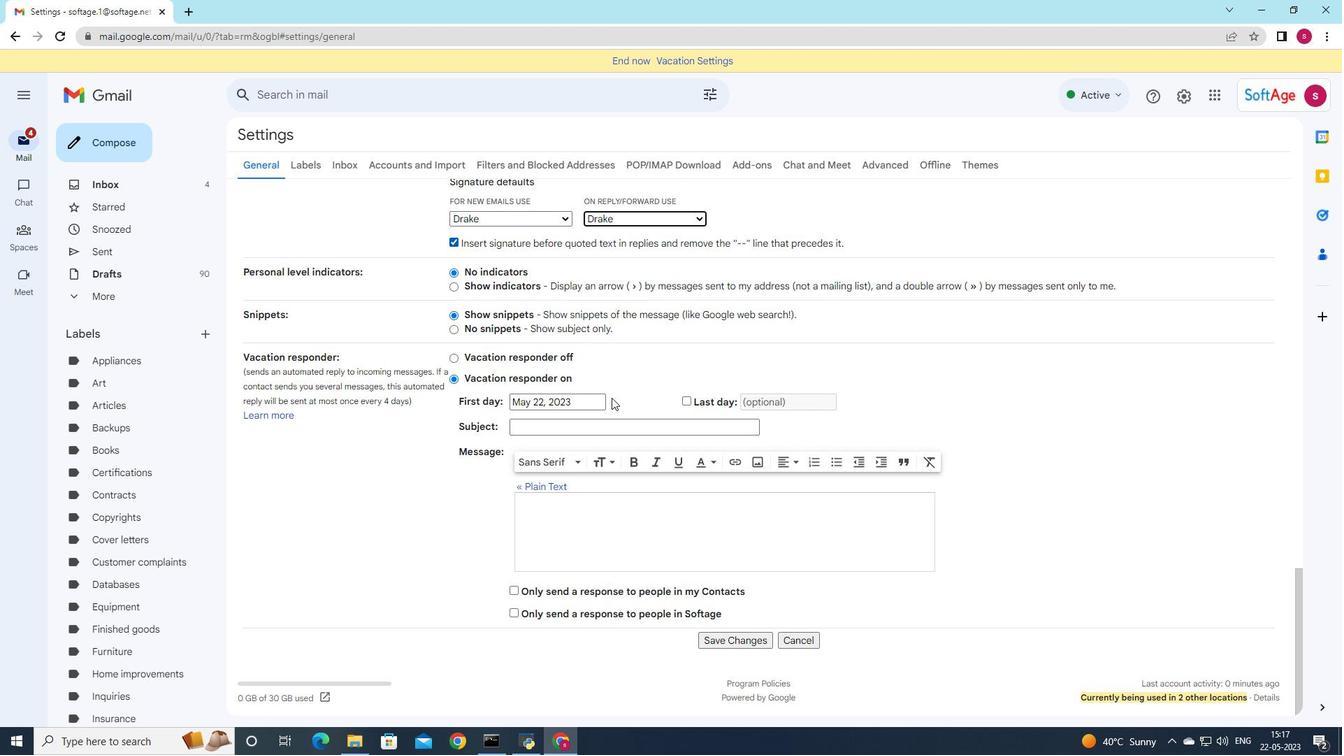 
Action: Mouse moved to (742, 637)
Screenshot: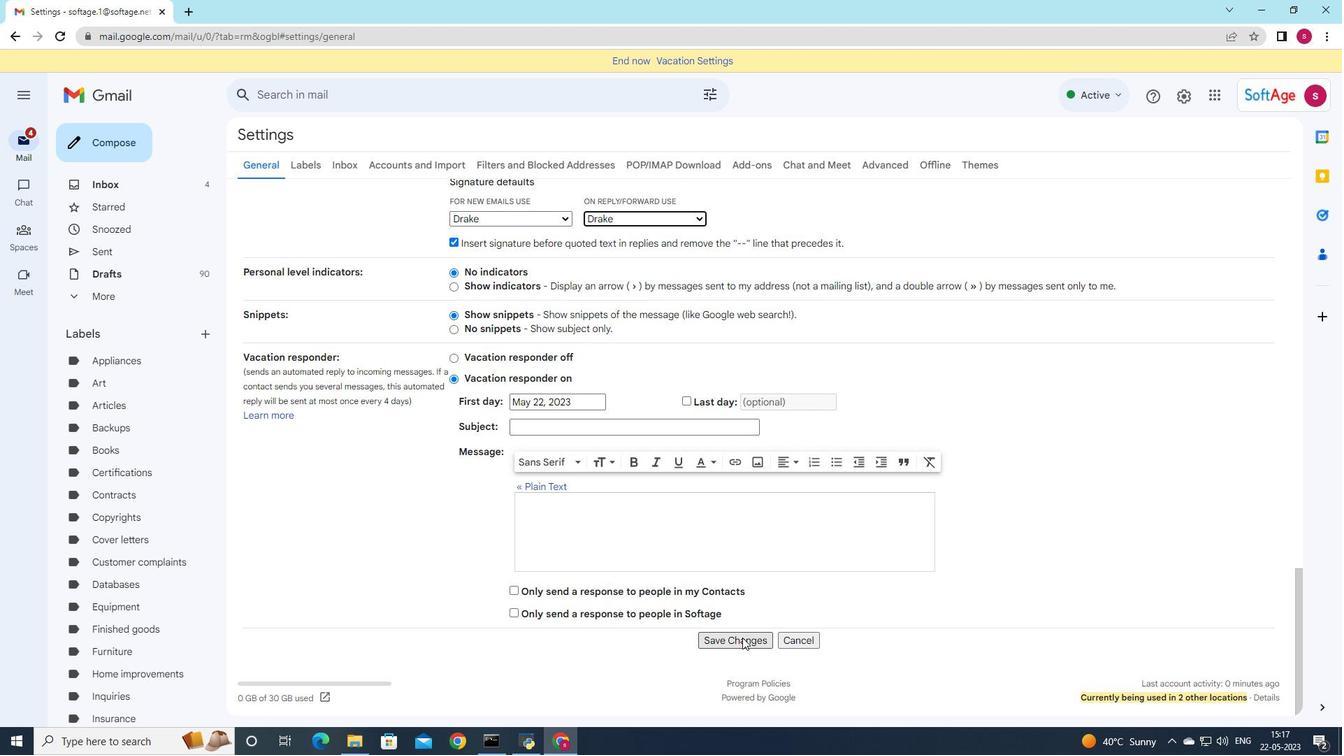 
Action: Mouse pressed left at (742, 637)
Screenshot: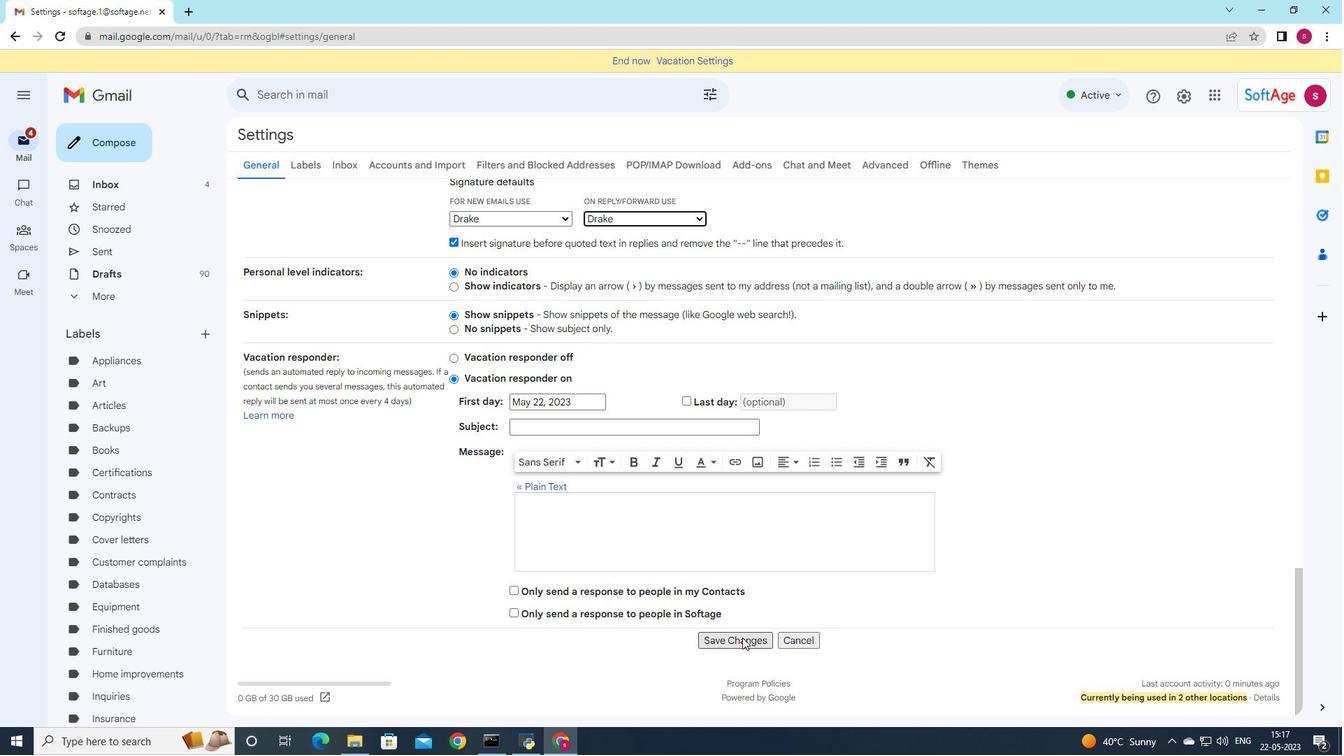 
Action: Mouse moved to (139, 147)
Screenshot: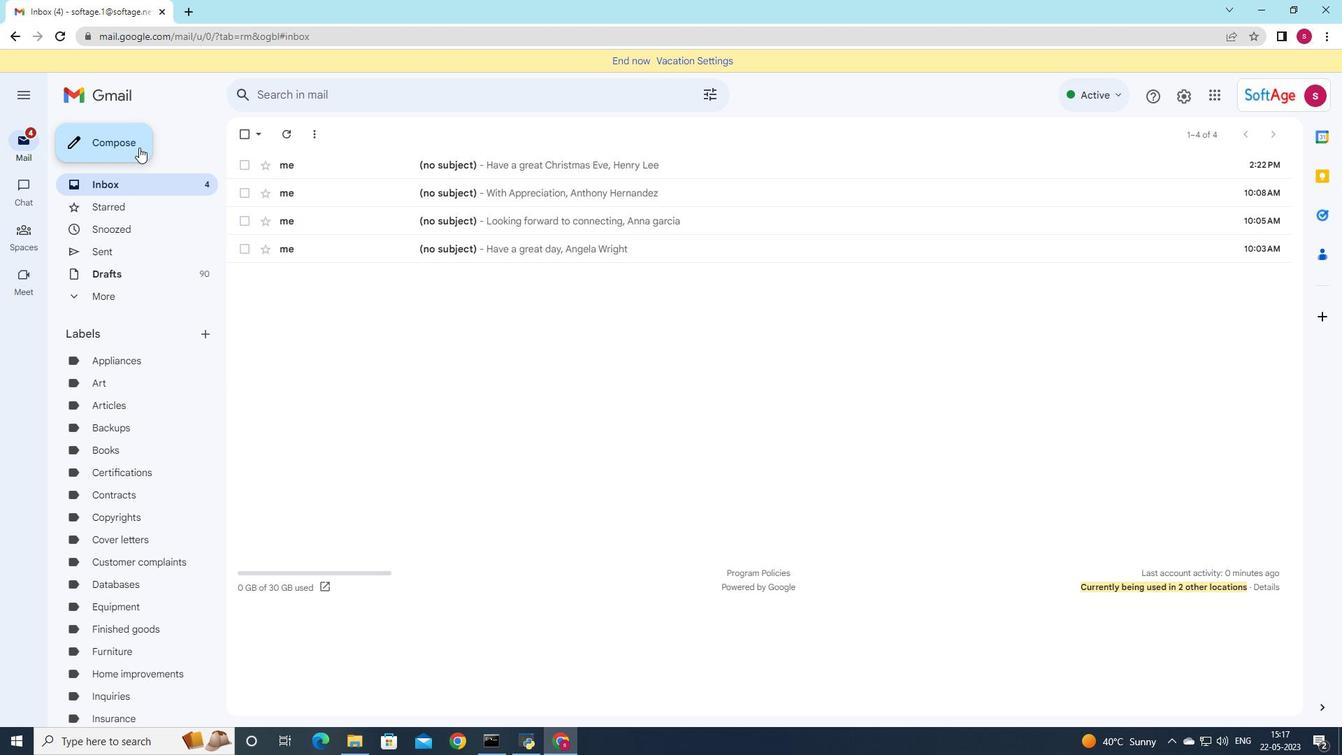 
Action: Mouse pressed left at (139, 147)
Screenshot: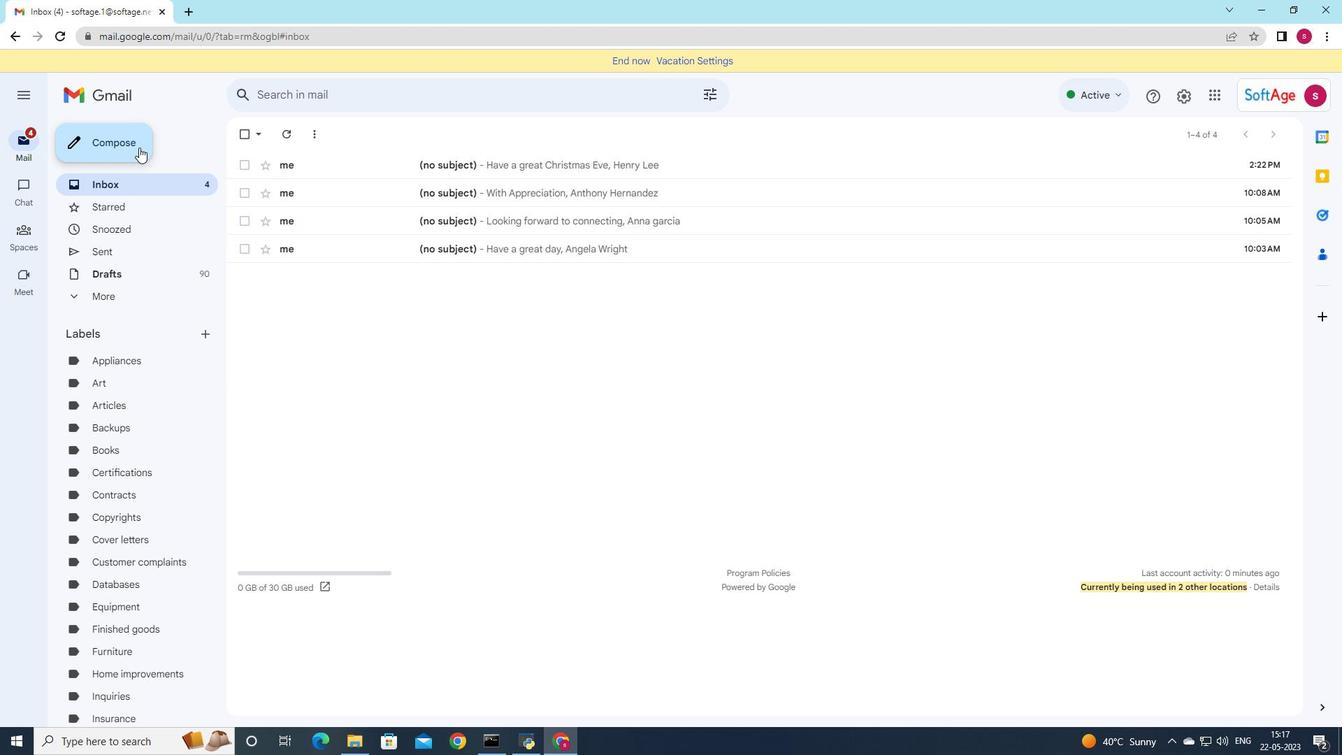 
Action: Mouse moved to (1037, 349)
Screenshot: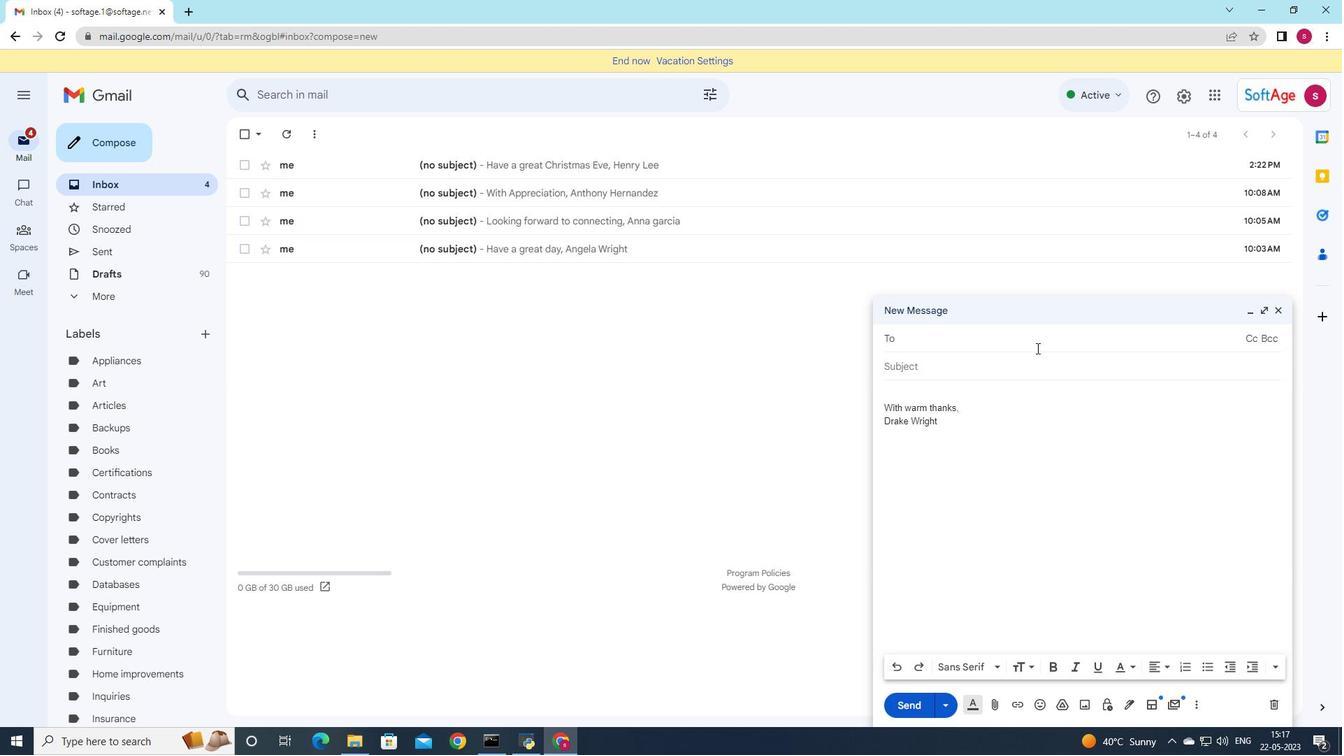 
Action: Key pressed sp<Key.backspace>o
Screenshot: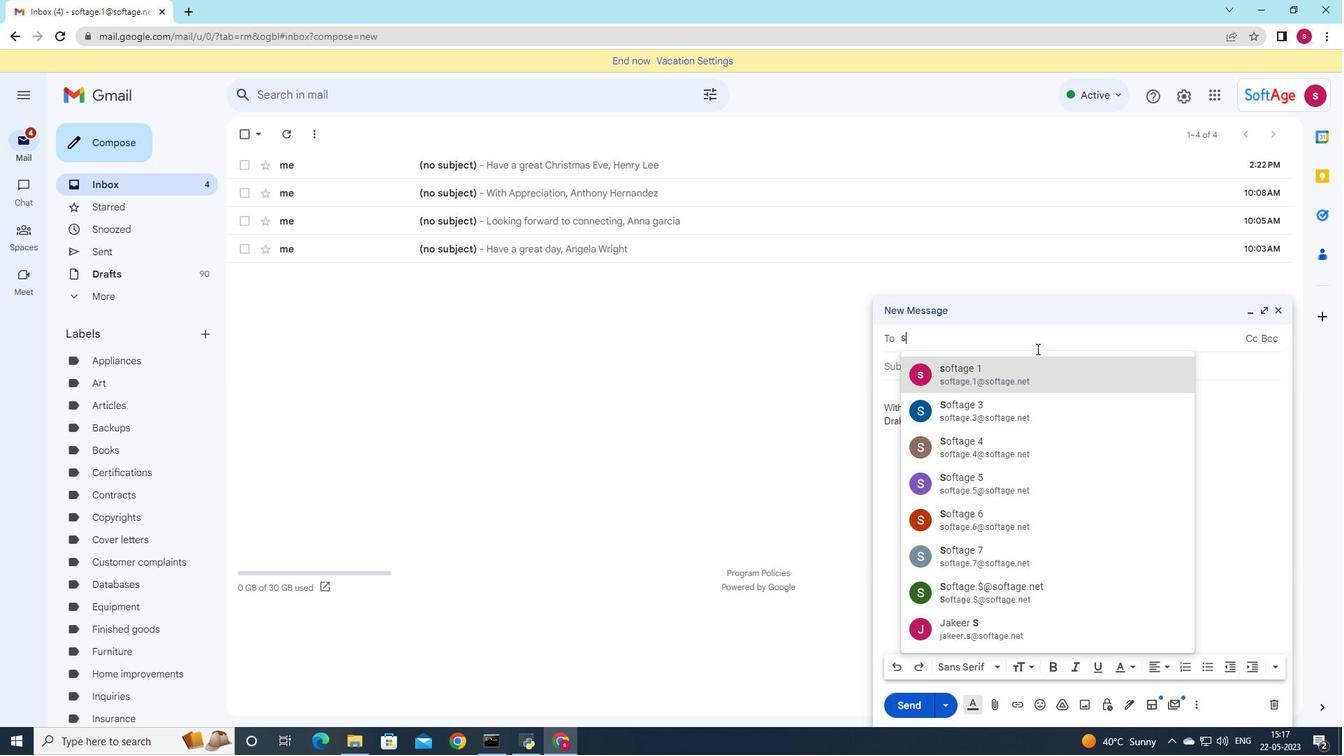 
Action: Mouse moved to (1018, 379)
Screenshot: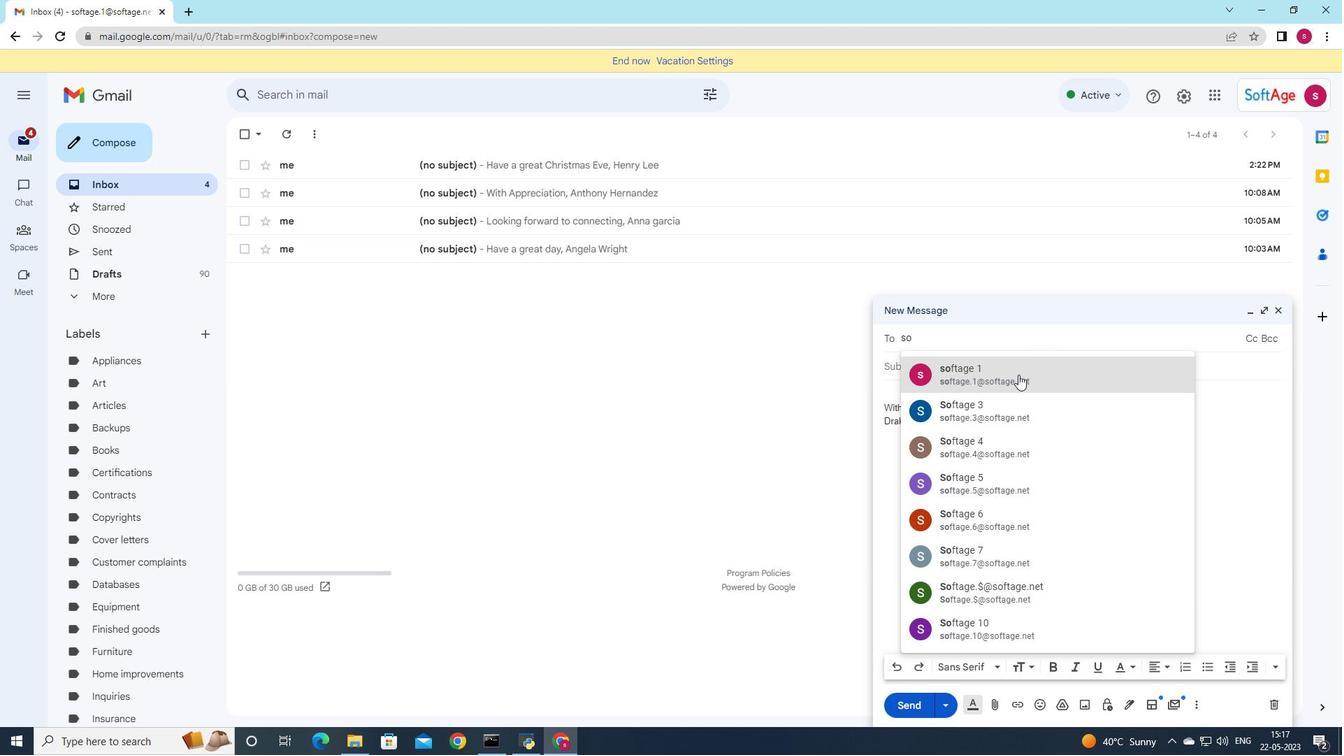 
Action: Mouse pressed left at (1018, 379)
Screenshot: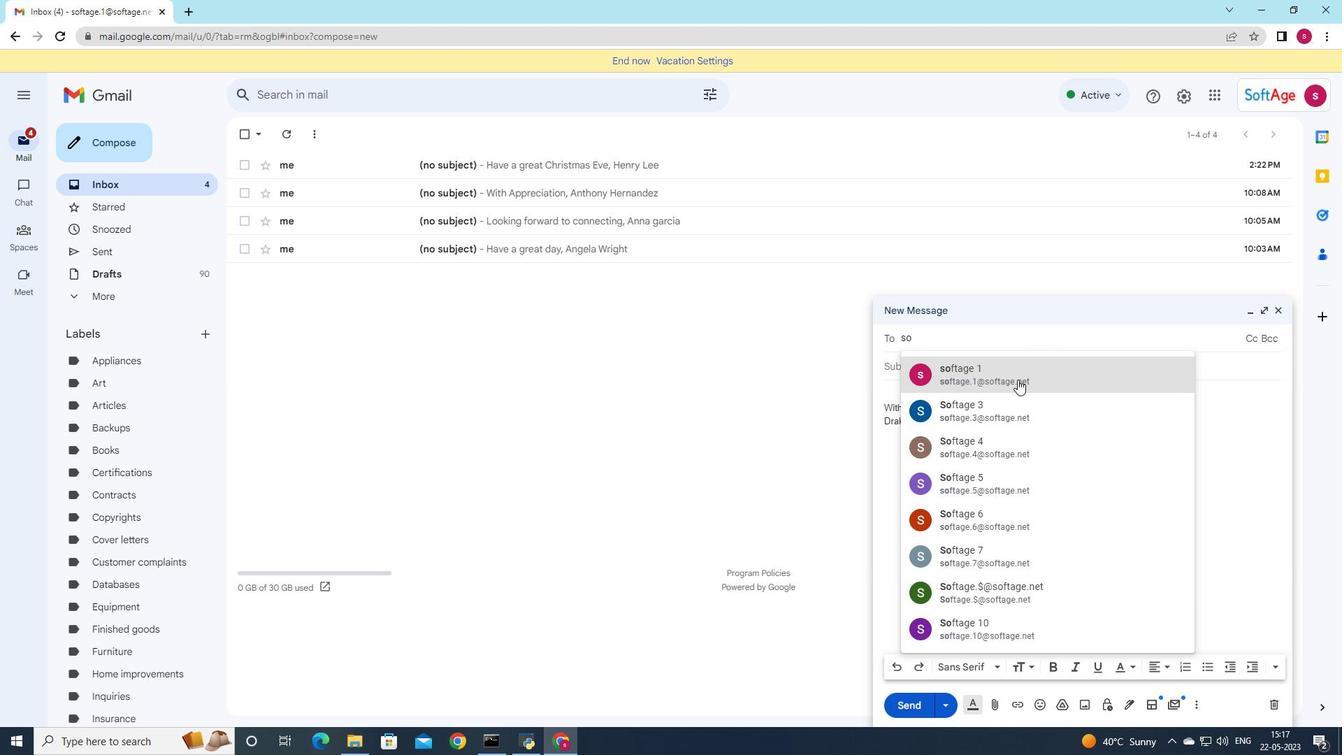 
Action: Mouse moved to (935, 486)
Screenshot: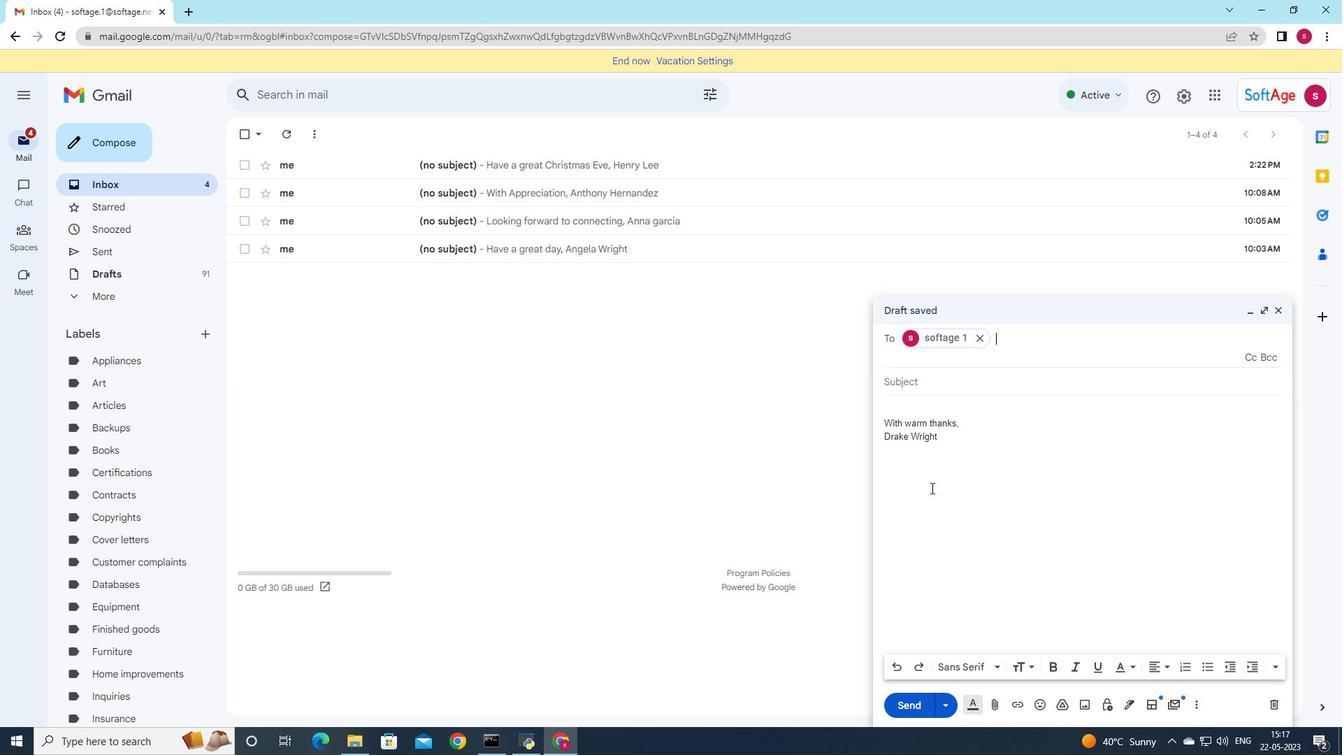
Action: Mouse scrolled (935, 486) with delta (0, 0)
Screenshot: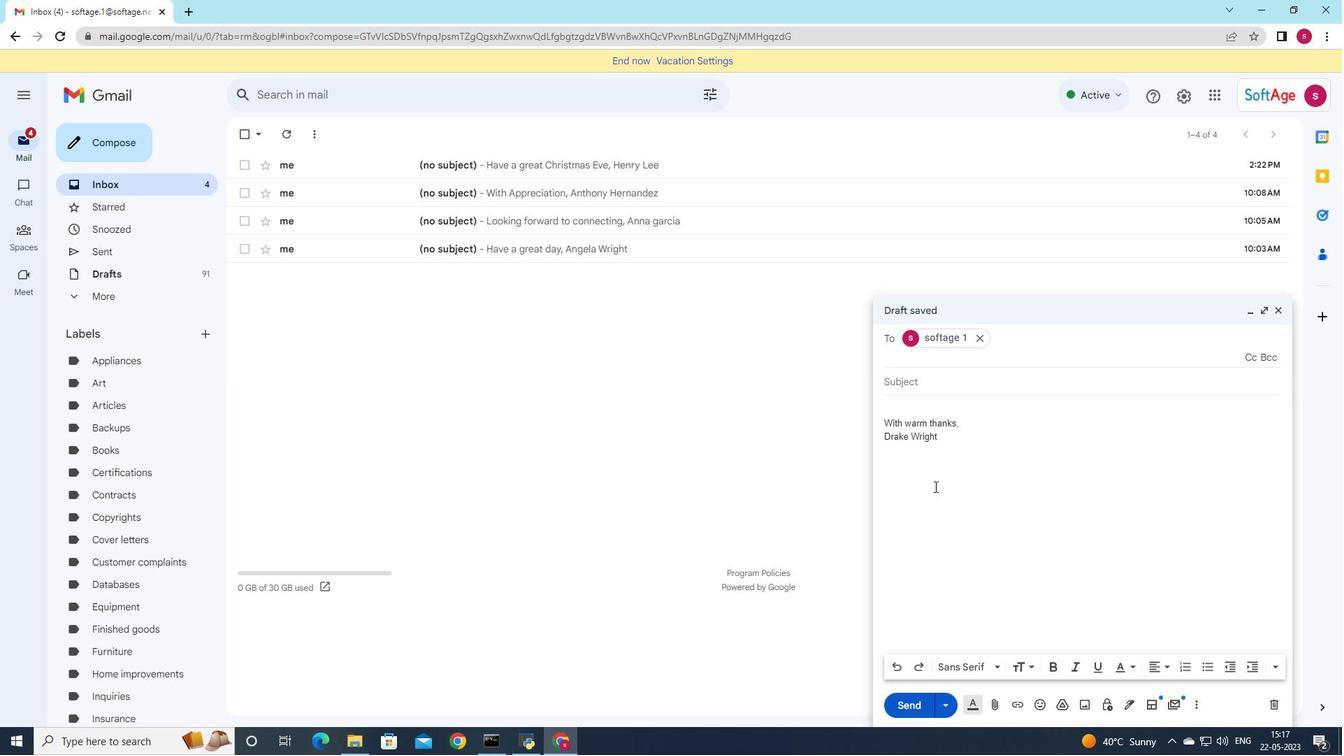 
Action: Mouse scrolled (935, 486) with delta (0, 0)
Screenshot: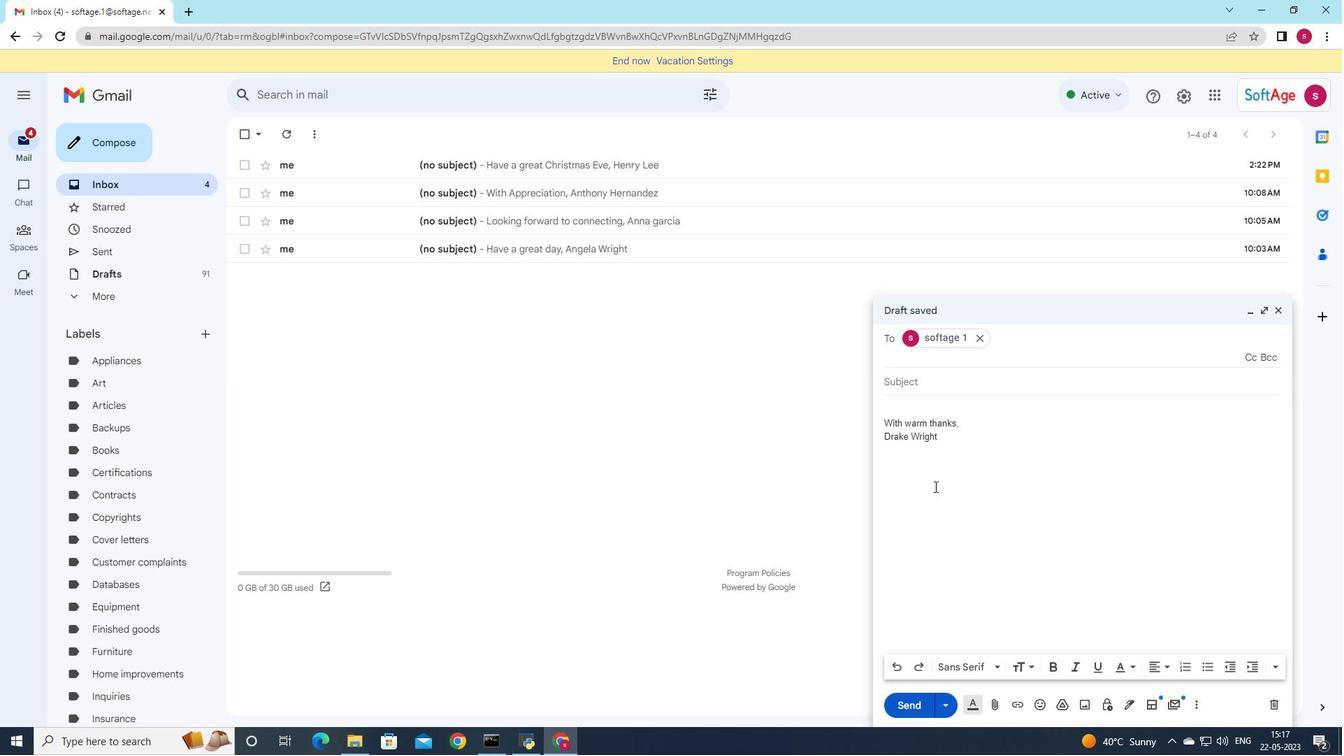 
Action: Mouse moved to (209, 330)
Screenshot: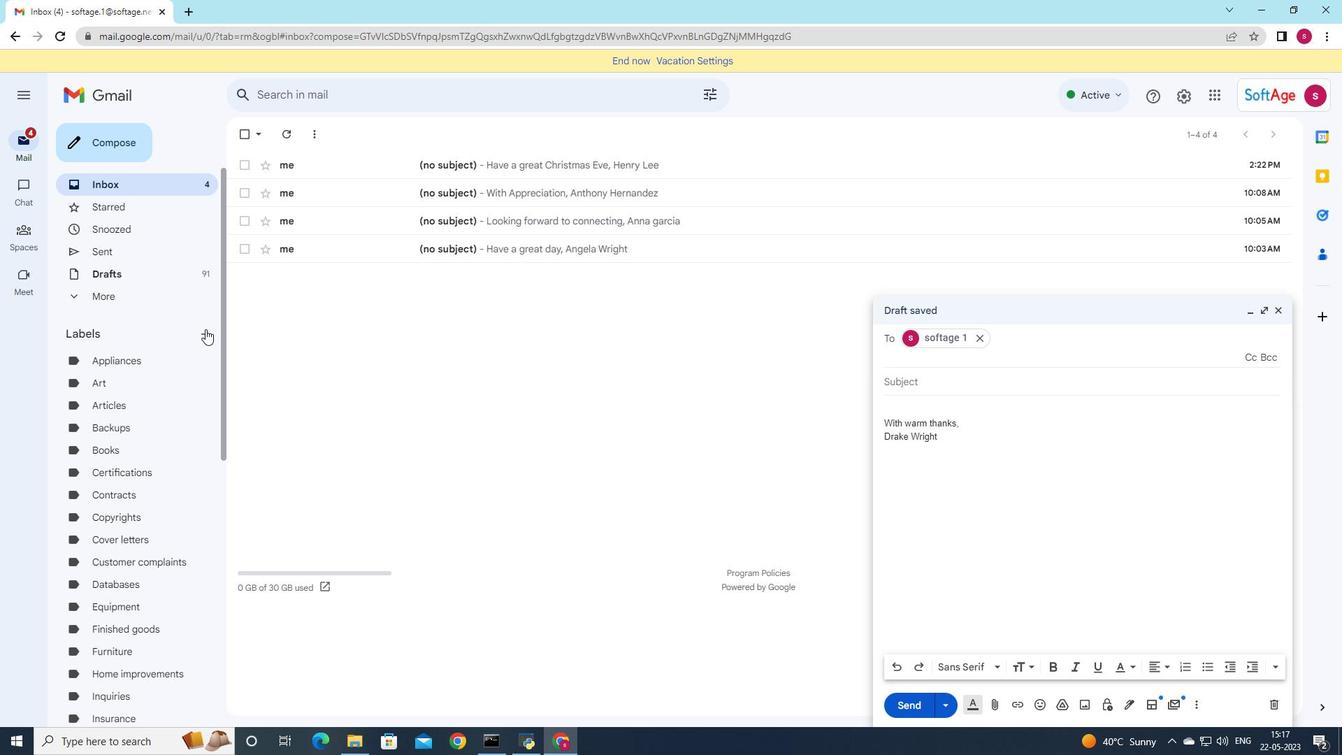 
Action: Mouse pressed left at (209, 330)
Screenshot: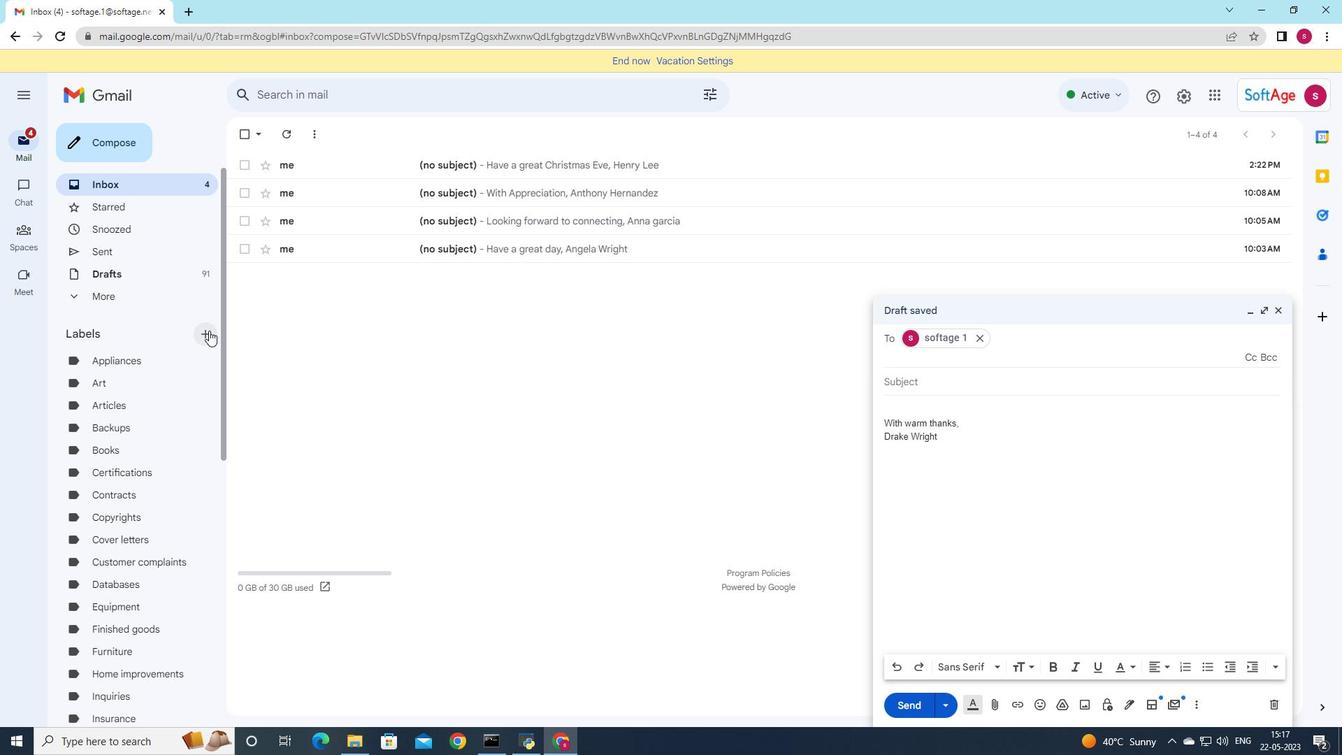 
Action: Mouse moved to (763, 356)
Screenshot: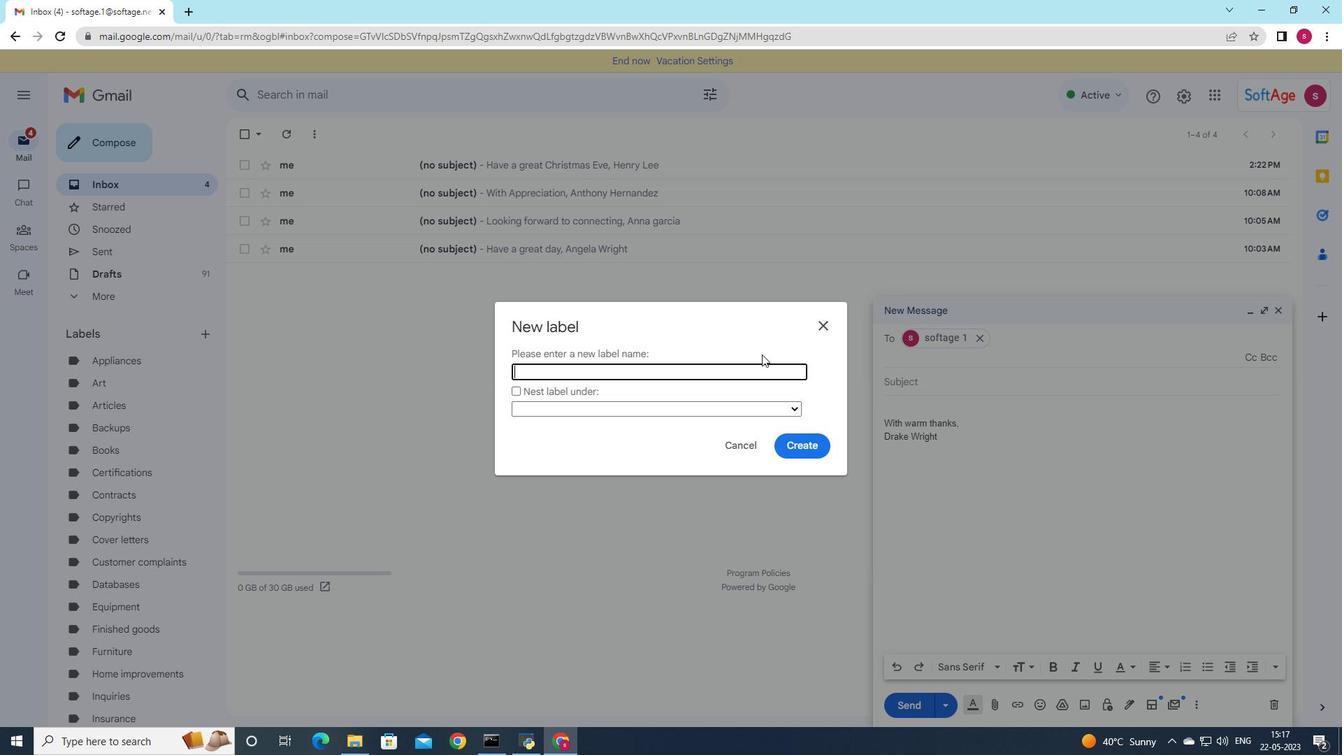 
Action: Key pressed <Key.shift>Utilities
Screenshot: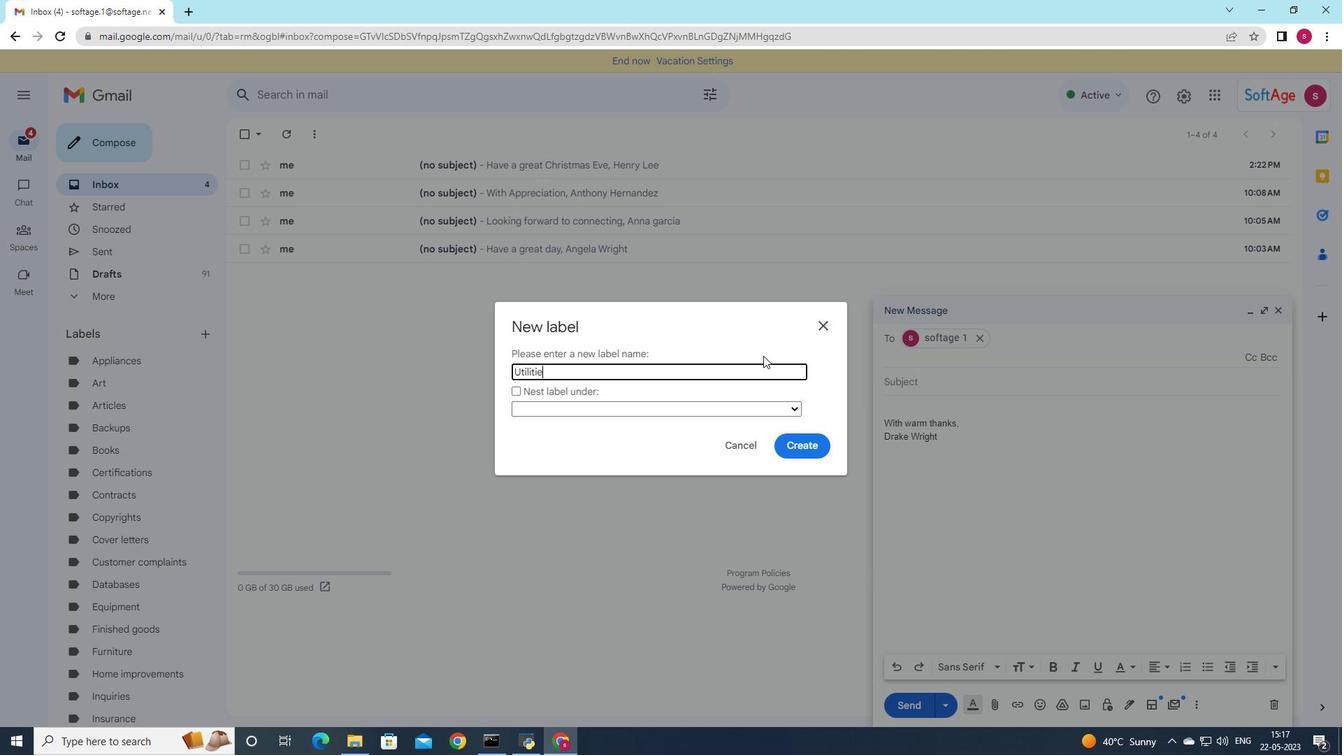 
Action: Mouse moved to (803, 441)
Screenshot: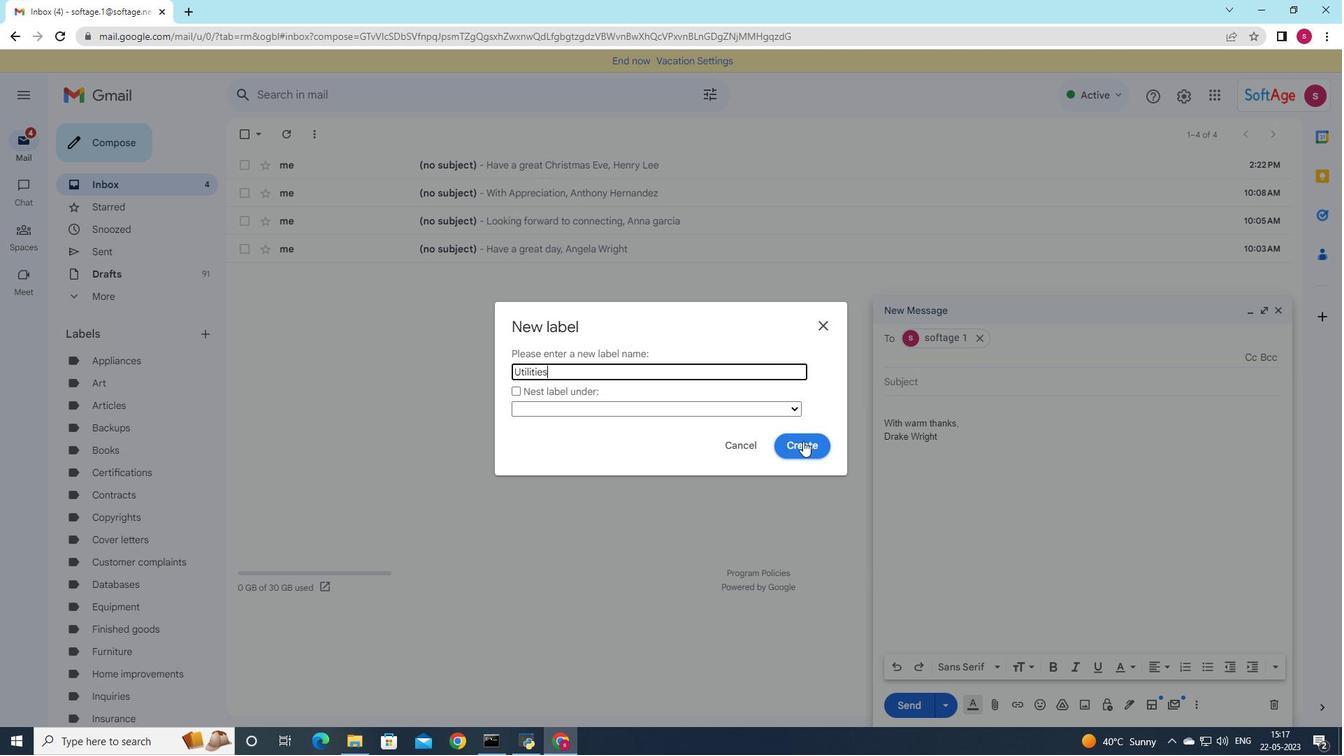
Action: Mouse pressed left at (803, 441)
Screenshot: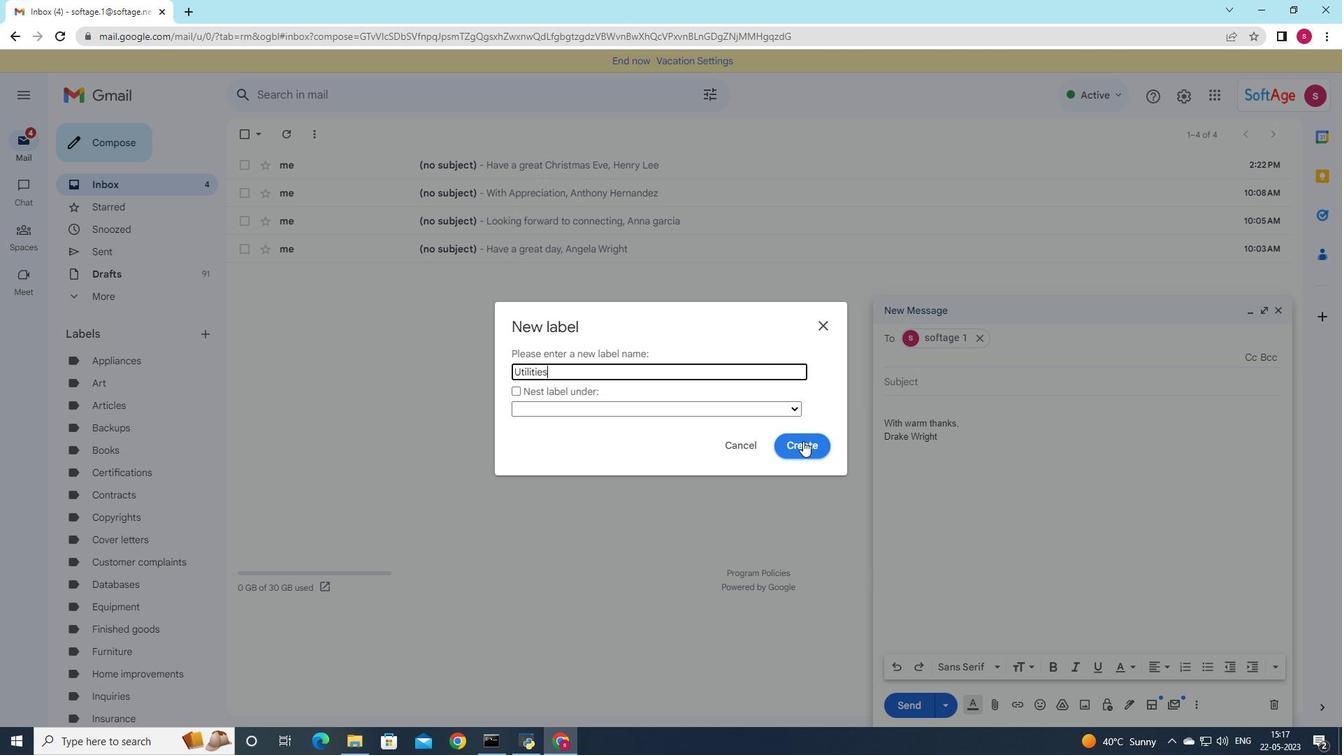
Action: Mouse moved to (1008, 411)
Screenshot: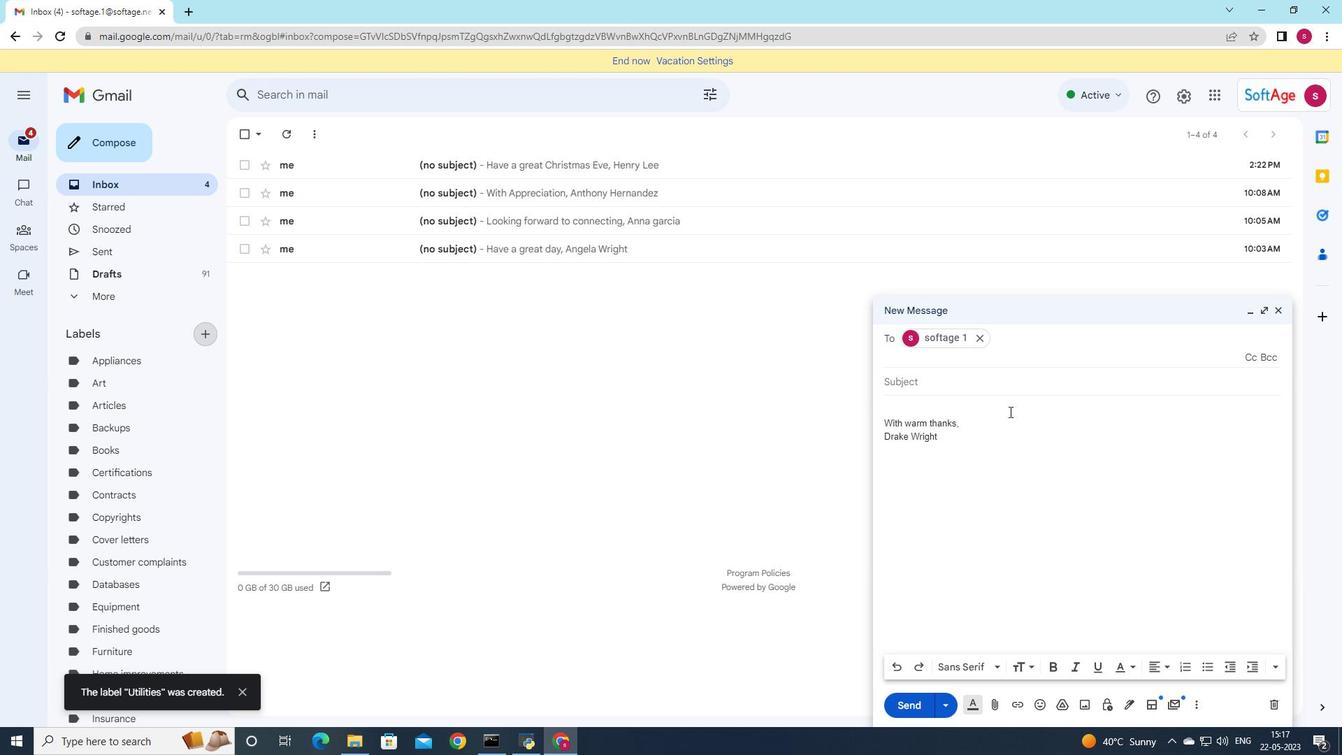 
